 Task: Search one way flight ticket for 1 adult, 6 children, 1 infant in seat and 1 infant on lap in business from Corpus Christi: Corpus Christi International Airport to Greenville: Pitt-greenville Airport on 5-2-2023. Choice of flights is Westjet. Number of bags: 1 carry on bag. Price is upto 30000. Outbound departure time preference is 12:30.
Action: Mouse moved to (418, 168)
Screenshot: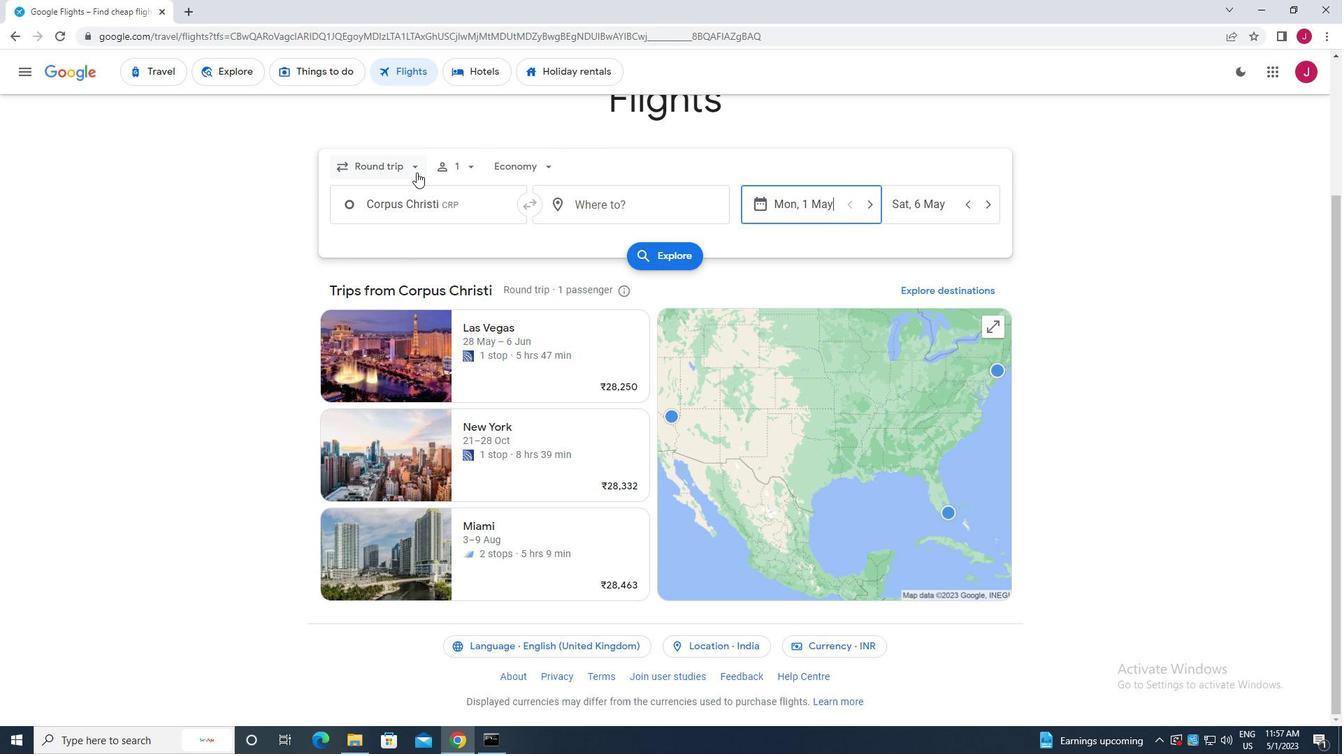 
Action: Mouse pressed left at (418, 168)
Screenshot: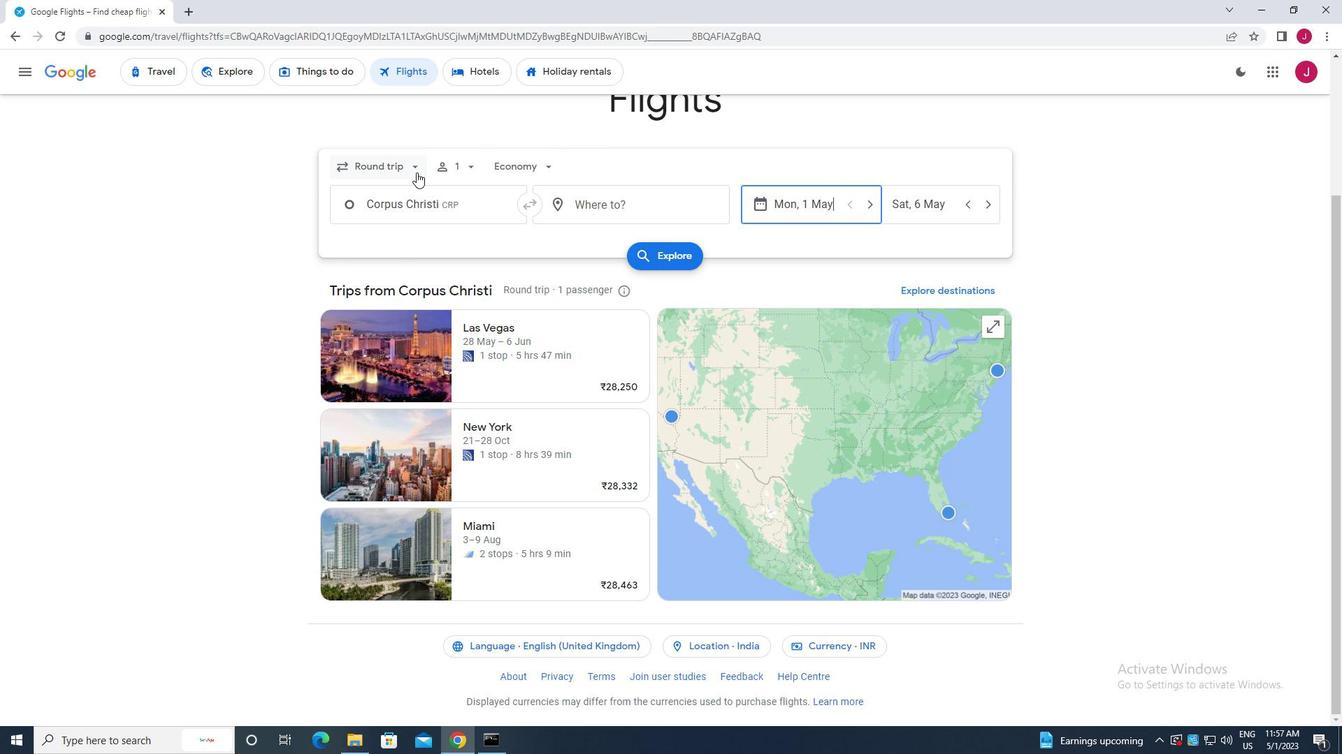 
Action: Mouse moved to (406, 230)
Screenshot: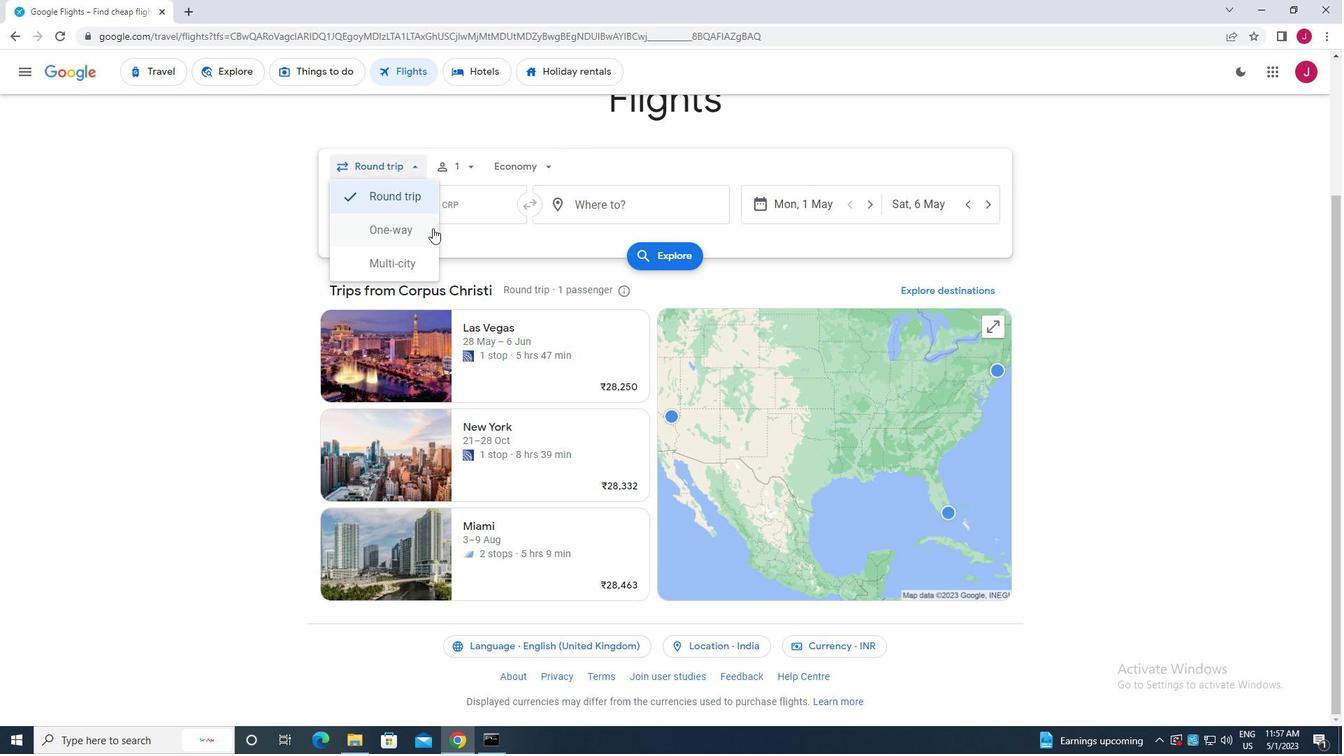 
Action: Mouse pressed left at (406, 230)
Screenshot: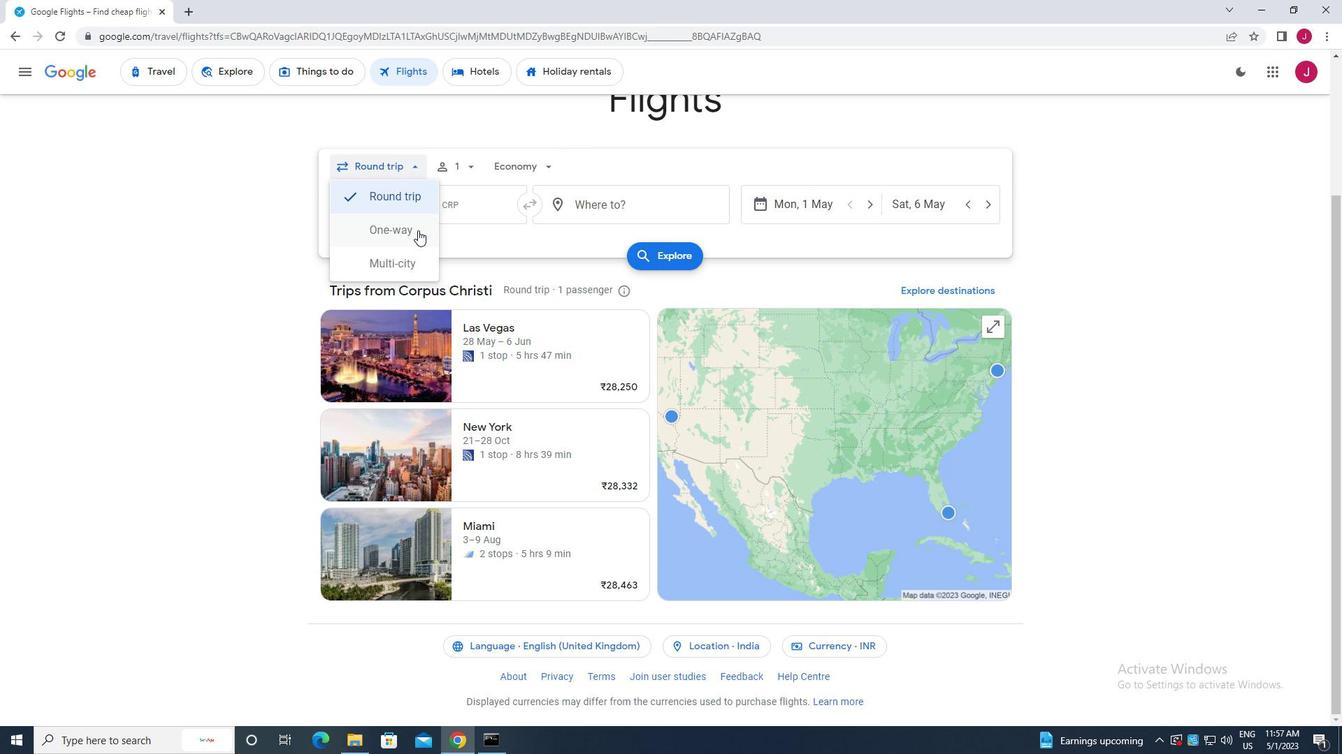 
Action: Mouse moved to (455, 168)
Screenshot: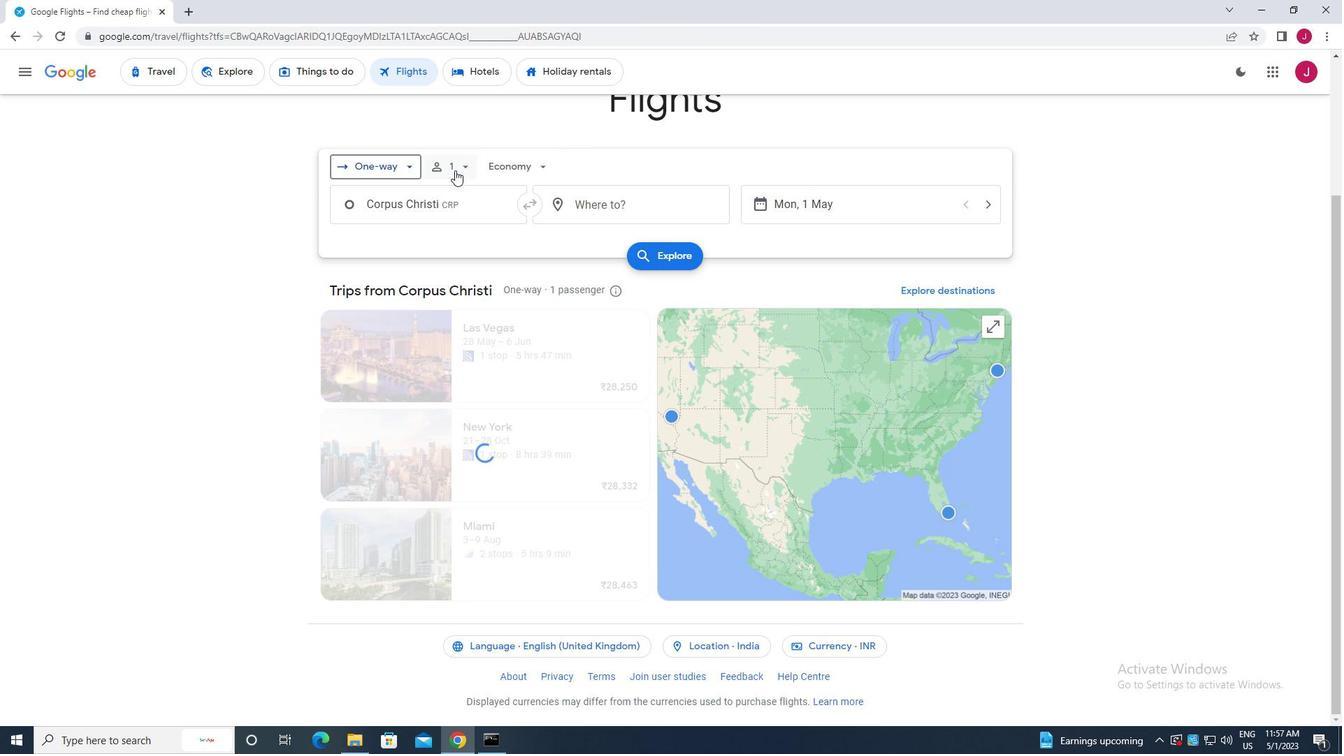 
Action: Mouse pressed left at (455, 168)
Screenshot: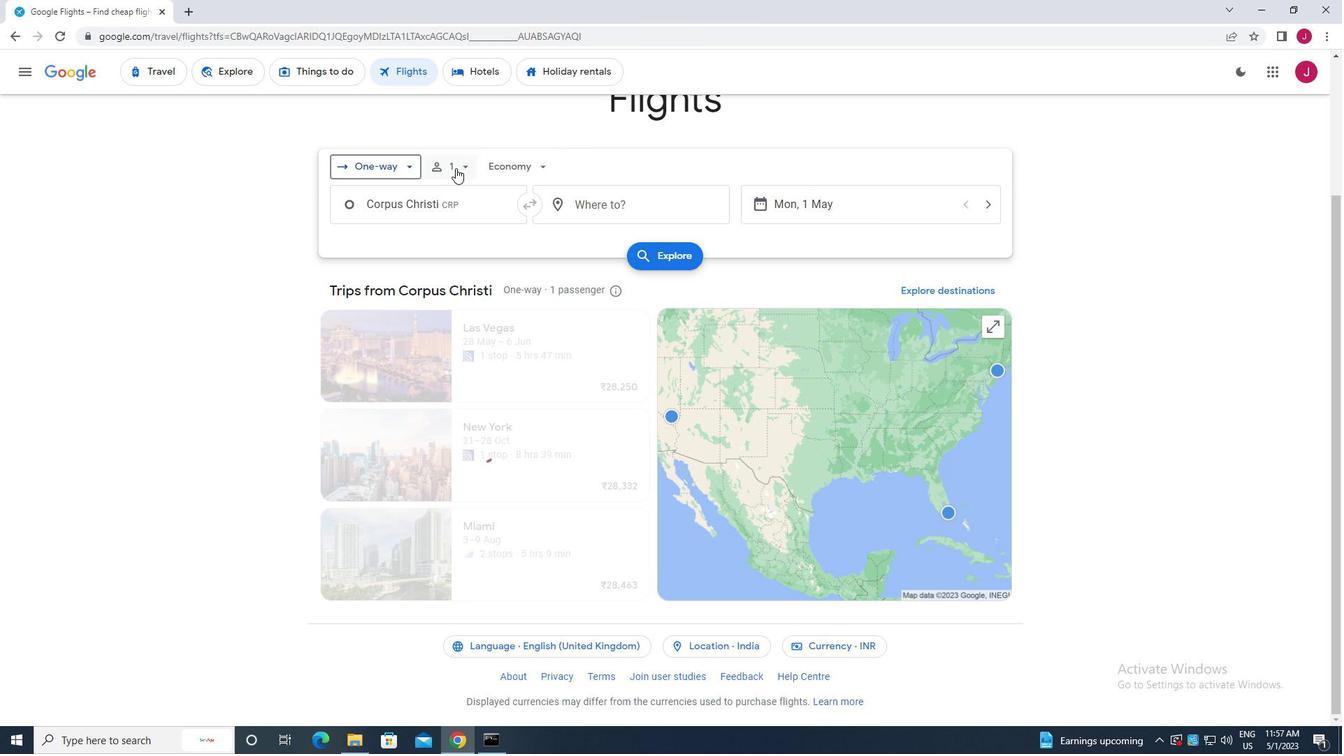 
Action: Mouse moved to (577, 236)
Screenshot: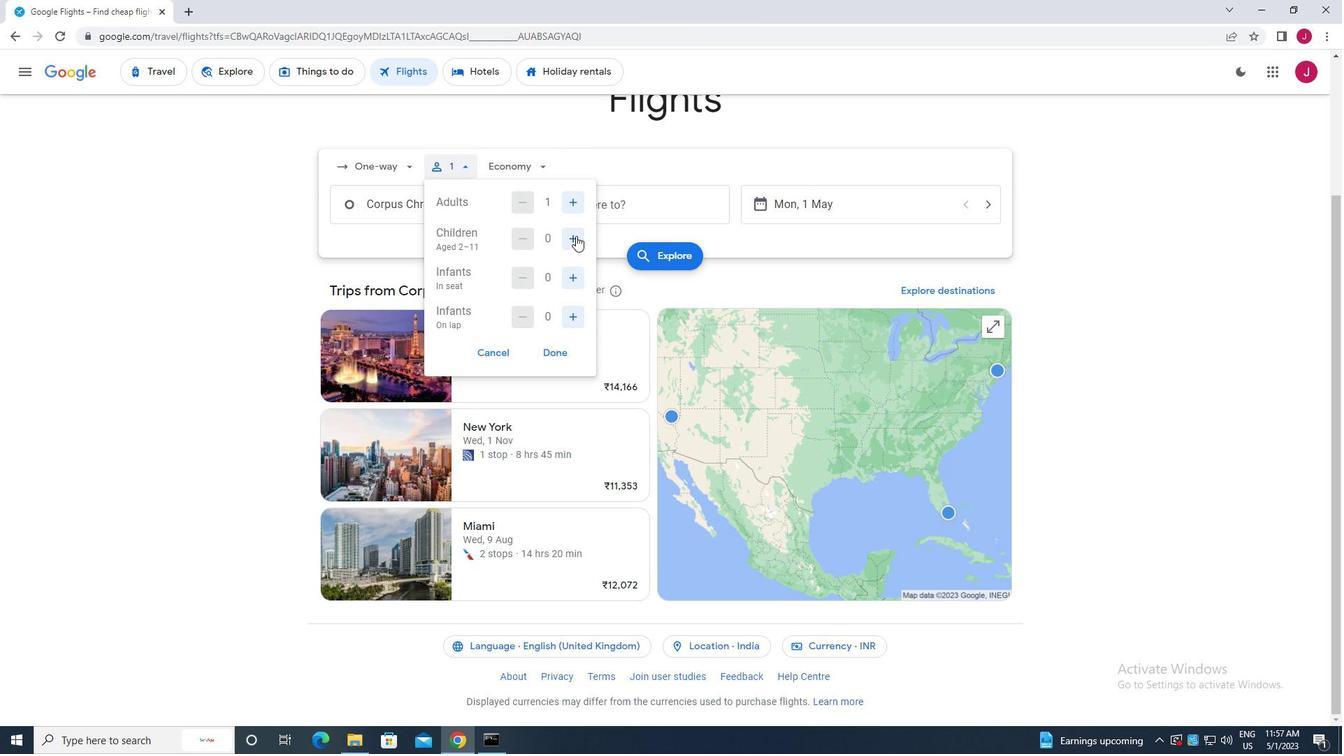 
Action: Mouse pressed left at (577, 236)
Screenshot: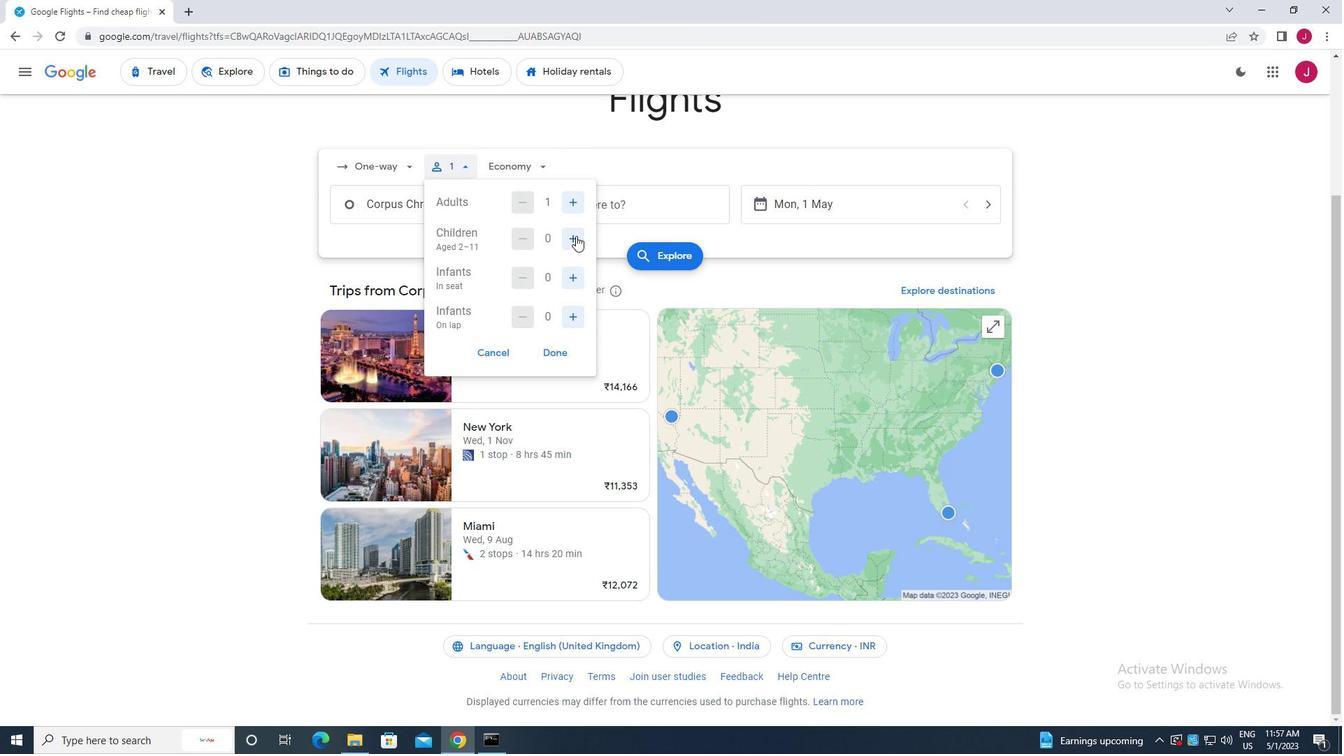
Action: Mouse pressed left at (577, 236)
Screenshot: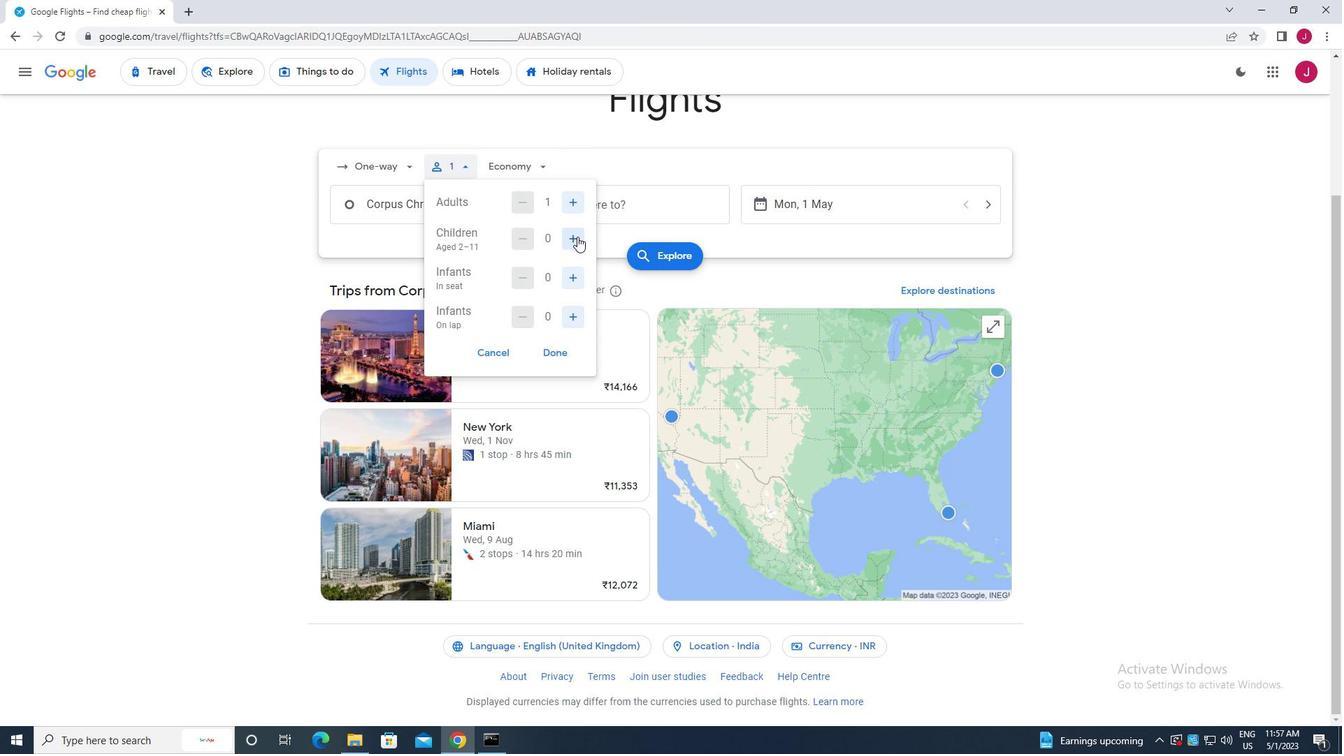 
Action: Mouse pressed left at (577, 236)
Screenshot: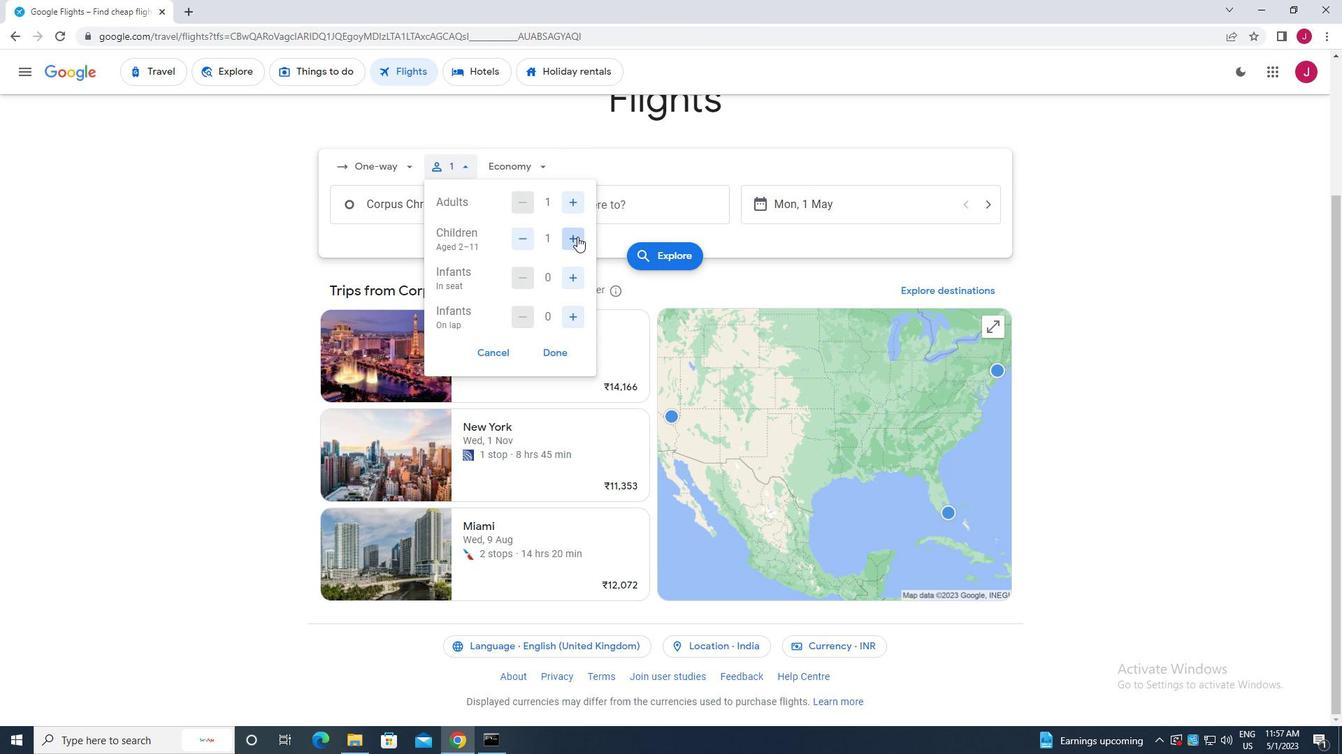 
Action: Mouse pressed left at (577, 236)
Screenshot: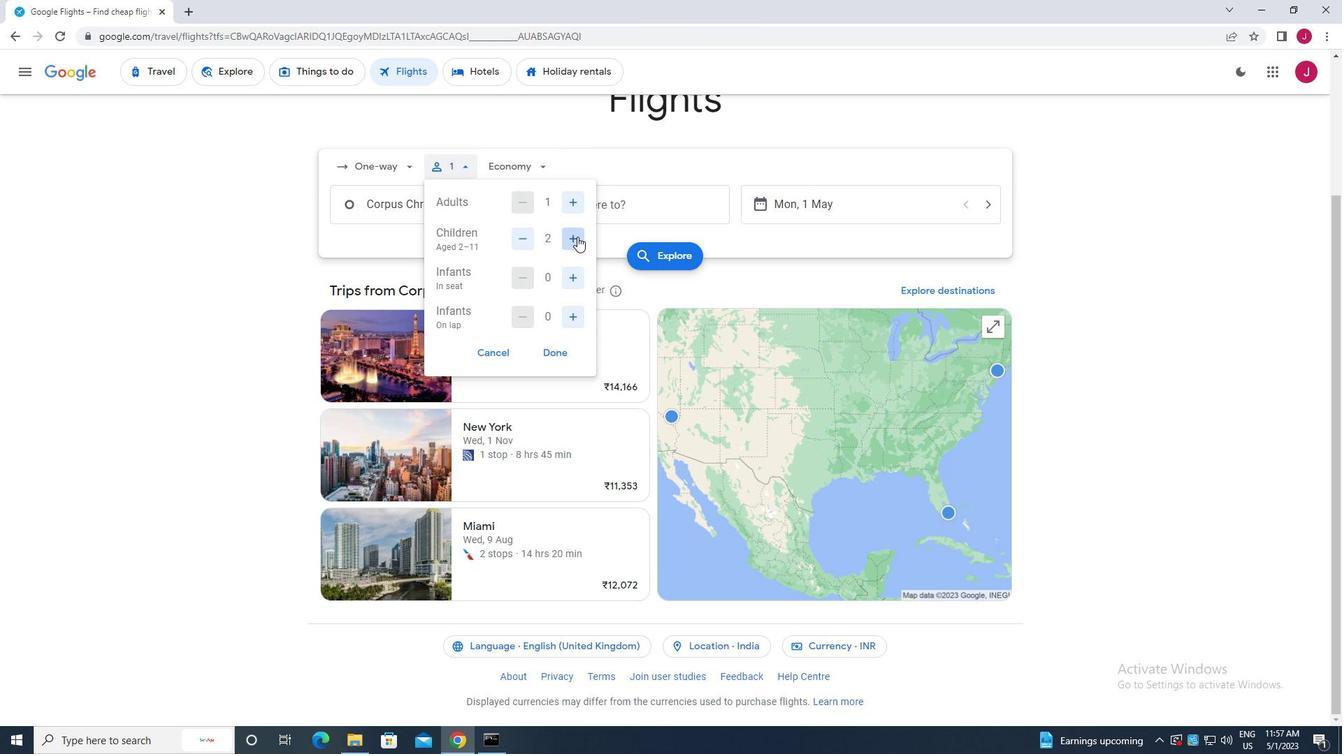 
Action: Mouse pressed left at (577, 236)
Screenshot: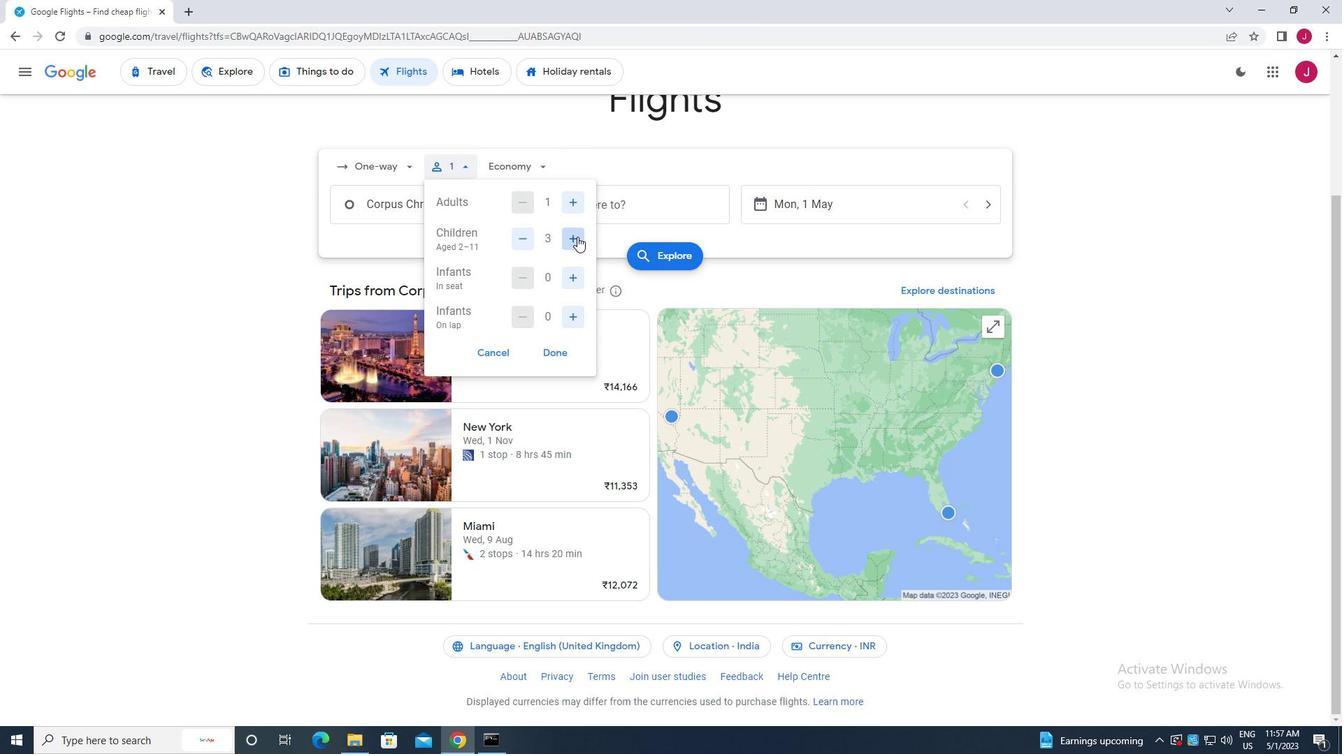 
Action: Mouse moved to (572, 241)
Screenshot: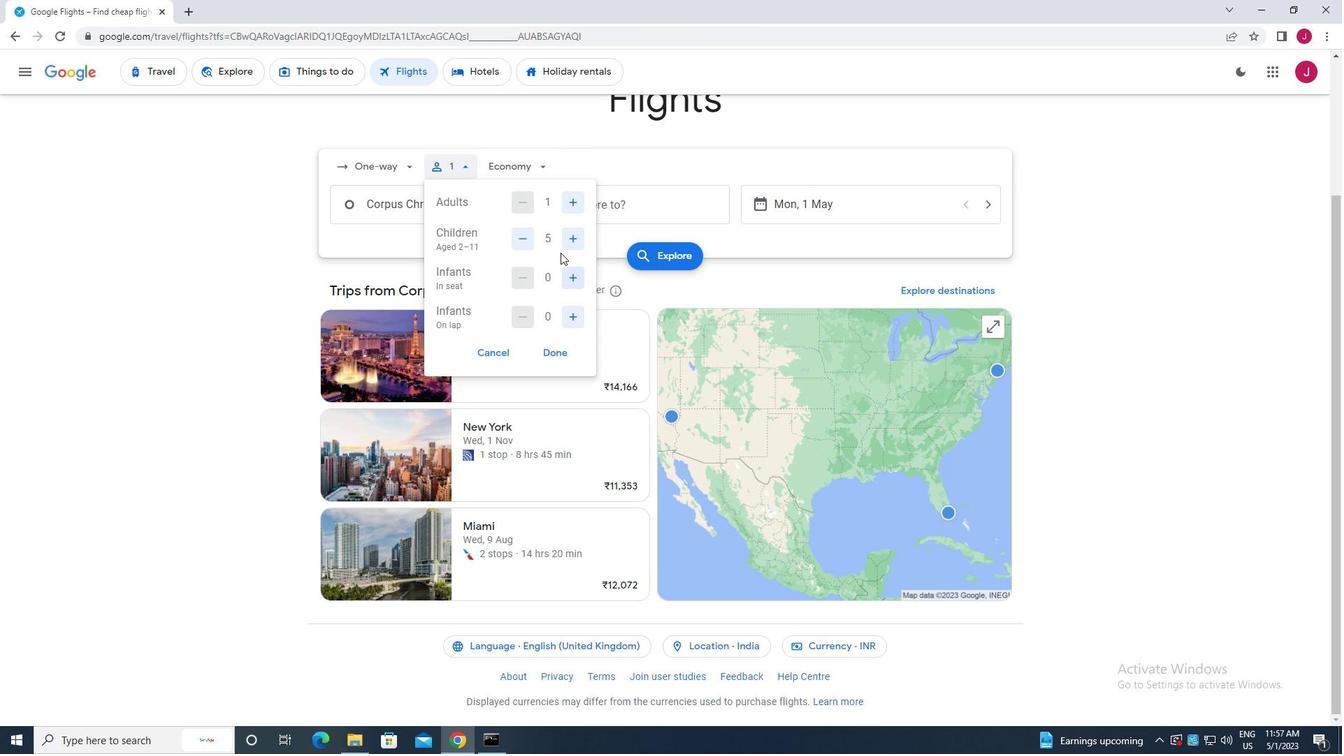 
Action: Mouse pressed left at (572, 241)
Screenshot: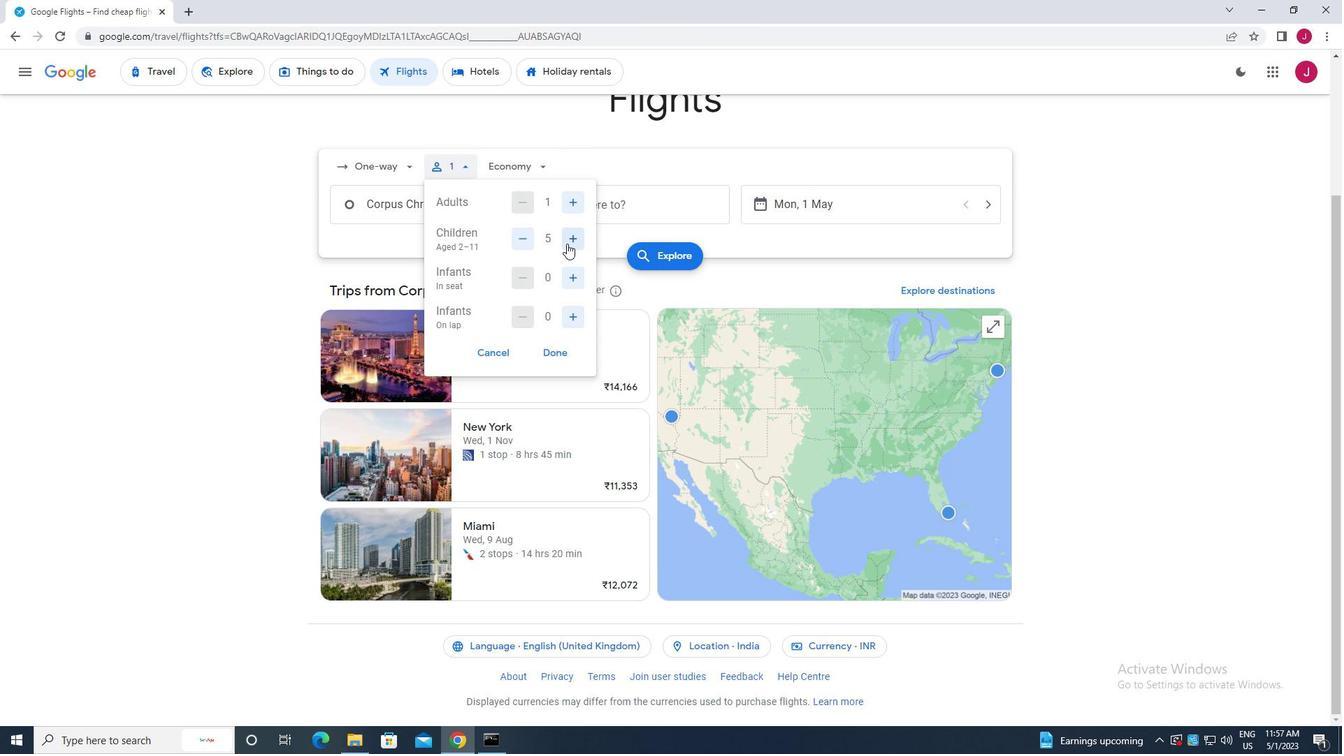 
Action: Mouse moved to (576, 277)
Screenshot: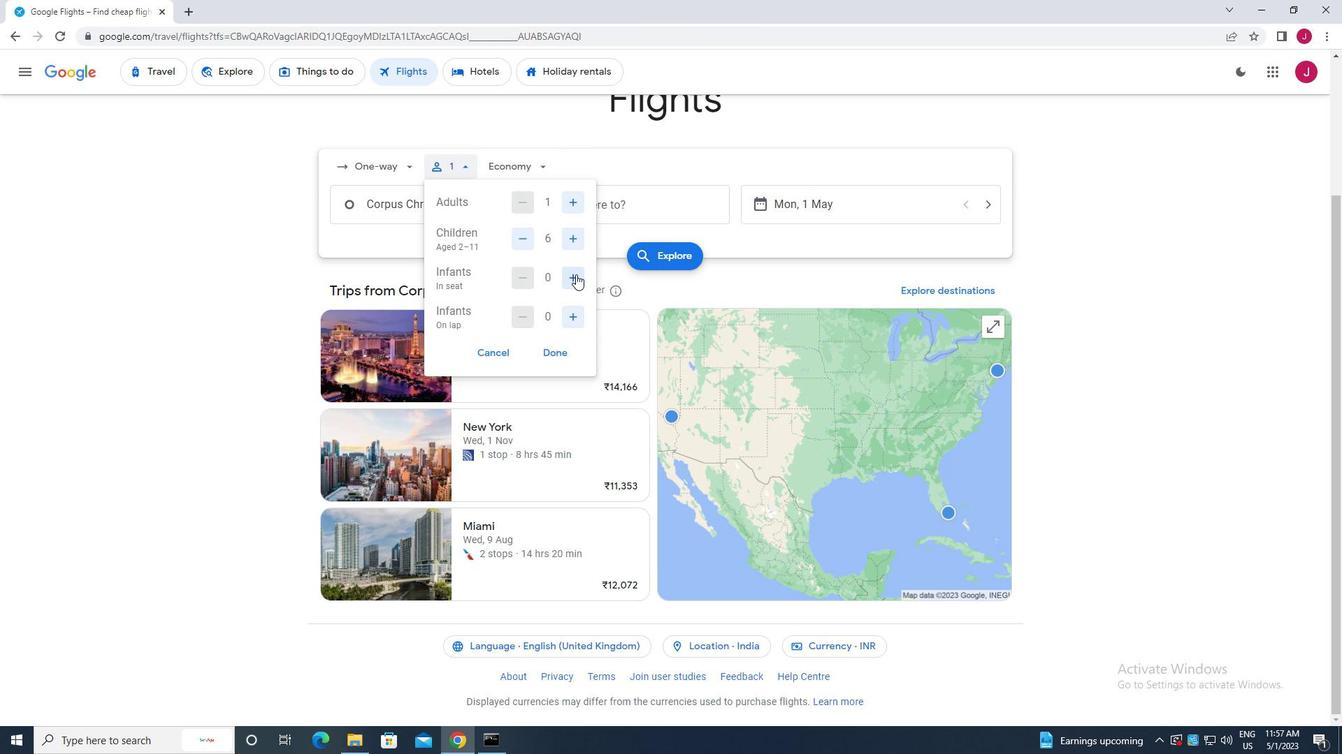 
Action: Mouse pressed left at (576, 277)
Screenshot: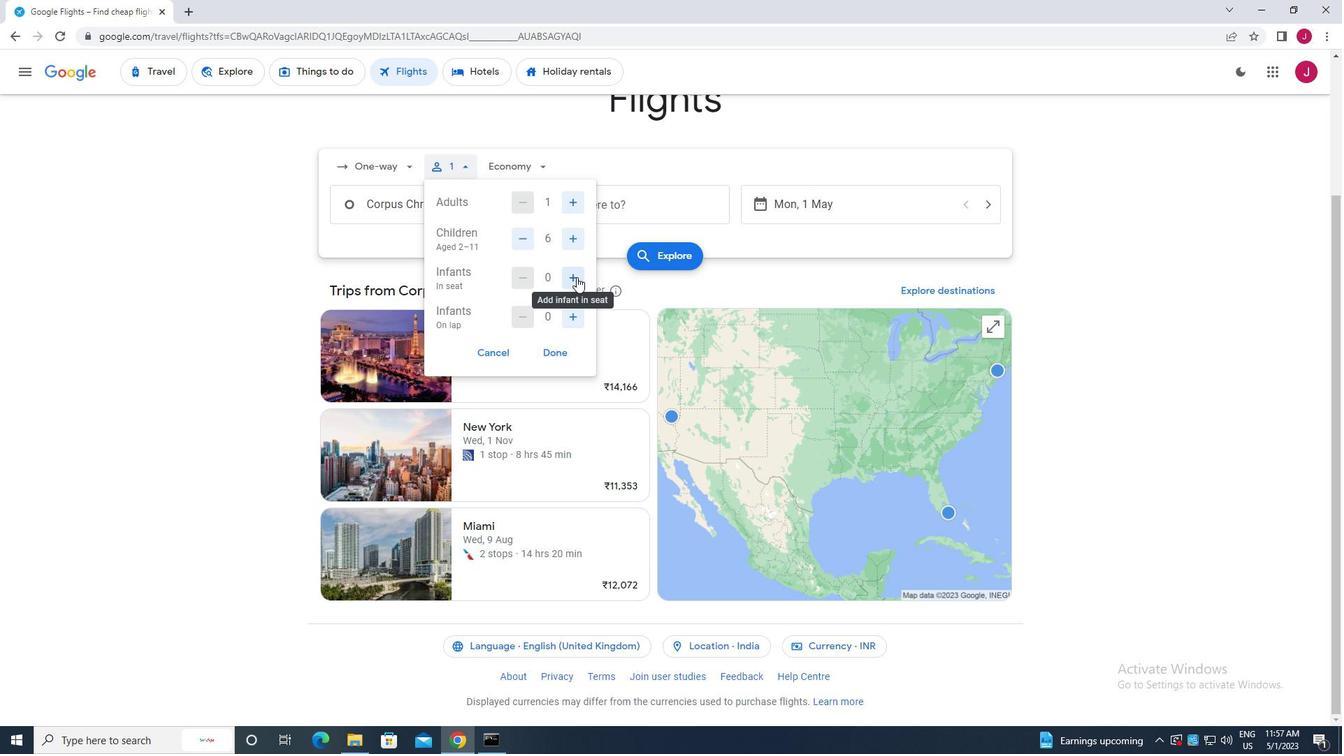 
Action: Mouse moved to (574, 318)
Screenshot: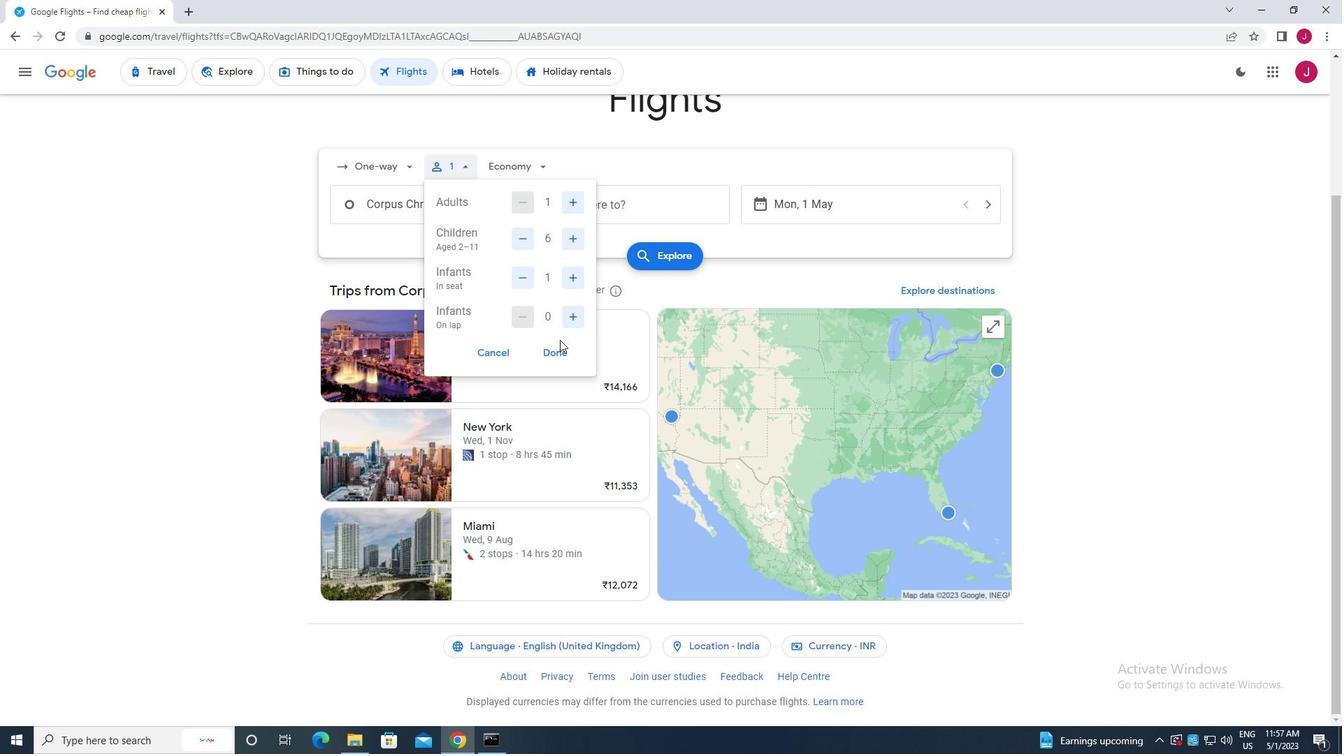 
Action: Mouse pressed left at (574, 318)
Screenshot: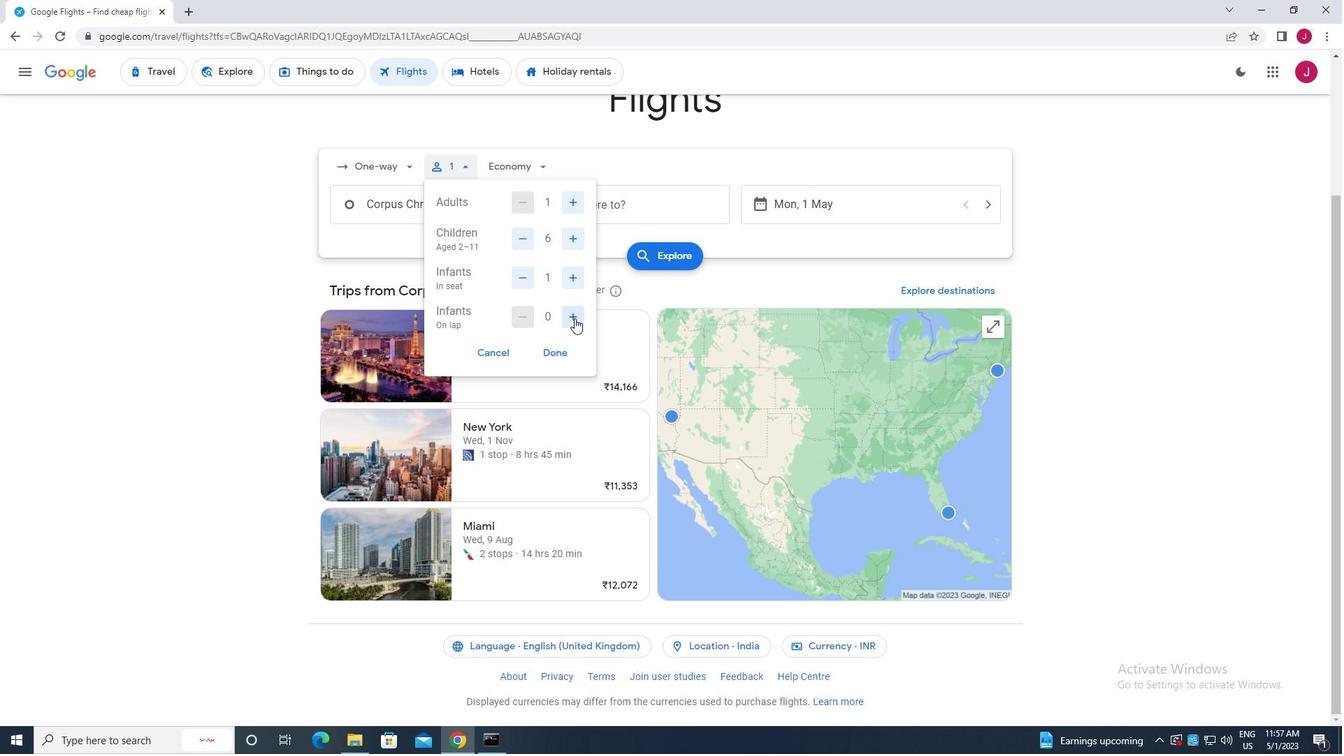 
Action: Mouse moved to (552, 355)
Screenshot: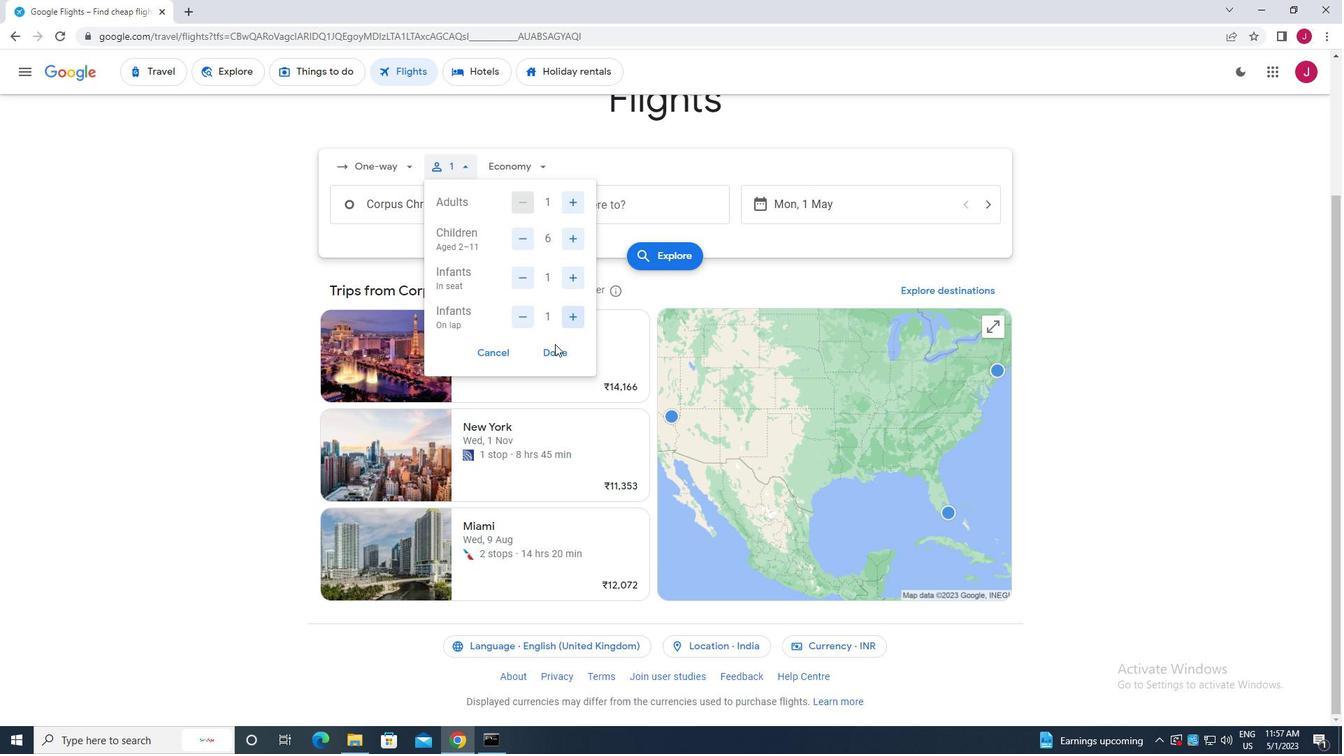 
Action: Mouse pressed left at (552, 355)
Screenshot: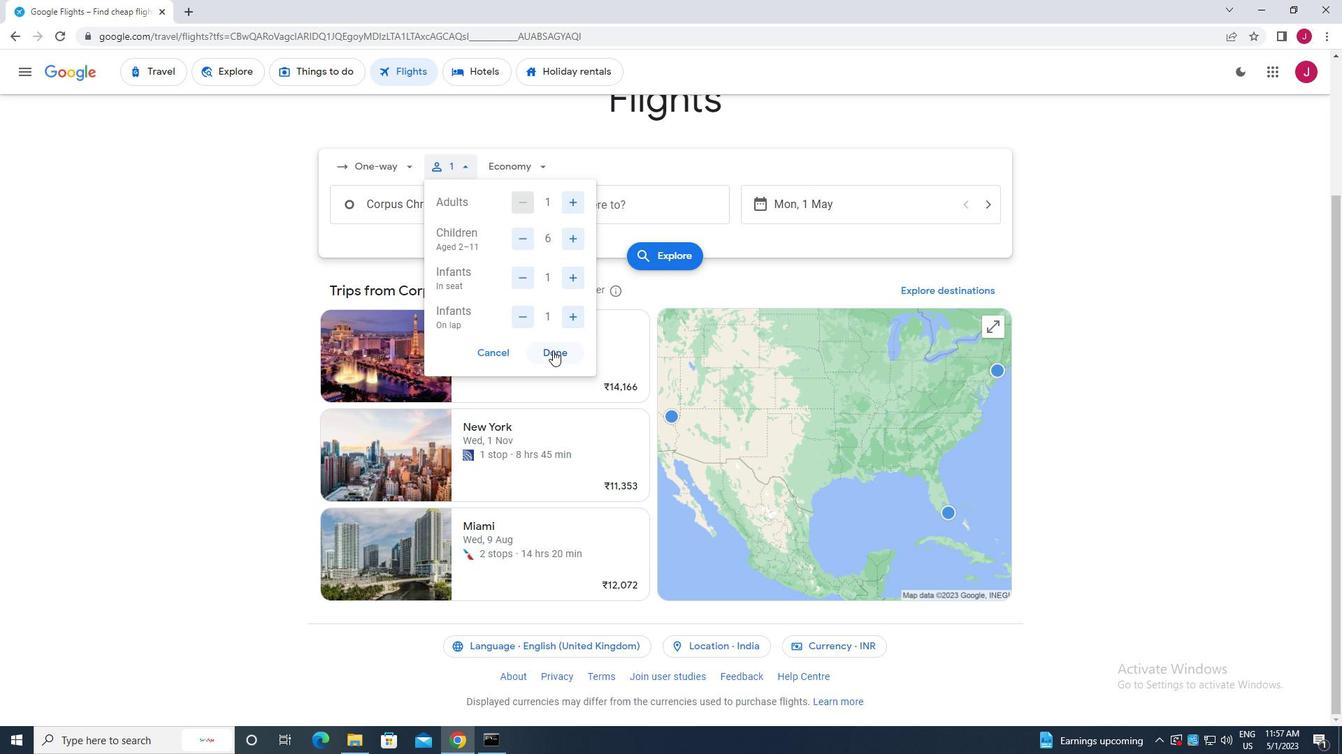 
Action: Mouse moved to (522, 169)
Screenshot: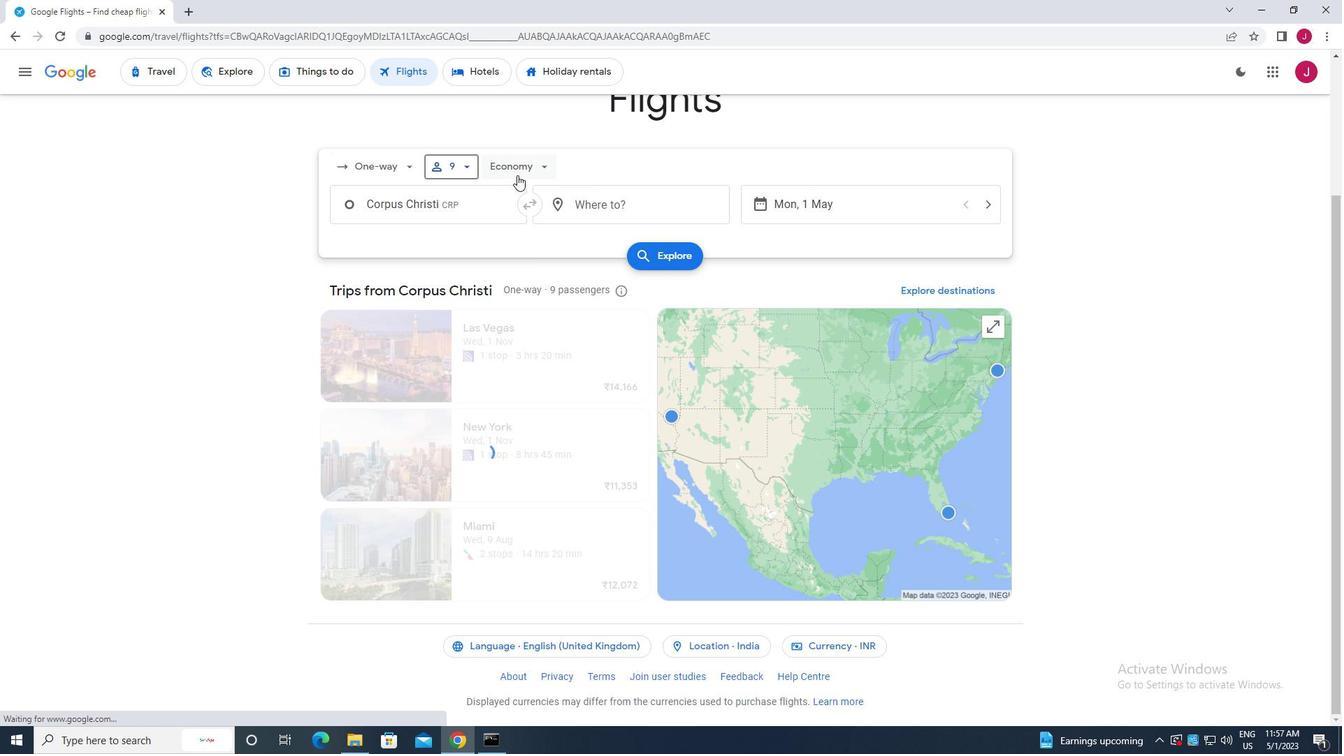 
Action: Mouse pressed left at (522, 169)
Screenshot: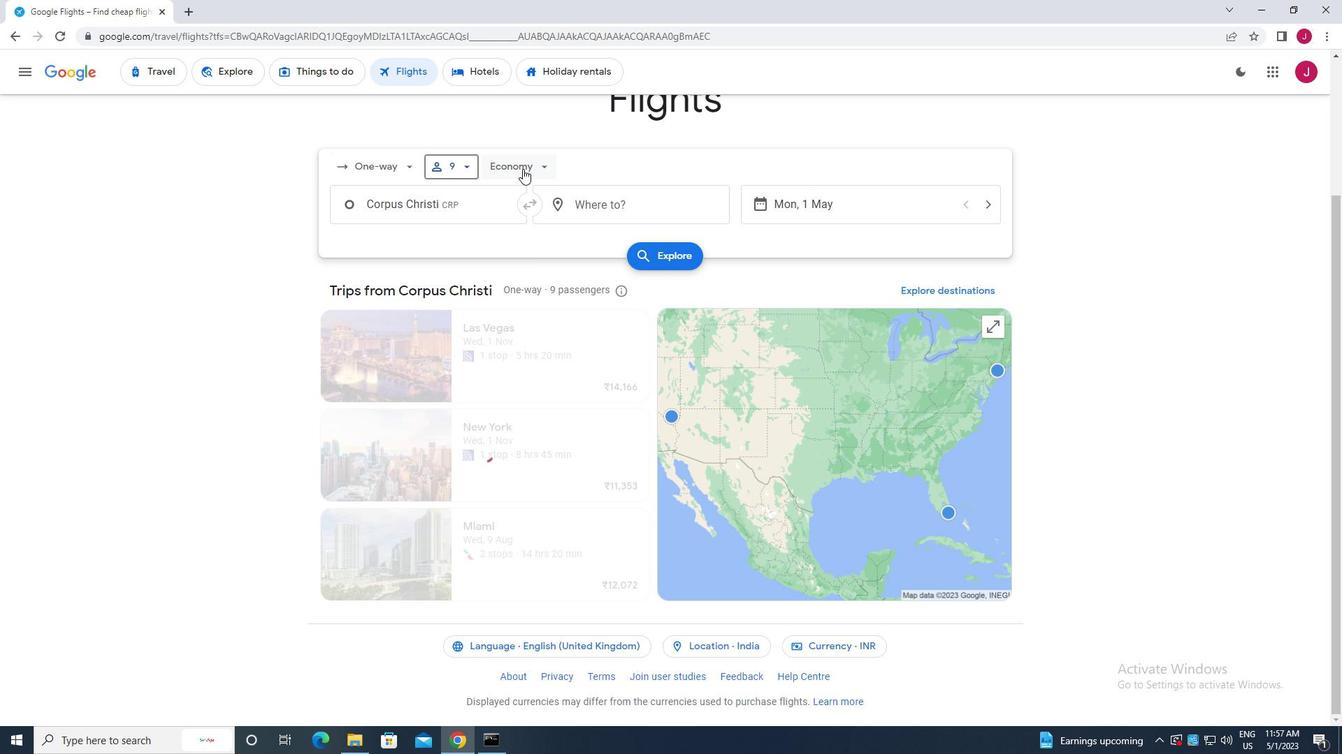 
Action: Mouse moved to (524, 166)
Screenshot: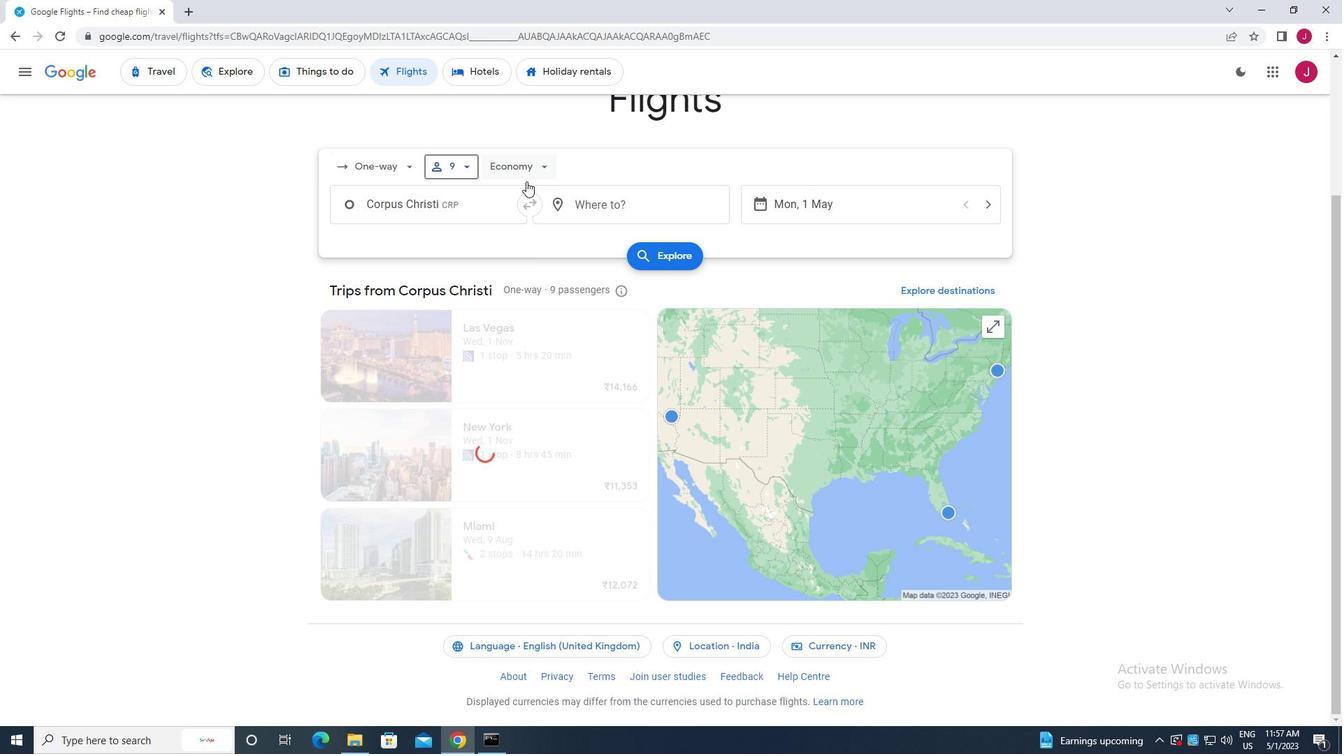 
Action: Mouse pressed left at (524, 166)
Screenshot: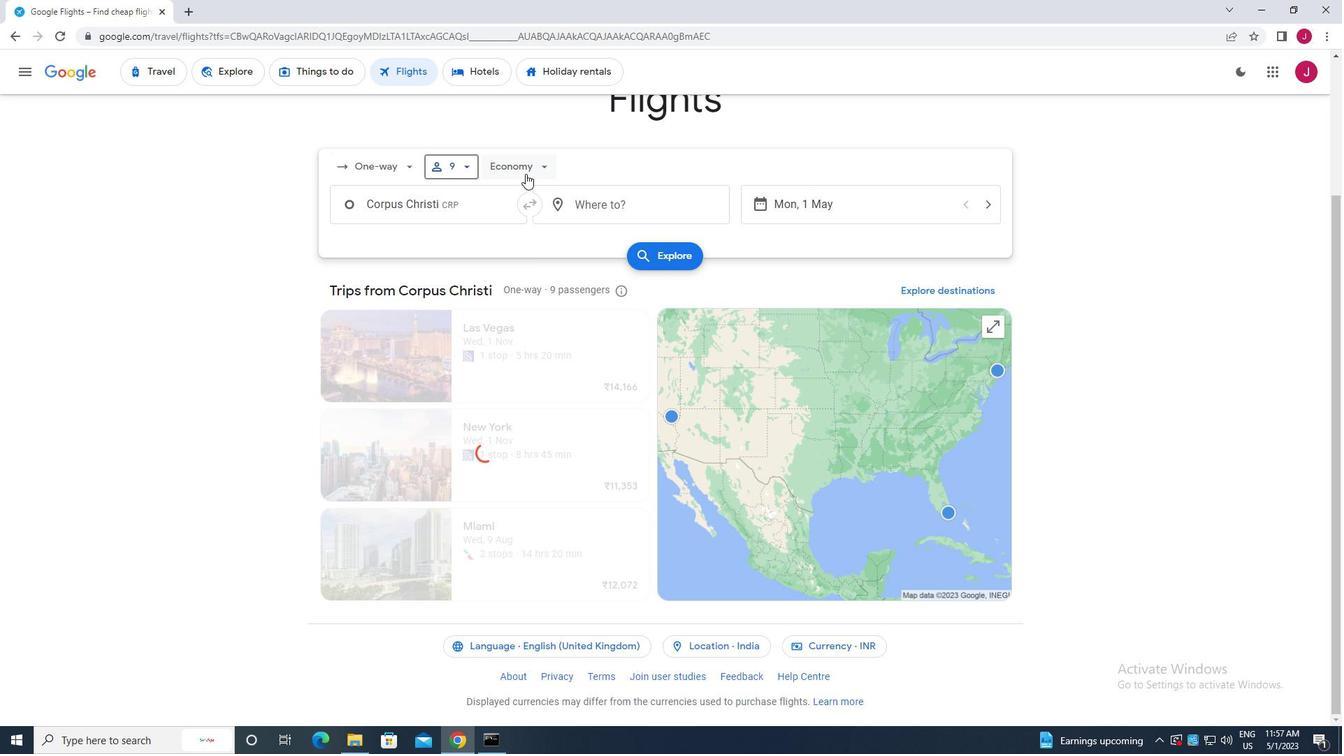 
Action: Mouse moved to (548, 167)
Screenshot: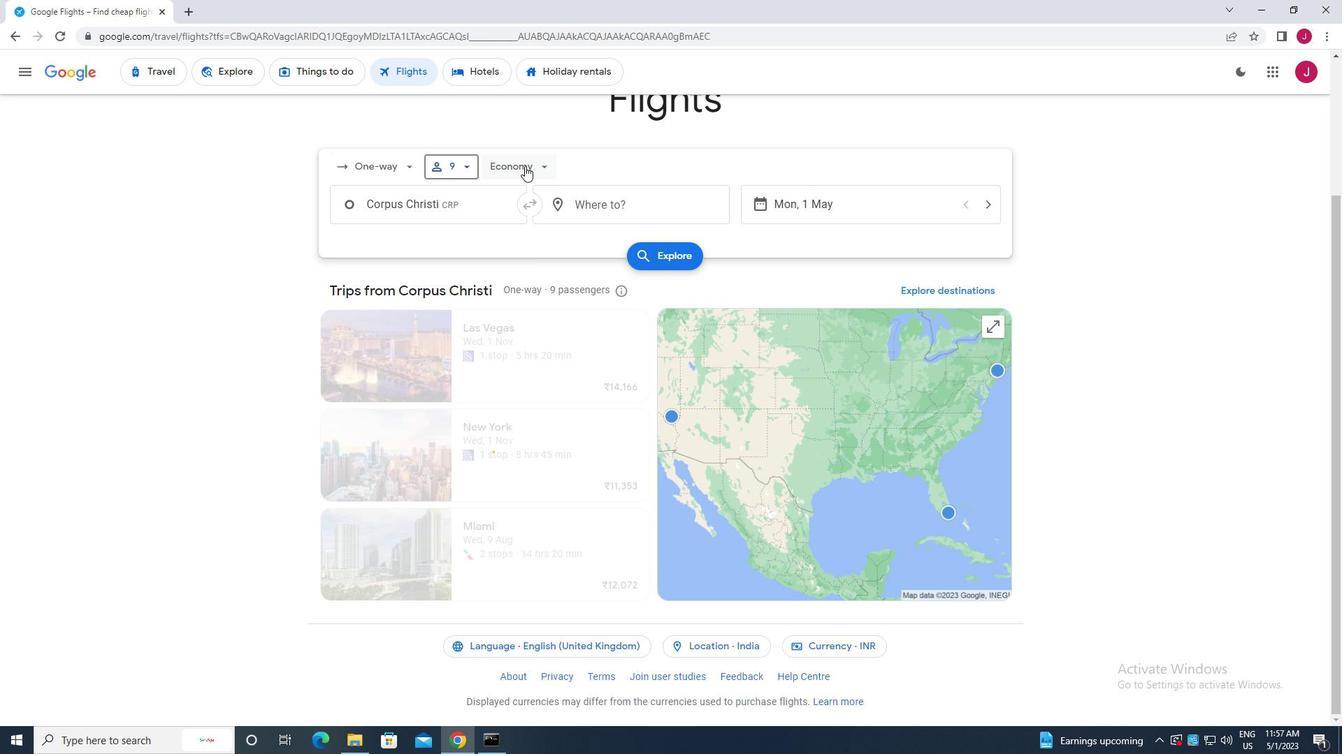 
Action: Mouse pressed left at (548, 167)
Screenshot: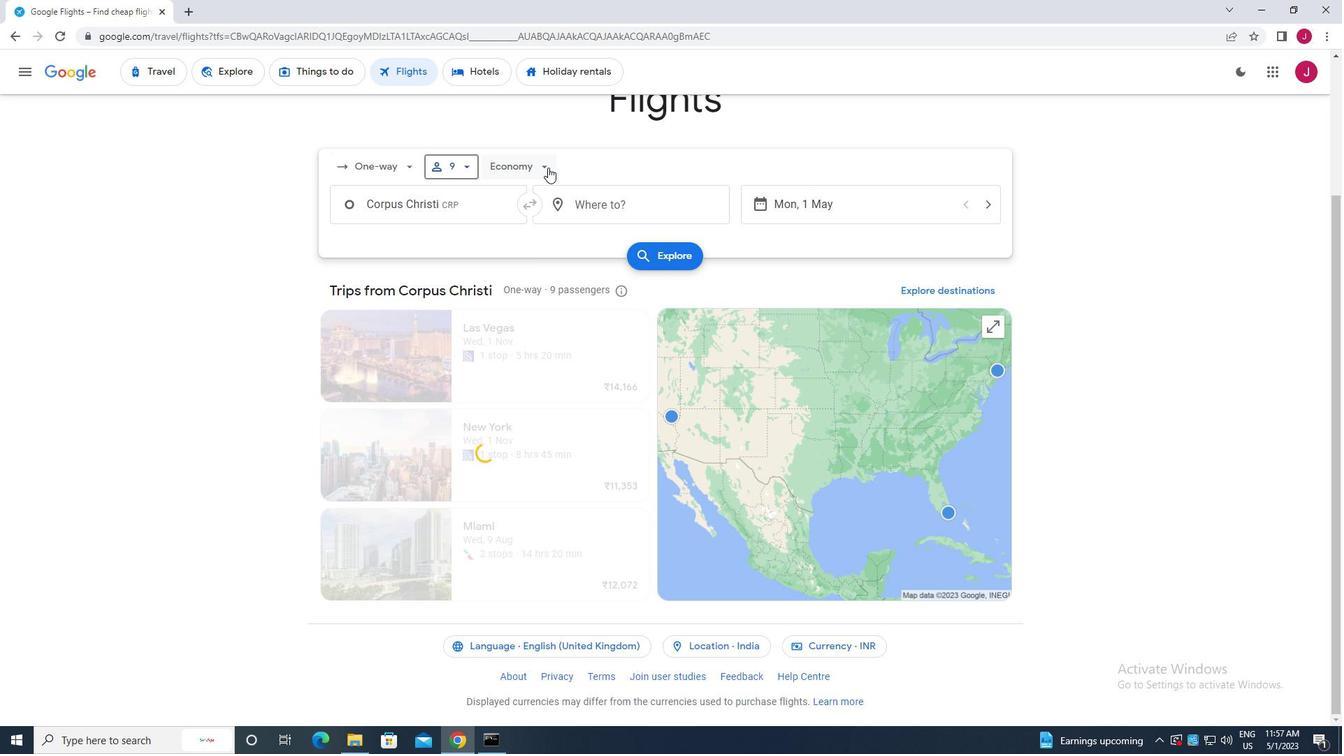 
Action: Mouse moved to (546, 269)
Screenshot: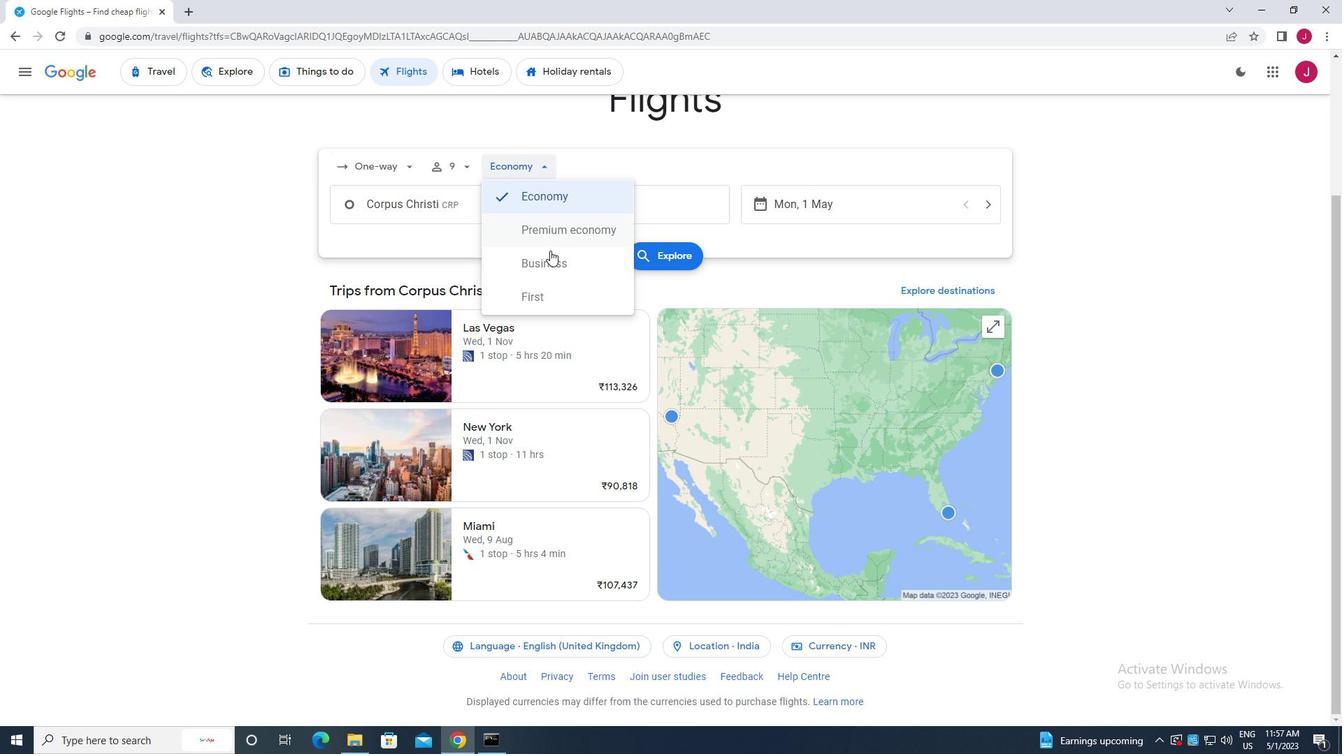 
Action: Mouse pressed left at (546, 269)
Screenshot: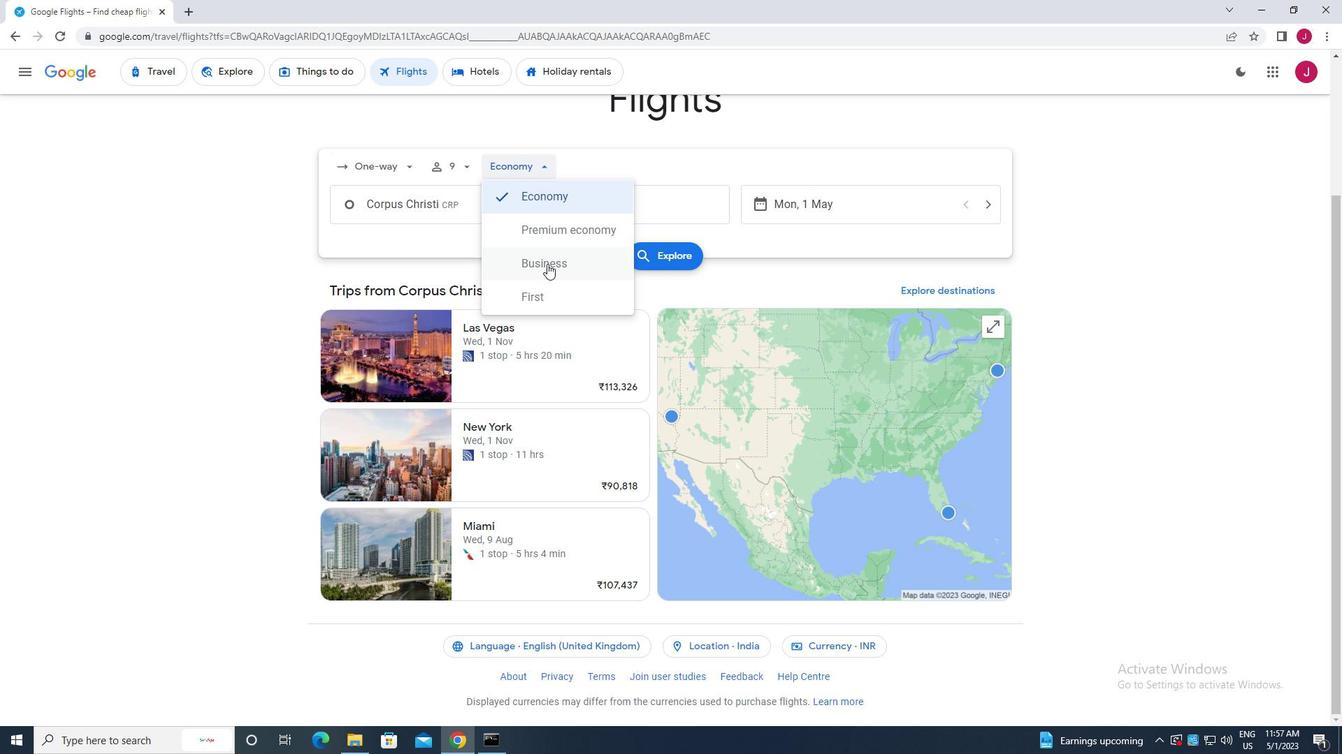 
Action: Mouse moved to (464, 206)
Screenshot: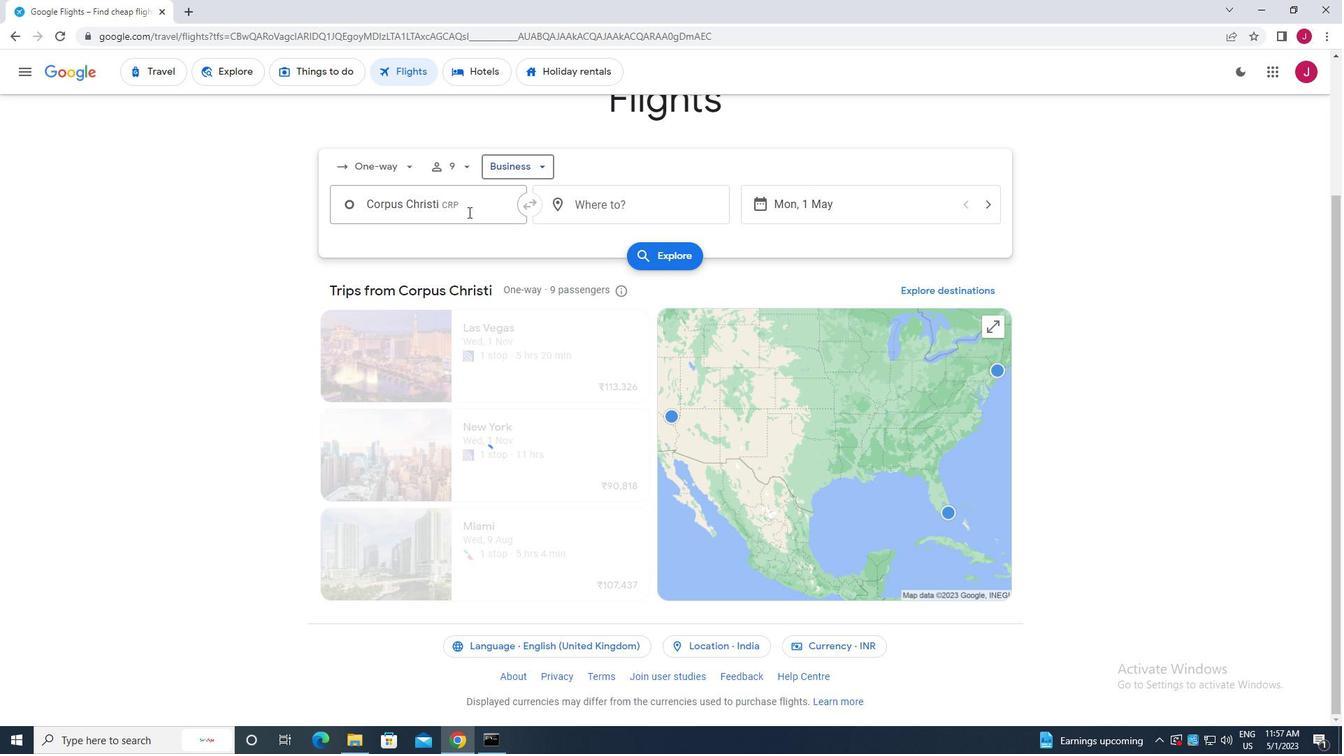 
Action: Mouse pressed left at (464, 206)
Screenshot: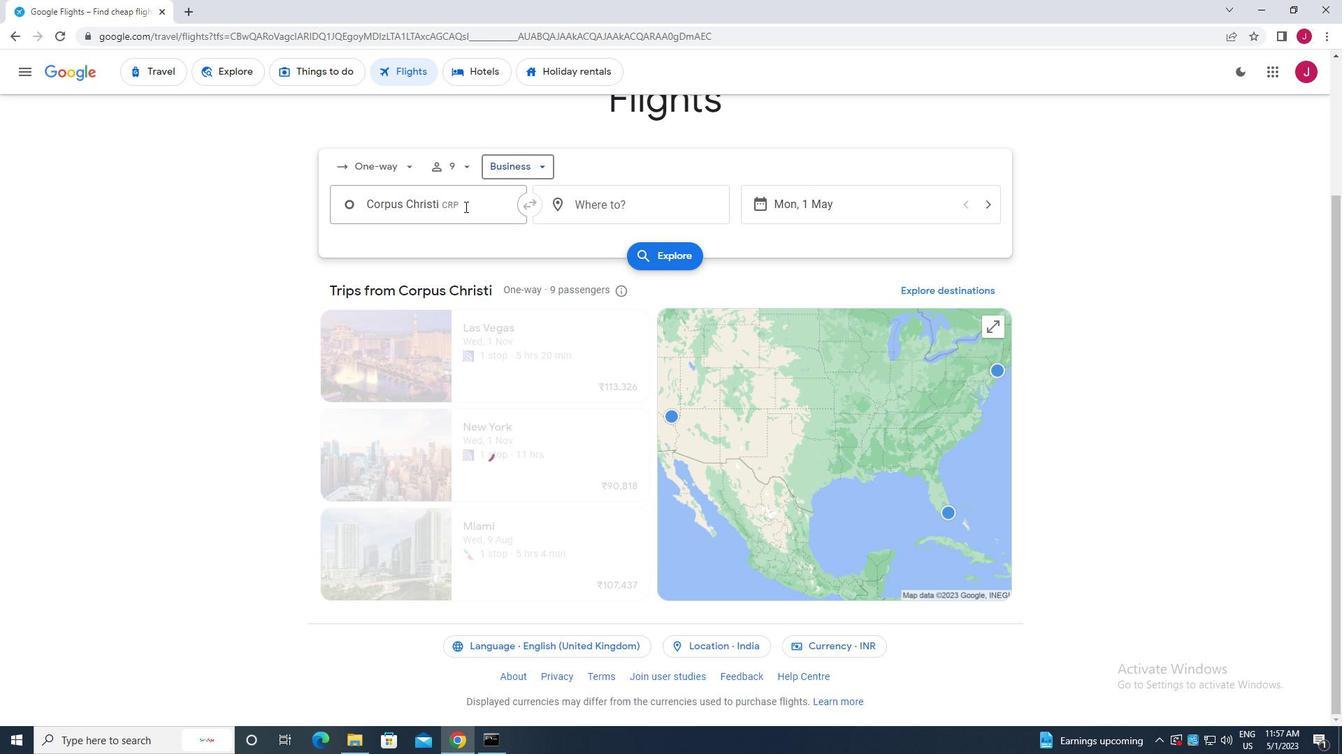 
Action: Key pressed corpus
Screenshot: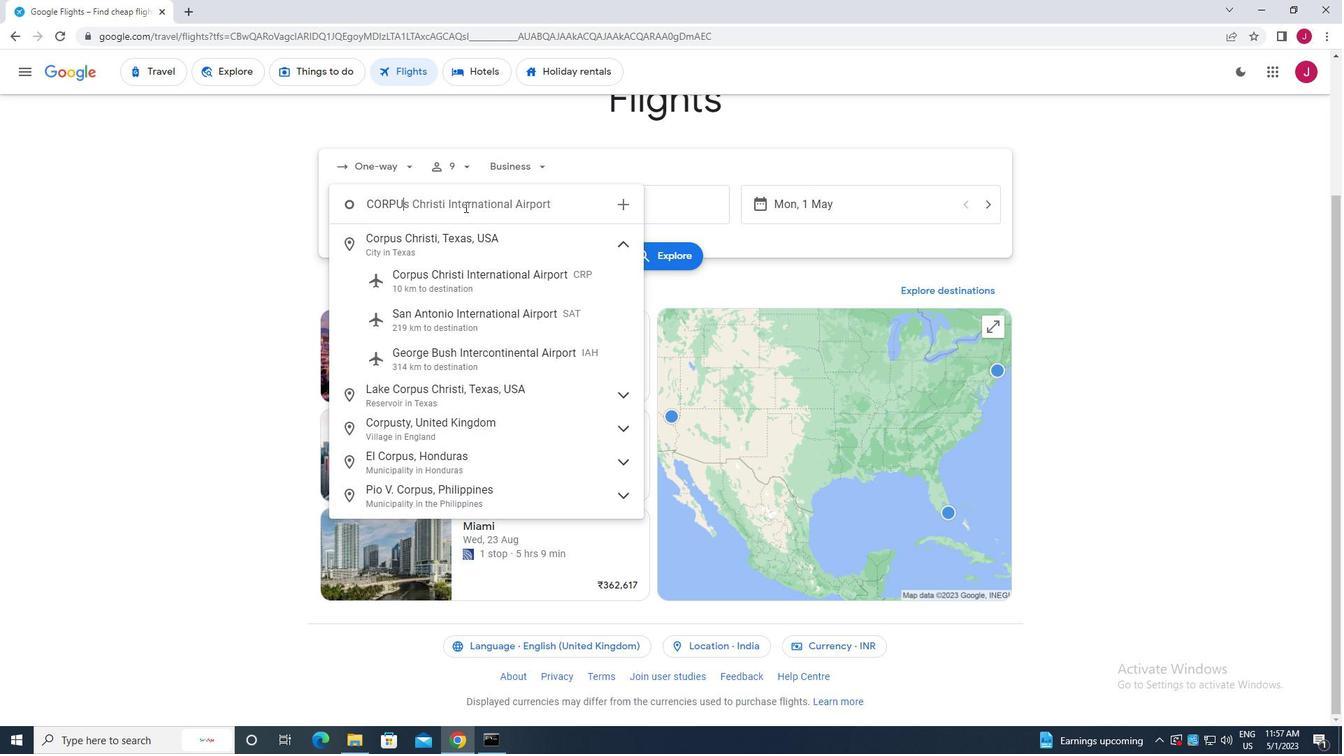 
Action: Mouse moved to (522, 284)
Screenshot: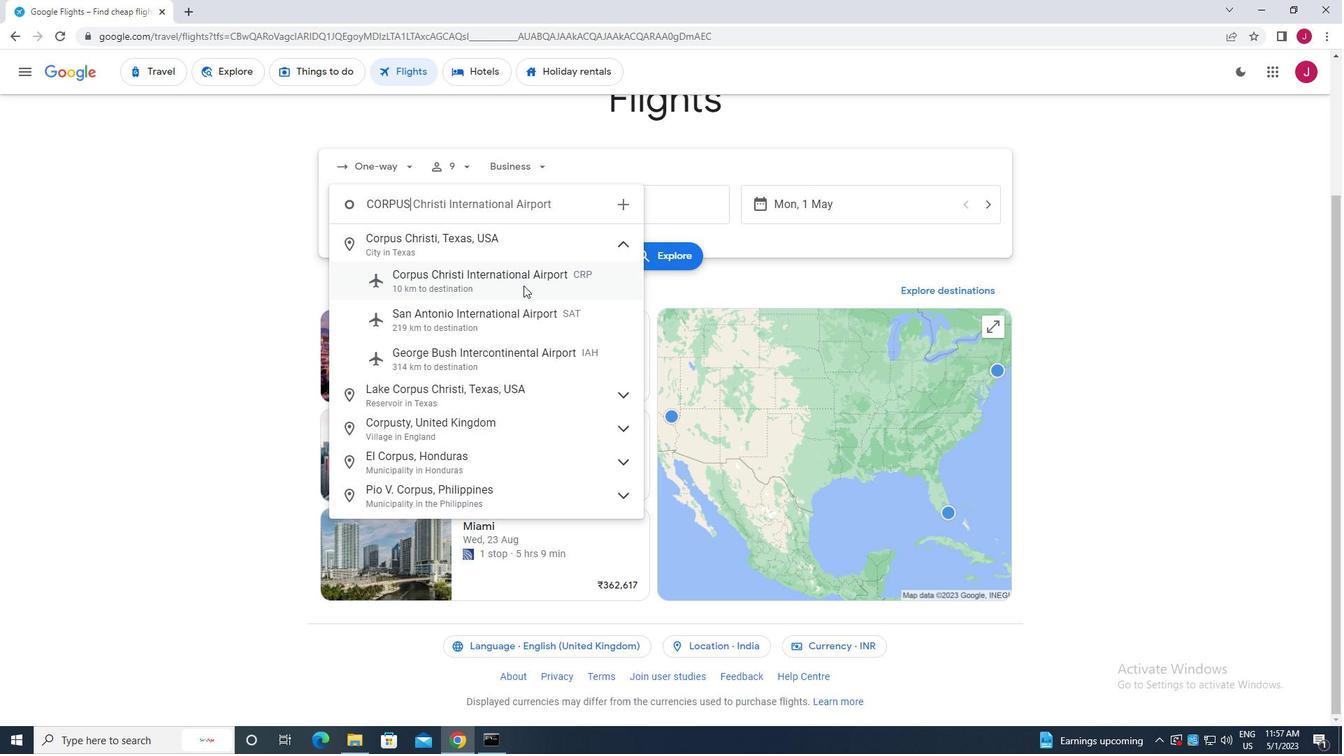 
Action: Mouse pressed left at (522, 284)
Screenshot: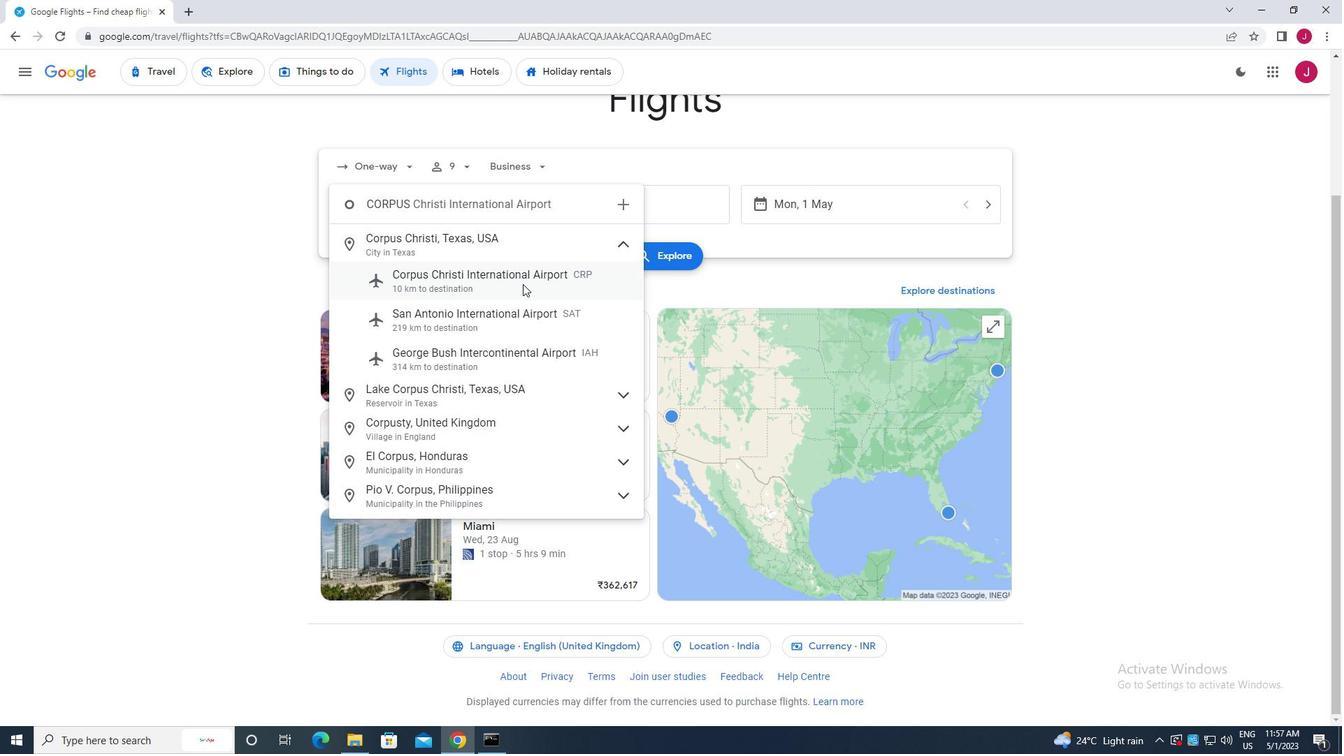 
Action: Mouse moved to (657, 199)
Screenshot: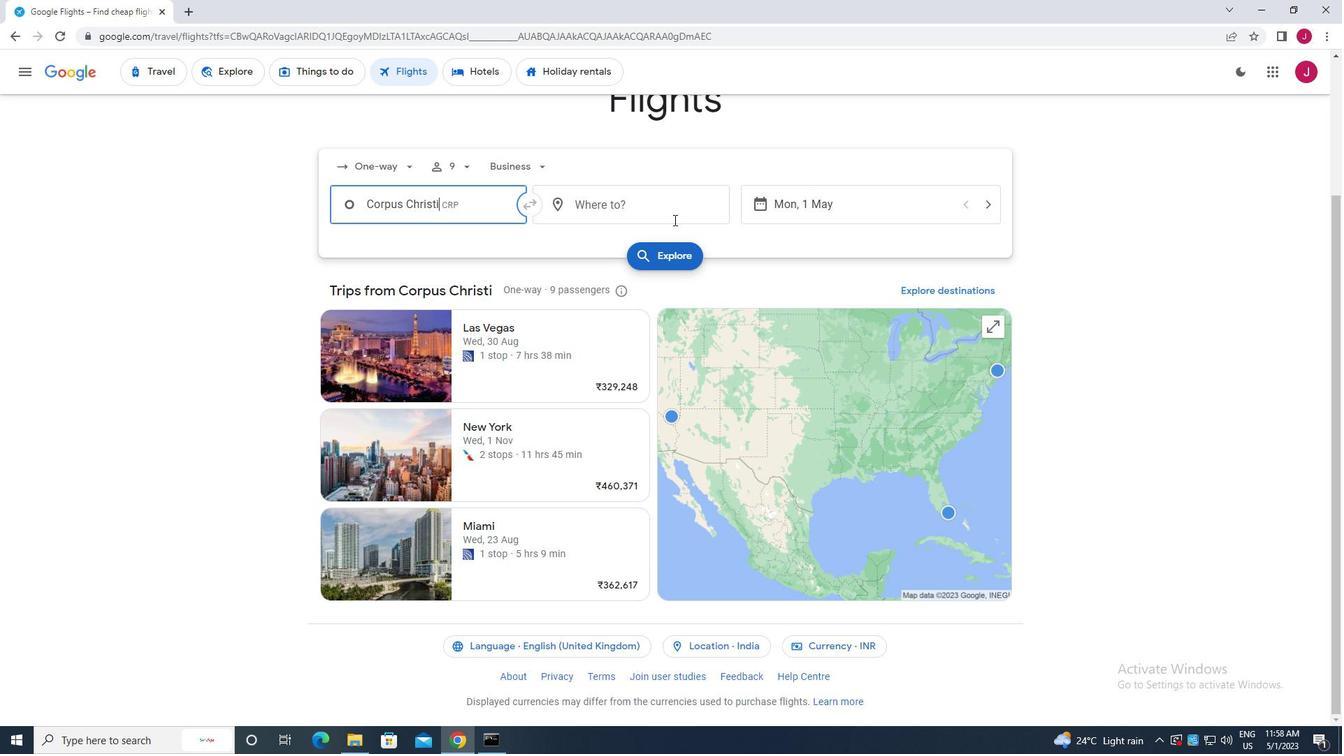 
Action: Mouse pressed left at (657, 199)
Screenshot: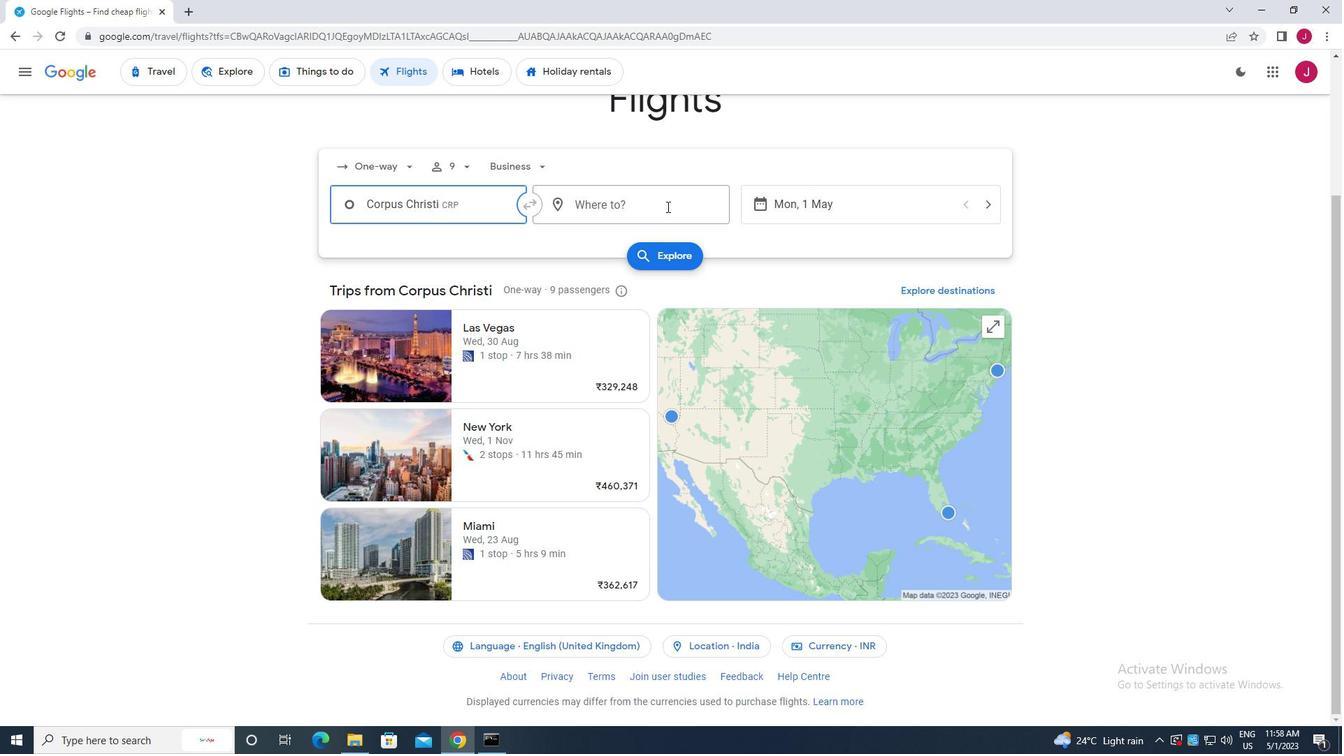 
Action: Mouse moved to (651, 199)
Screenshot: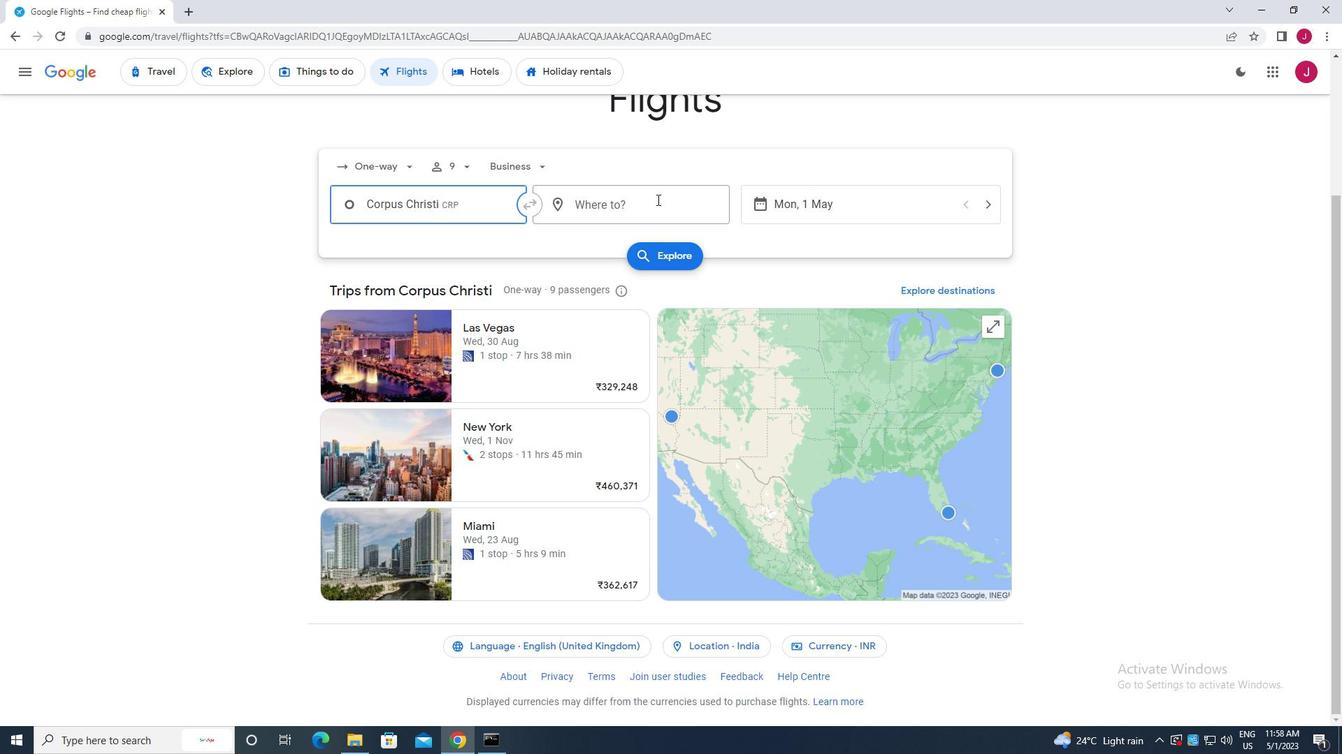 
Action: Key pressed greenville<Key.space>p
Screenshot: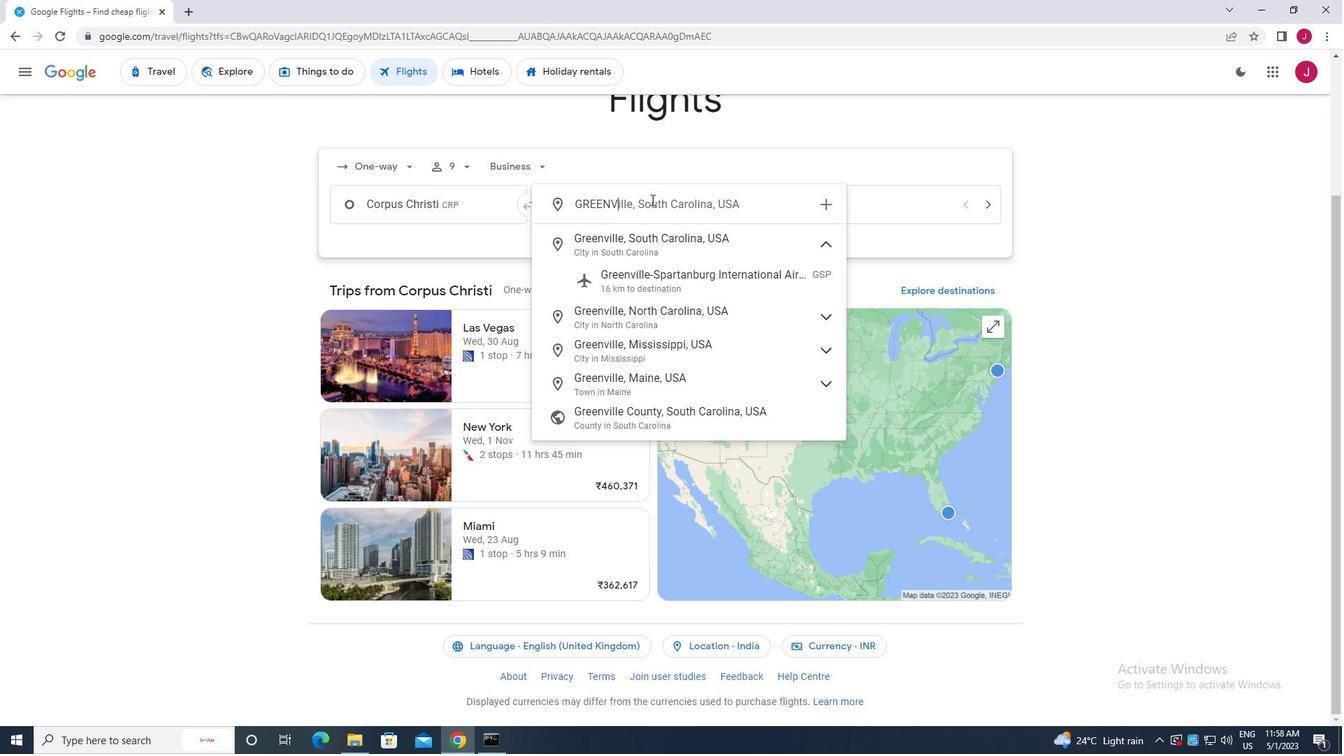 
Action: Mouse moved to (659, 240)
Screenshot: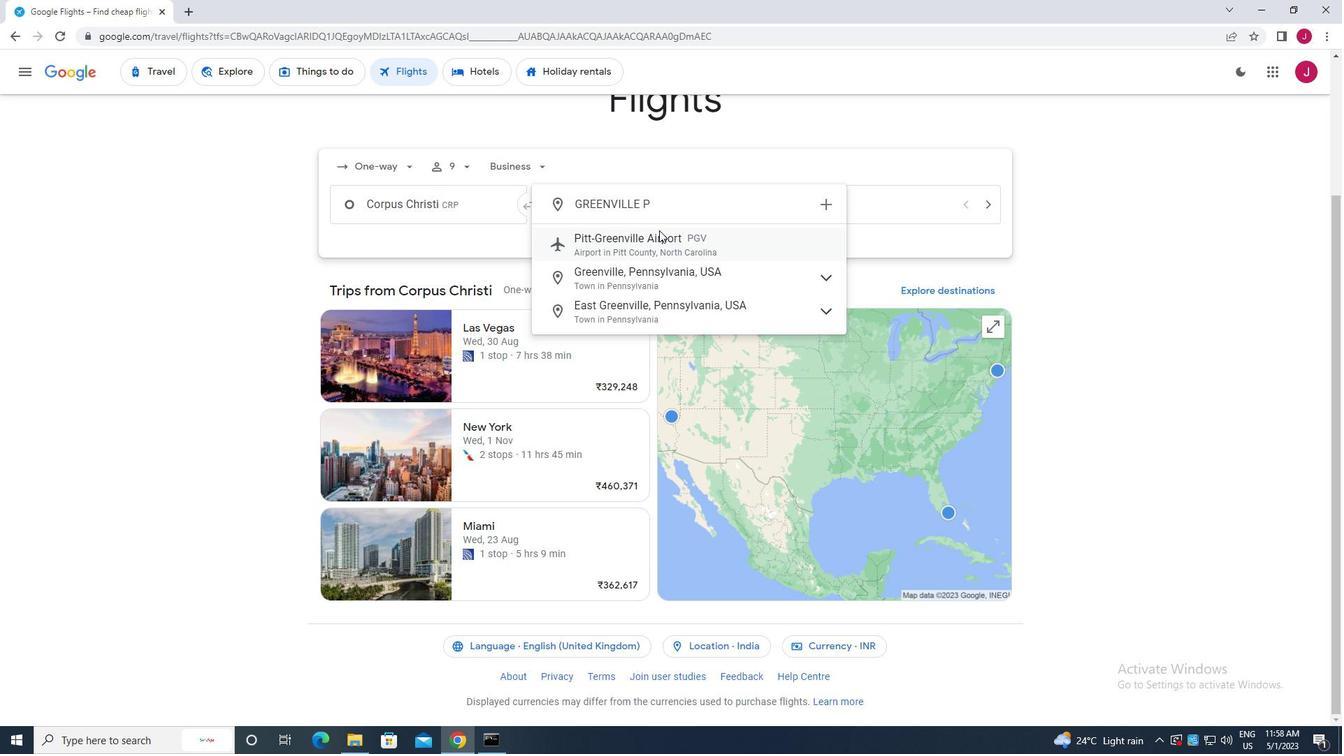 
Action: Mouse pressed left at (659, 240)
Screenshot: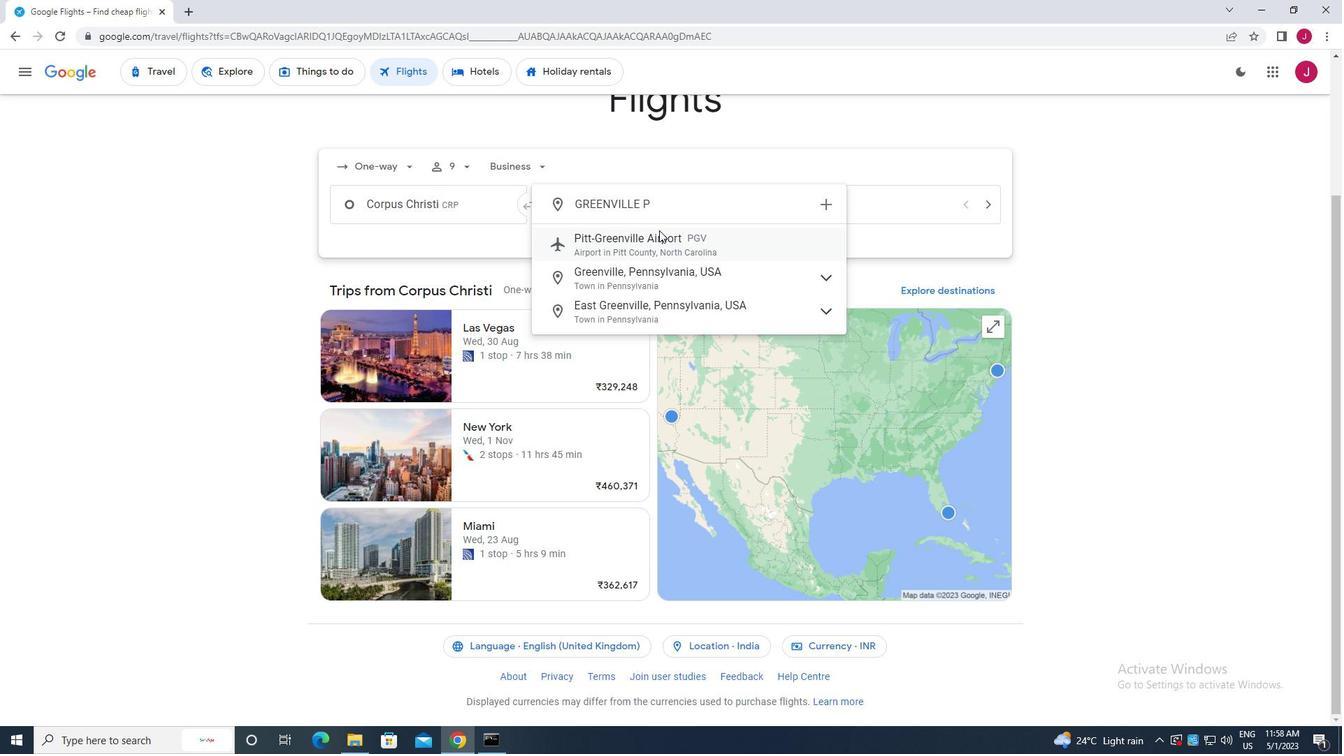
Action: Mouse moved to (643, 254)
Screenshot: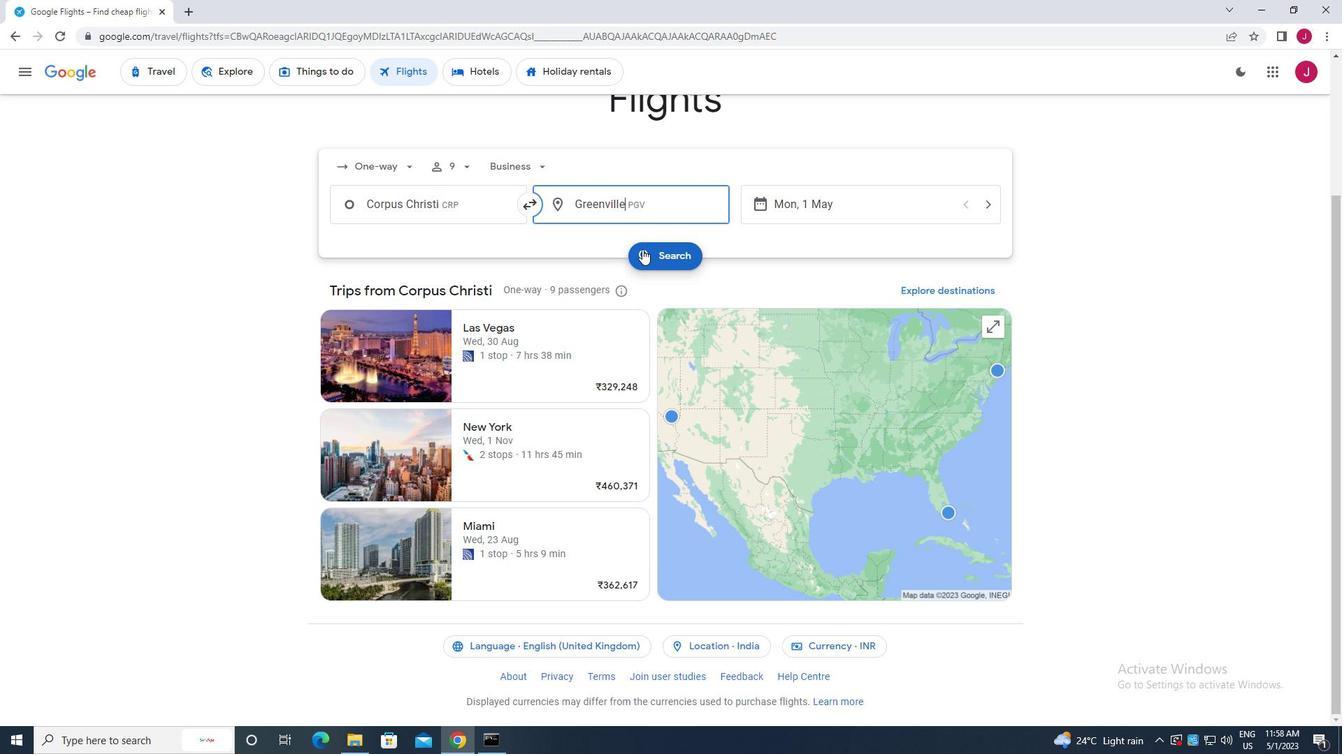 
Action: Mouse scrolled (643, 253) with delta (0, 0)
Screenshot: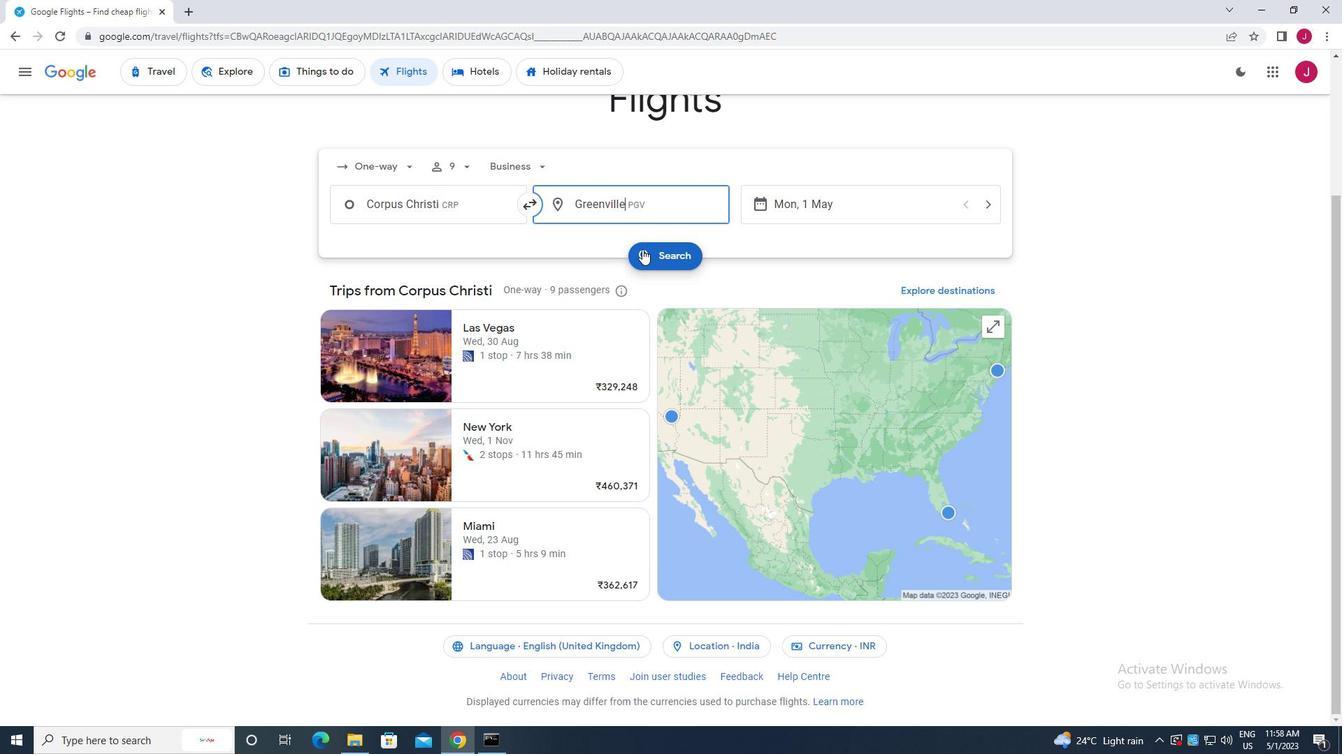 
Action: Mouse moved to (805, 209)
Screenshot: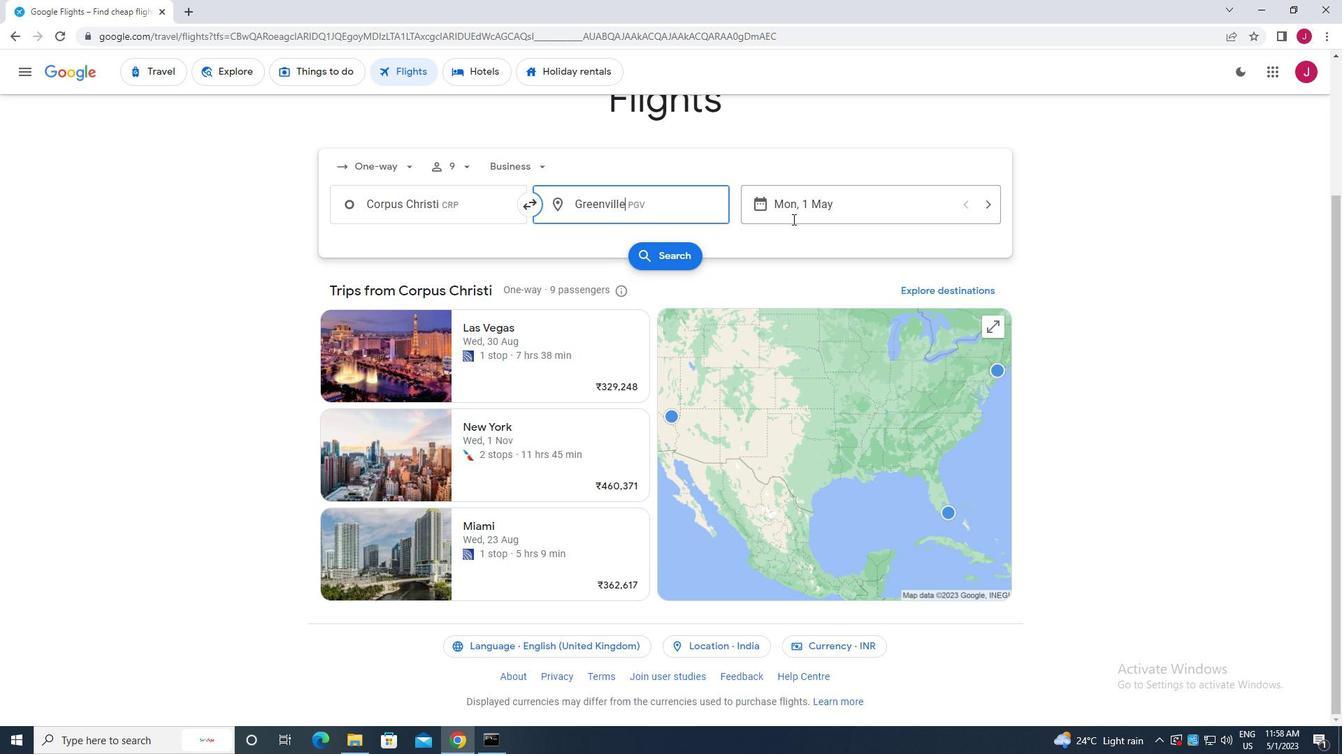 
Action: Mouse pressed left at (805, 209)
Screenshot: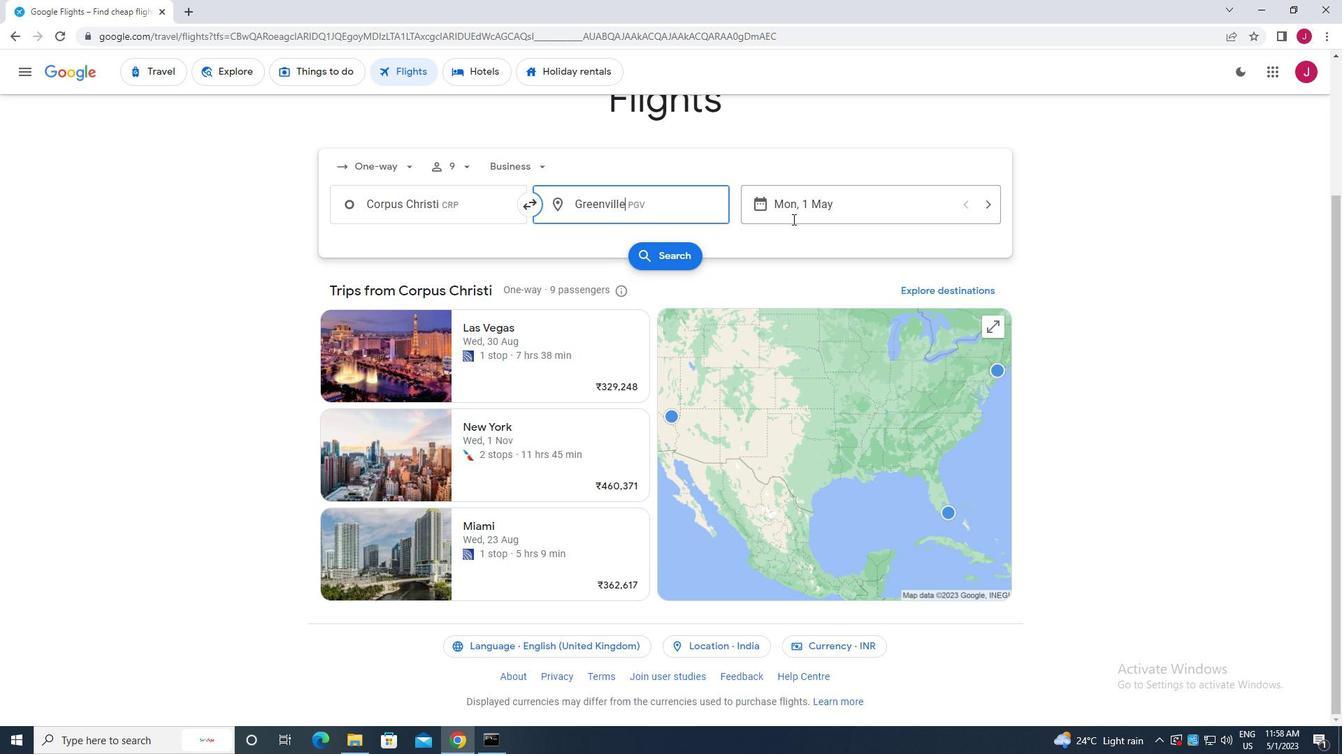 
Action: Mouse moved to (564, 318)
Screenshot: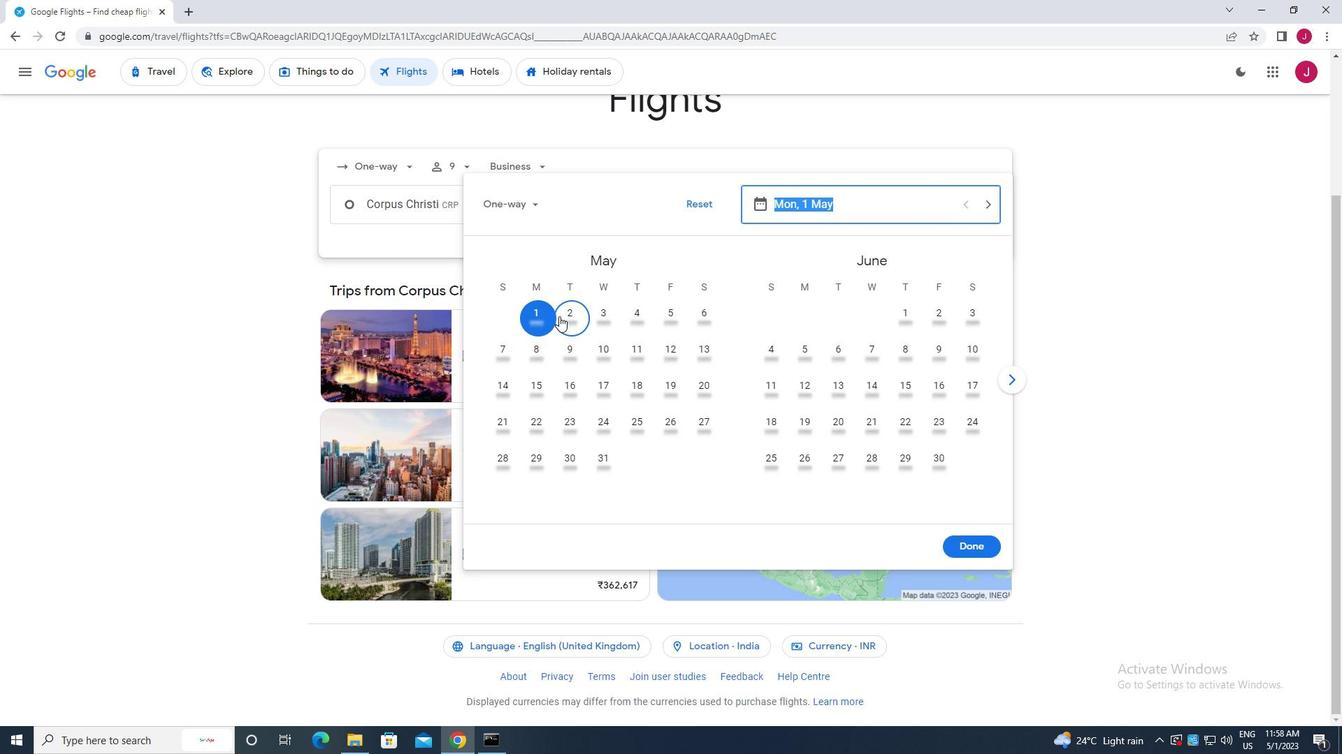 
Action: Mouse pressed left at (564, 318)
Screenshot: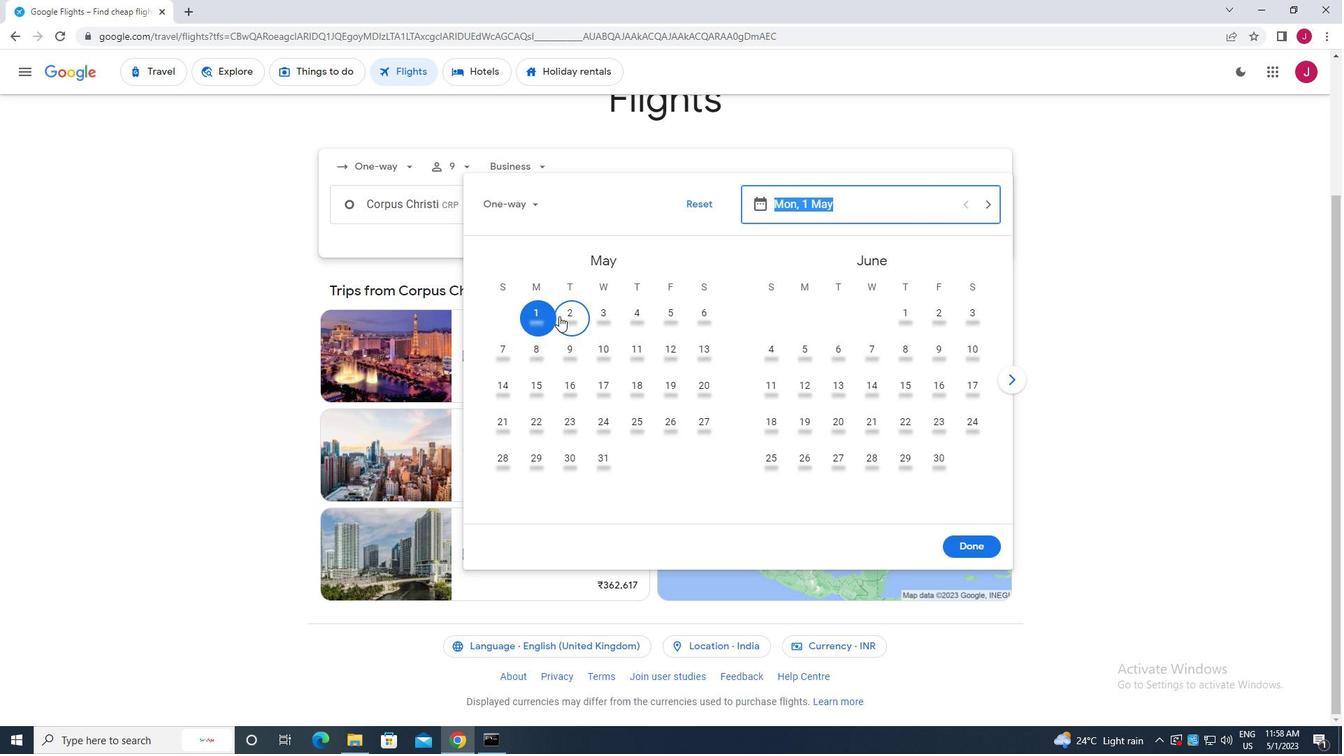 
Action: Mouse moved to (950, 545)
Screenshot: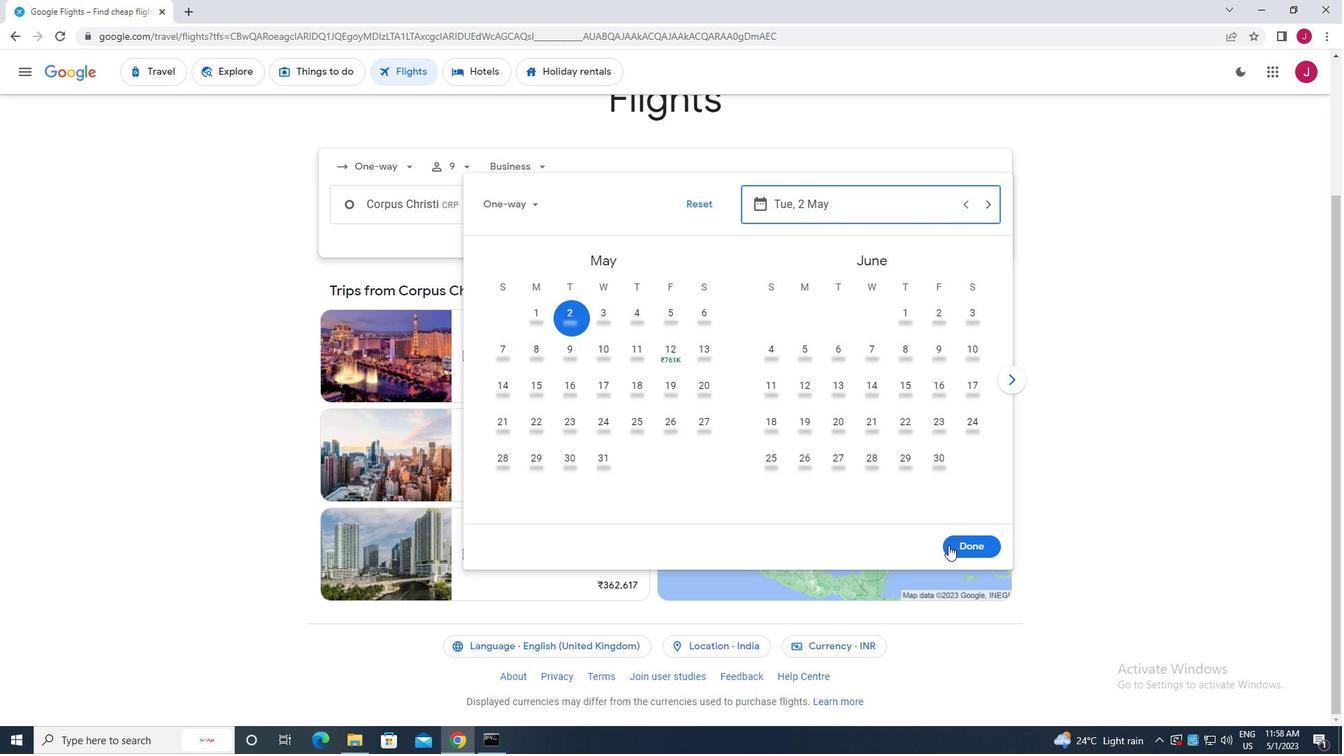 
Action: Mouse pressed left at (950, 545)
Screenshot: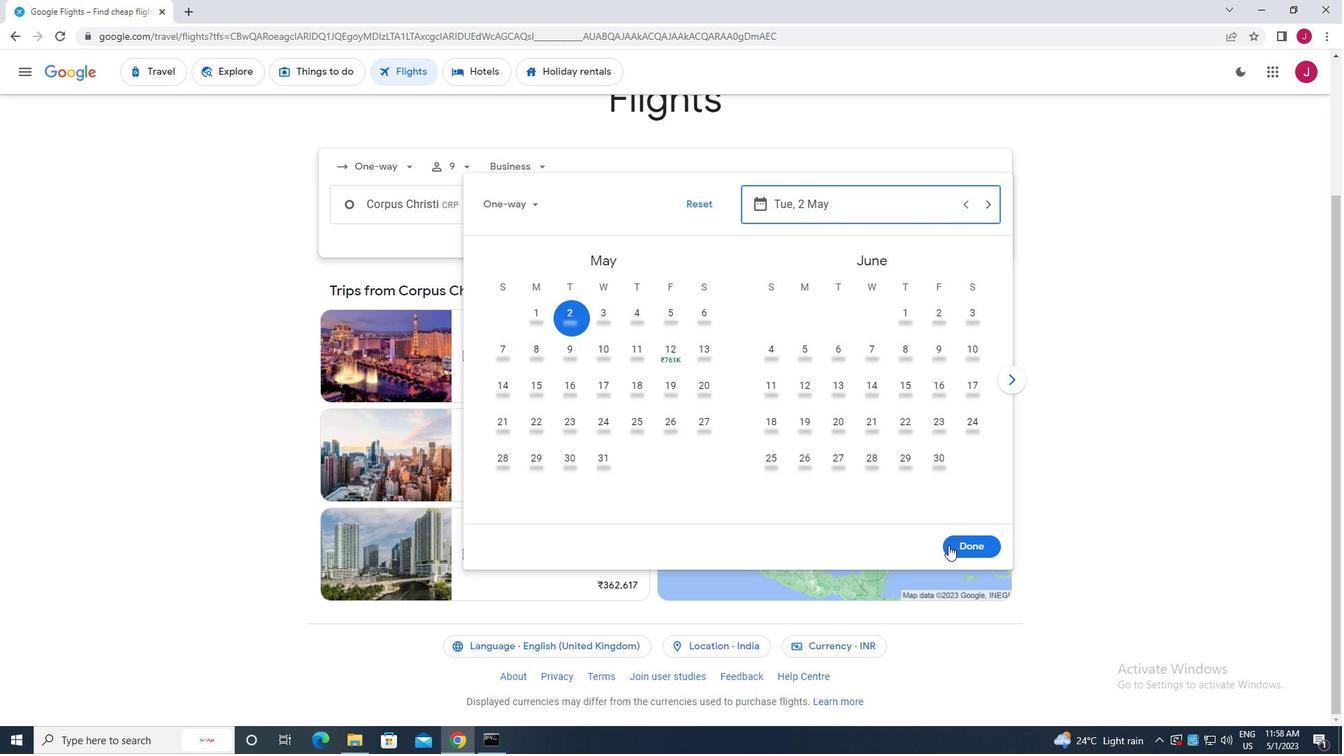 
Action: Mouse moved to (666, 250)
Screenshot: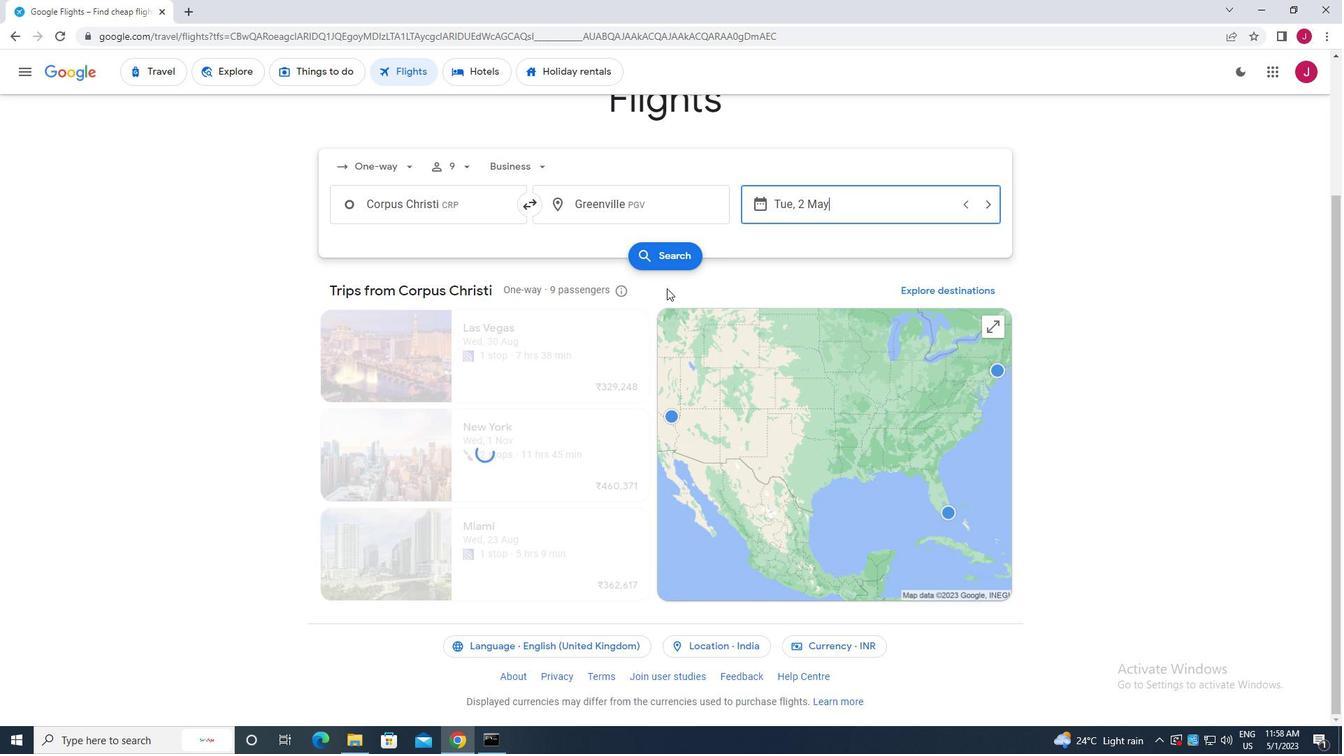 
Action: Mouse pressed left at (666, 250)
Screenshot: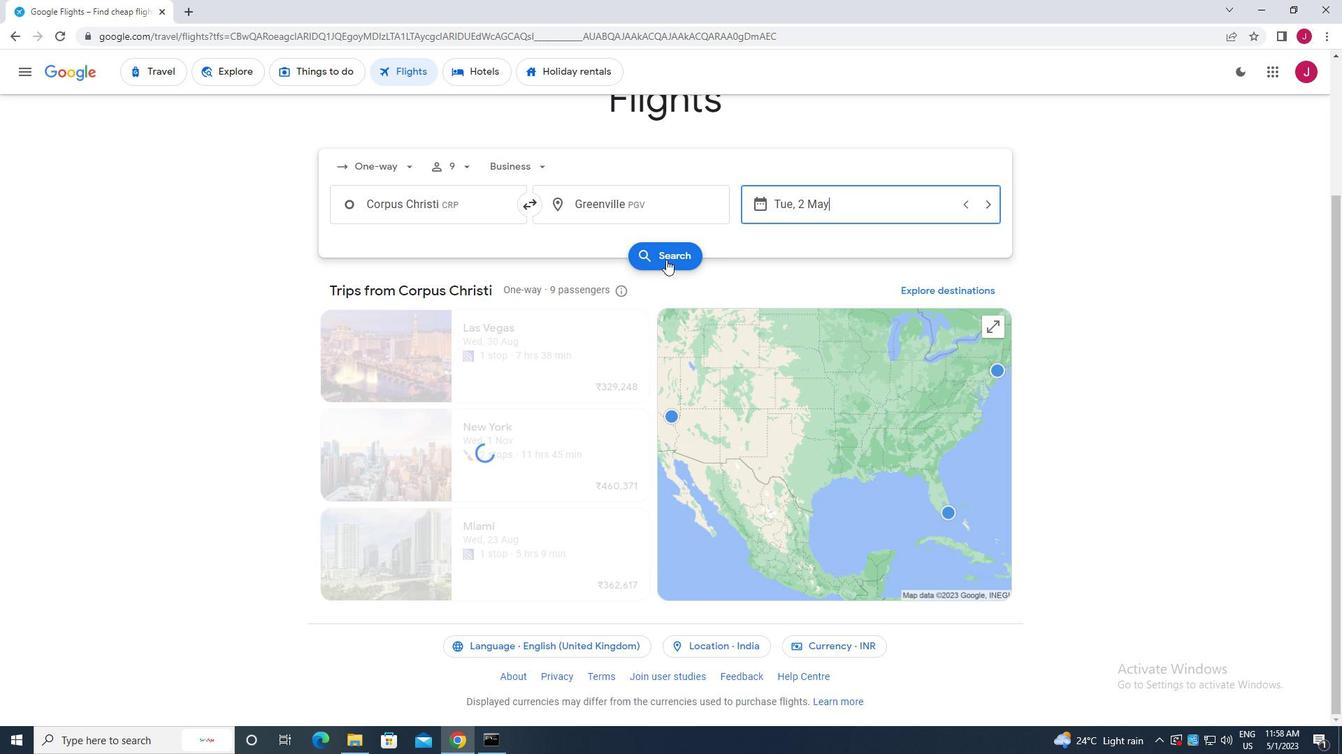 
Action: Mouse moved to (359, 192)
Screenshot: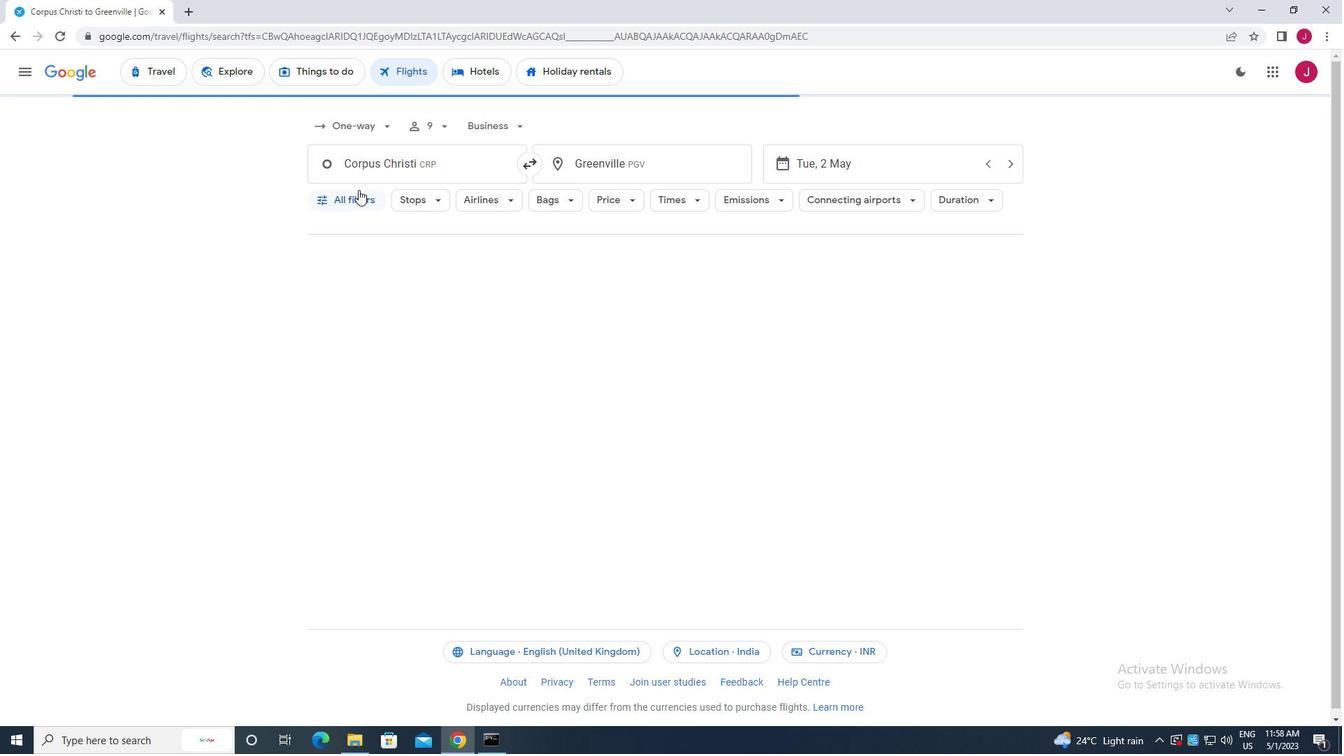 
Action: Mouse pressed left at (359, 192)
Screenshot: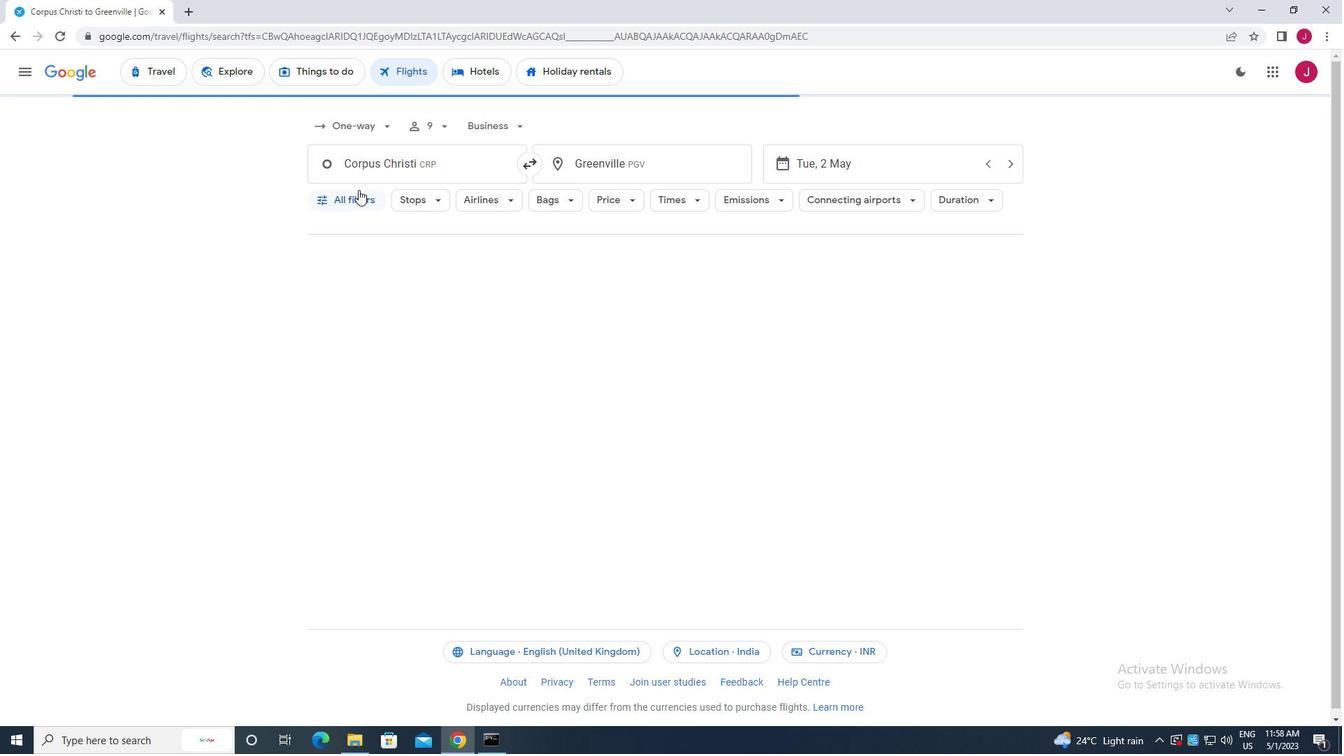 
Action: Mouse moved to (457, 323)
Screenshot: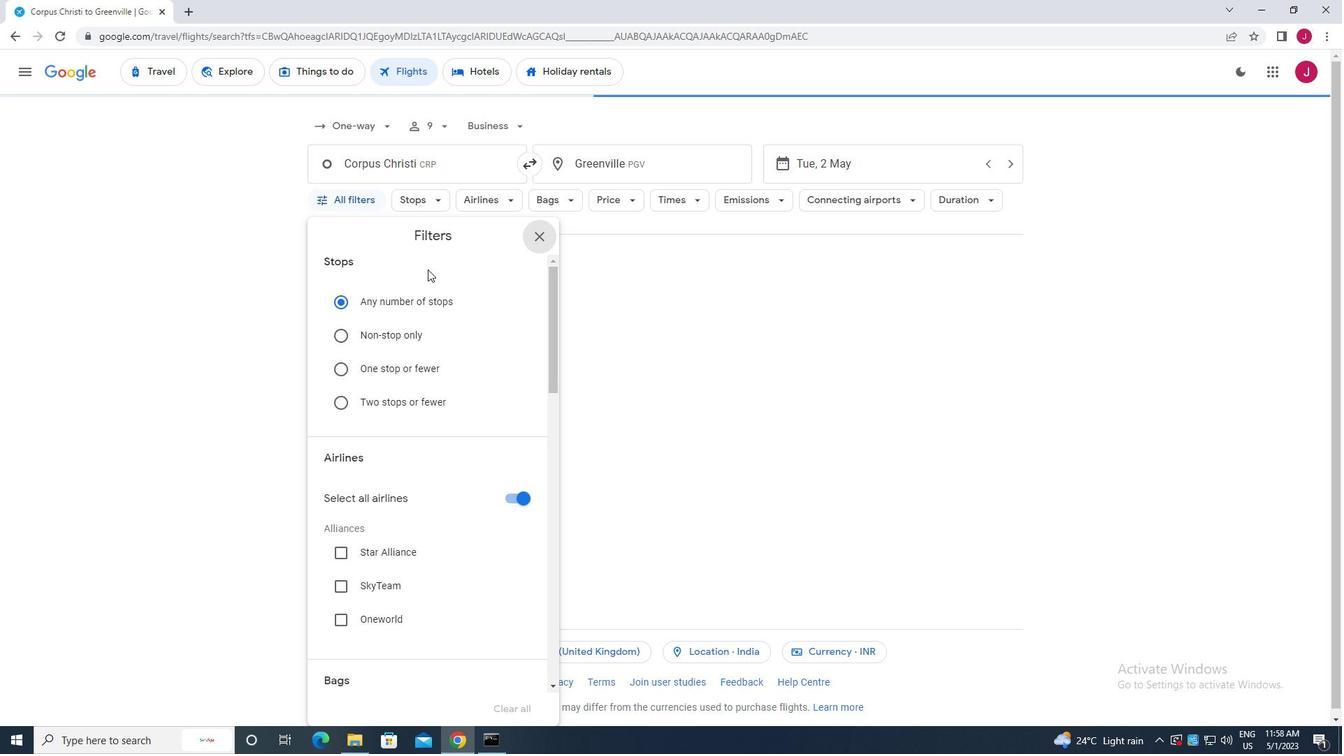 
Action: Mouse scrolled (457, 322) with delta (0, 0)
Screenshot: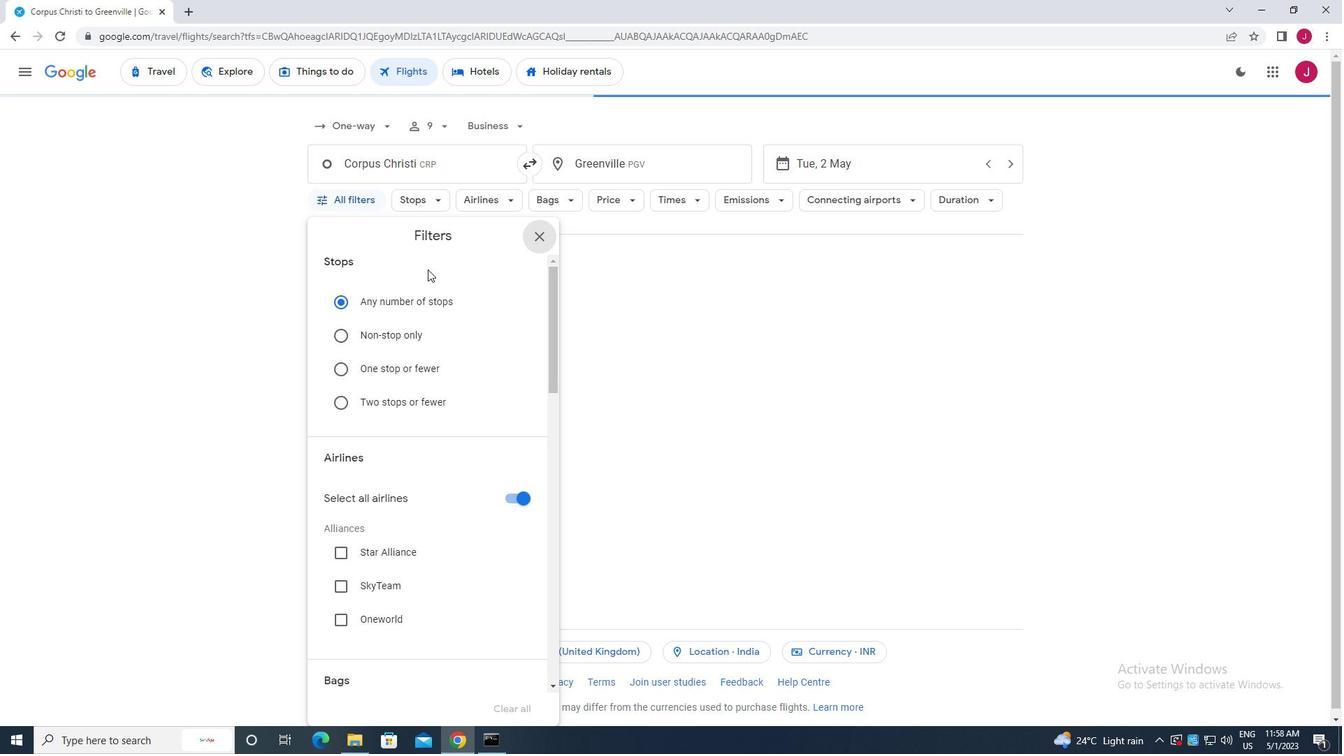 
Action: Mouse moved to (457, 325)
Screenshot: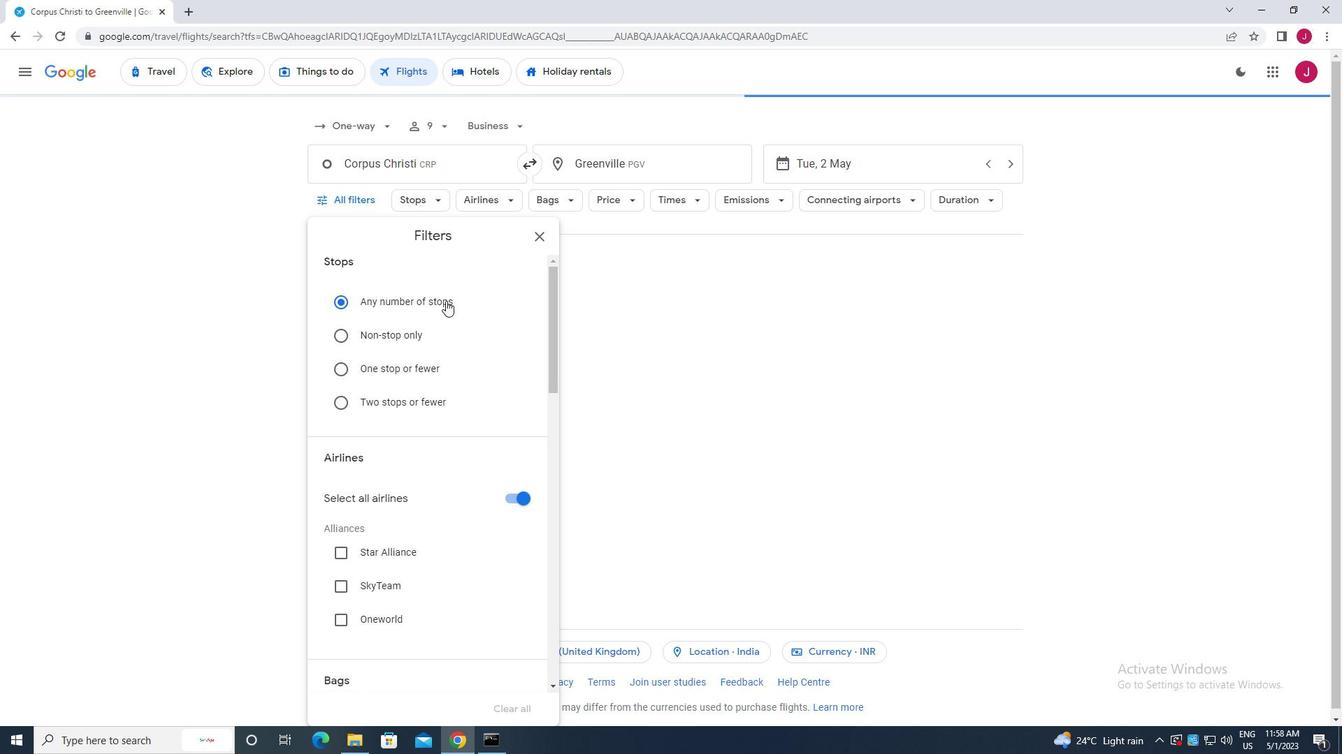 
Action: Mouse scrolled (457, 324) with delta (0, 0)
Screenshot: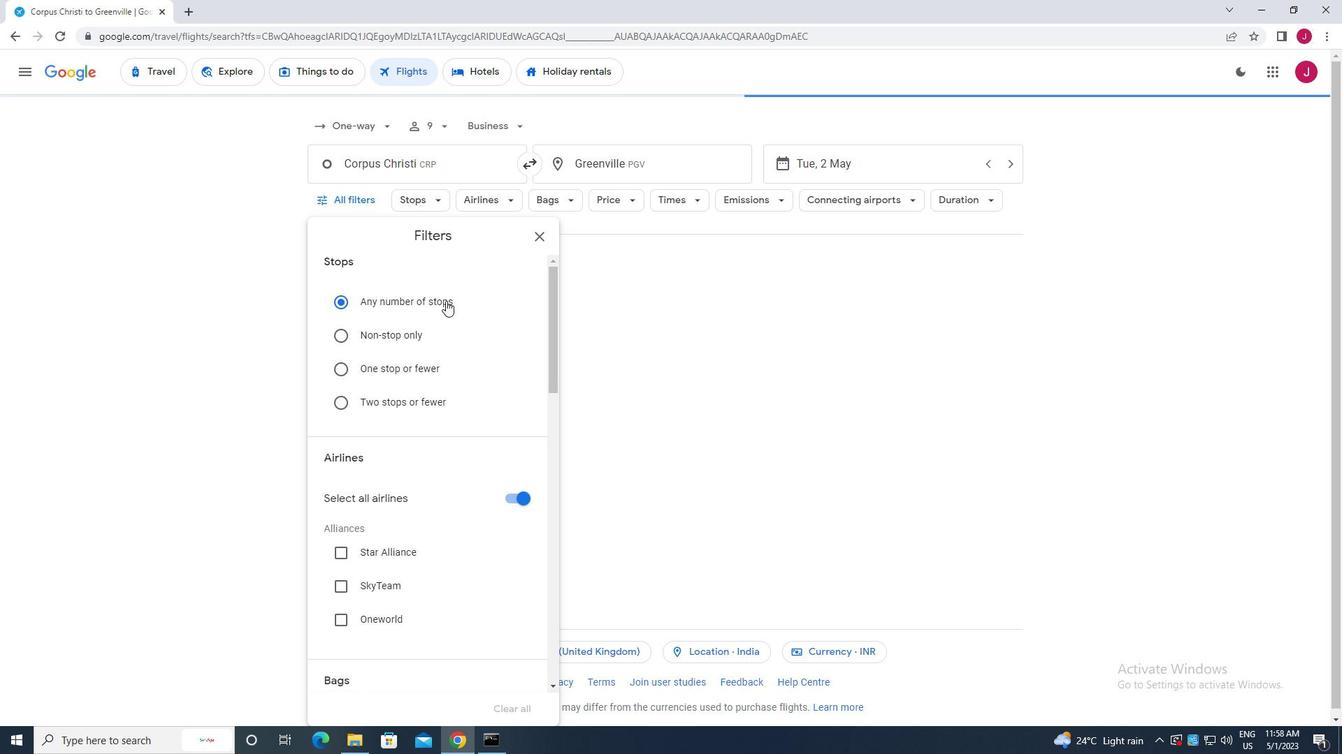 
Action: Mouse scrolled (457, 324) with delta (0, 0)
Screenshot: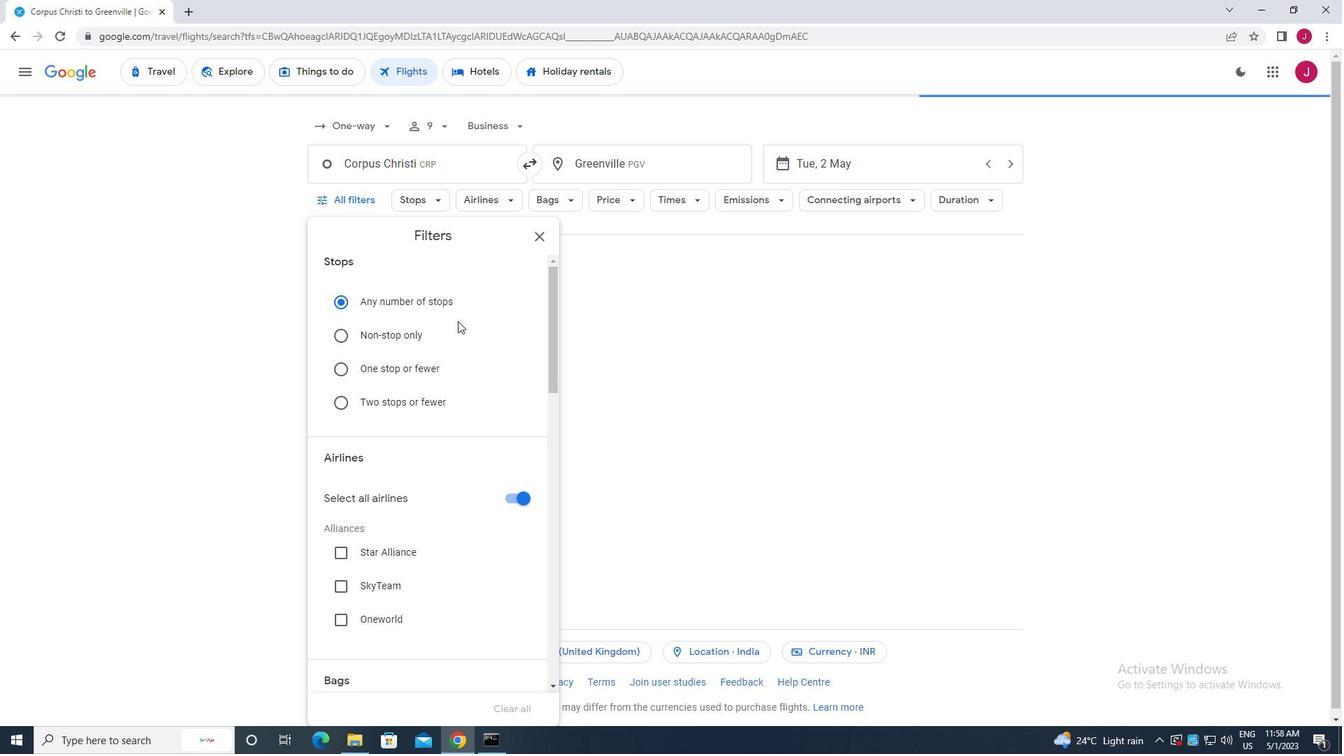 
Action: Mouse moved to (508, 287)
Screenshot: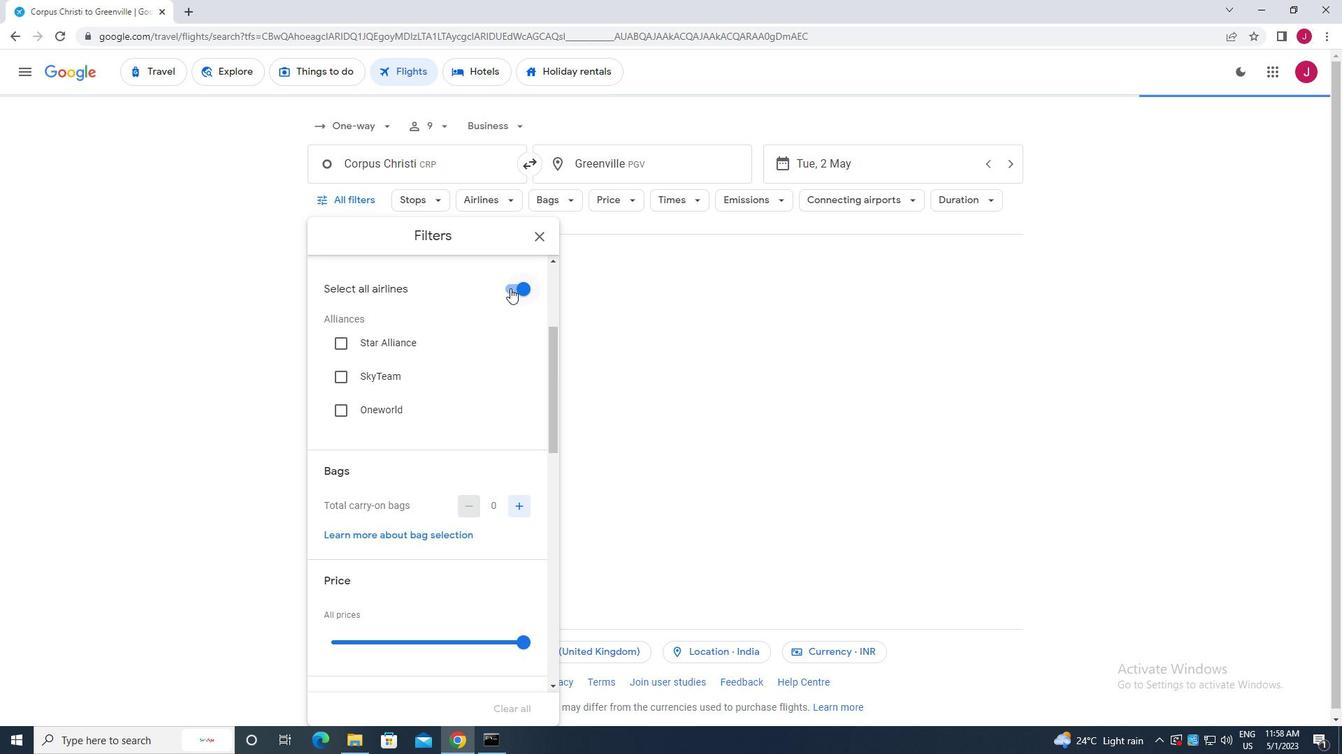 
Action: Mouse pressed left at (508, 287)
Screenshot: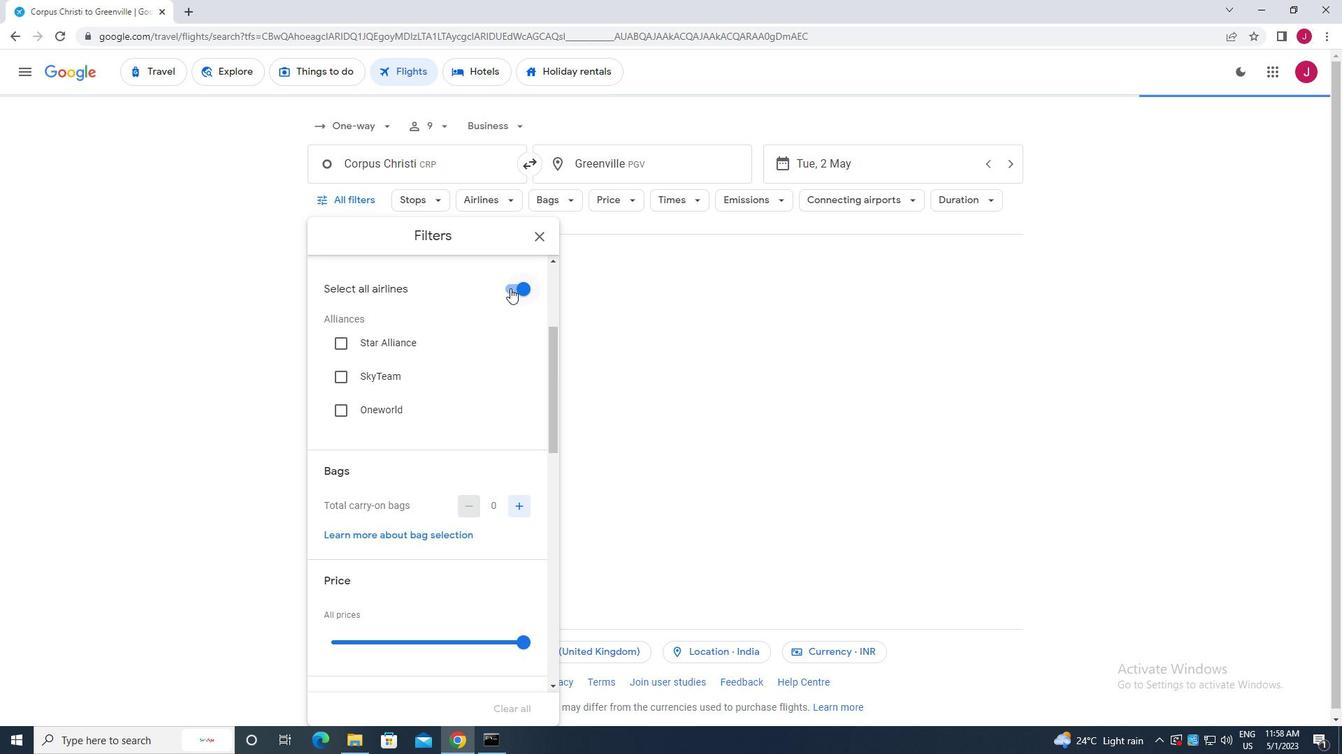 
Action: Mouse moved to (471, 321)
Screenshot: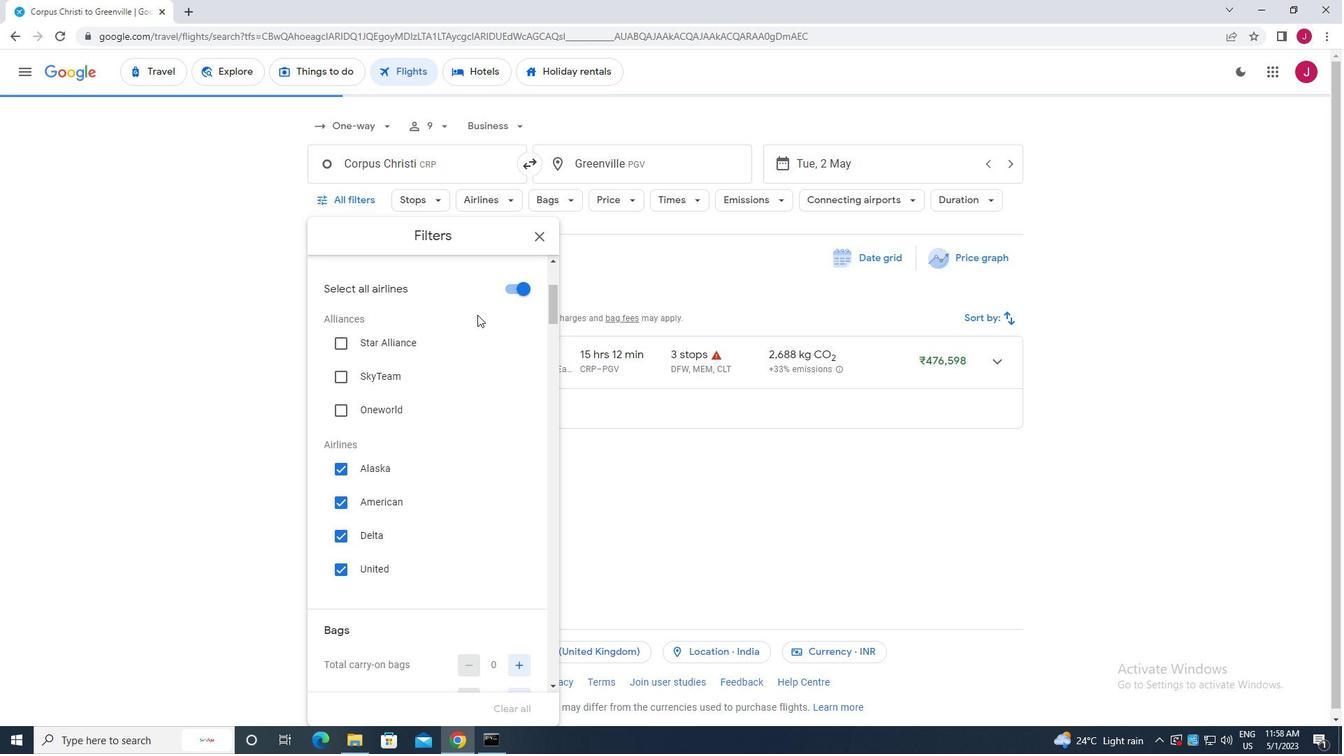 
Action: Mouse scrolled (471, 320) with delta (0, 0)
Screenshot: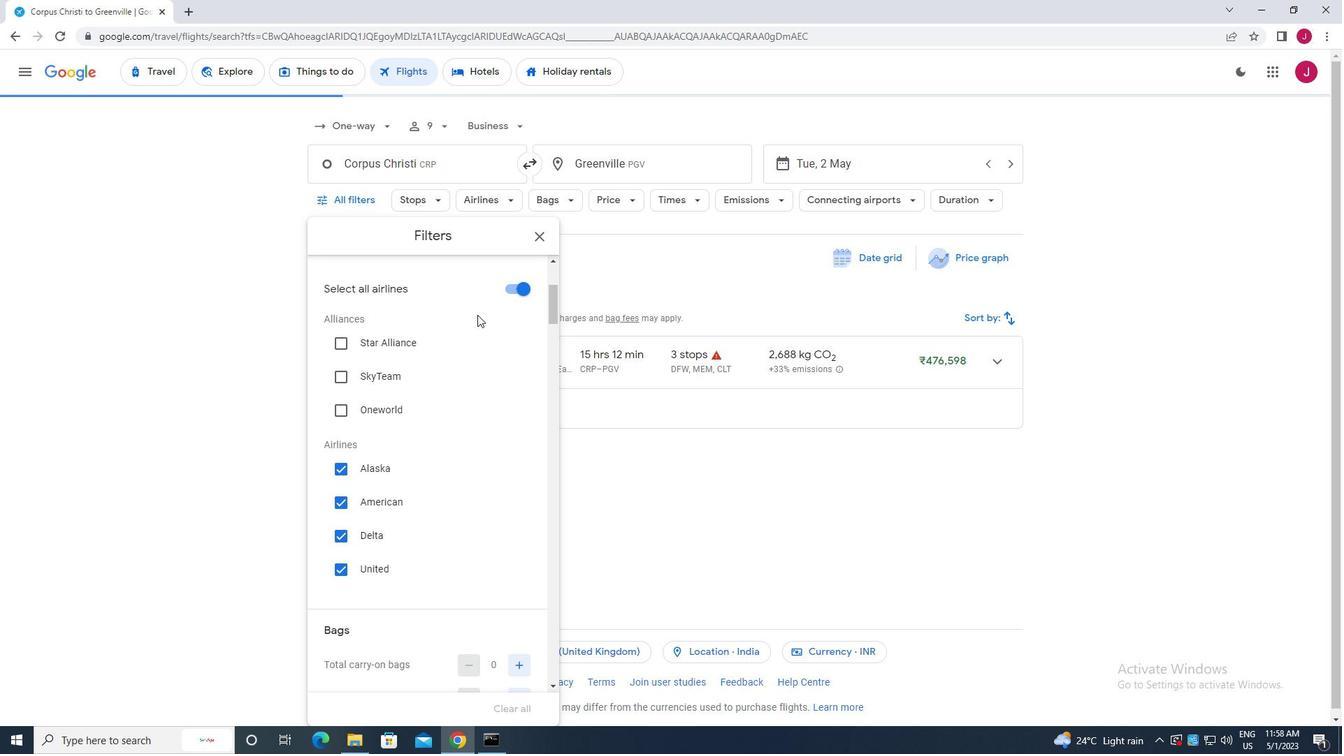 
Action: Mouse scrolled (471, 320) with delta (0, 0)
Screenshot: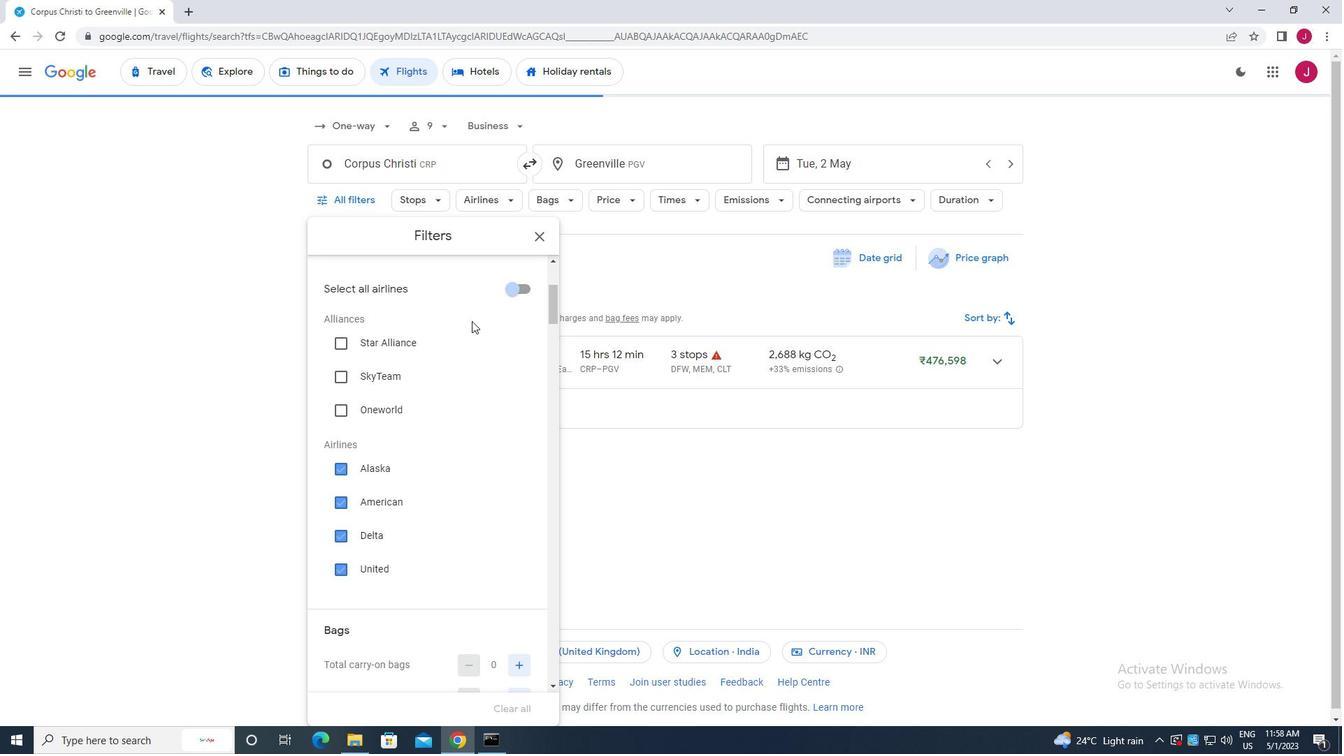 
Action: Mouse moved to (377, 338)
Screenshot: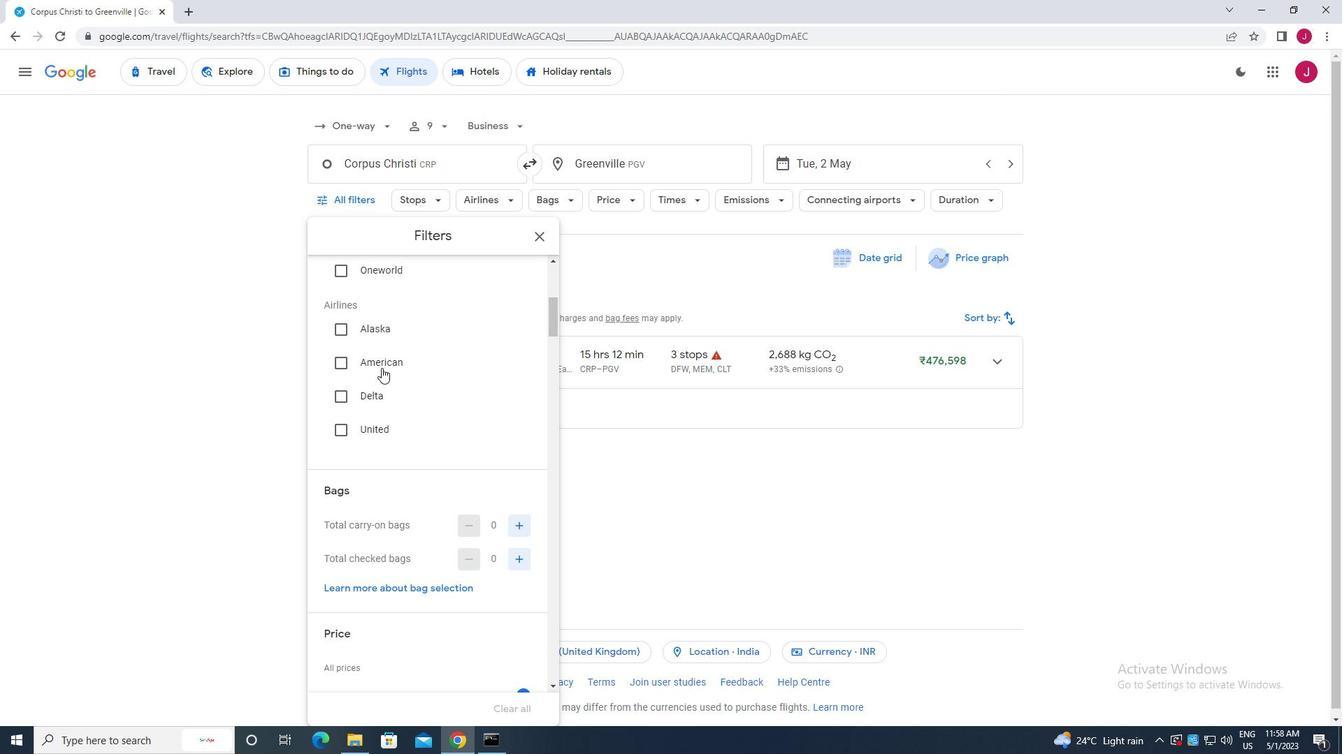 
Action: Mouse scrolled (377, 339) with delta (0, 0)
Screenshot: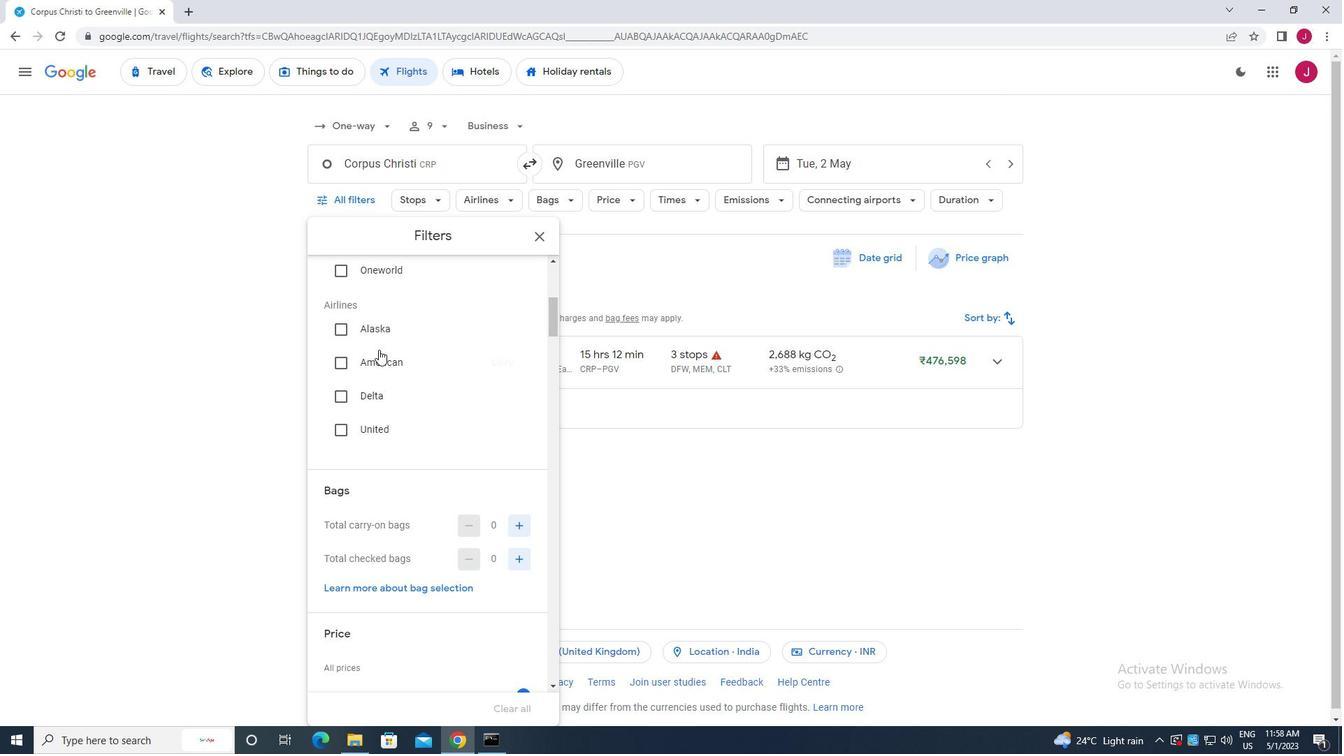
Action: Mouse scrolled (377, 339) with delta (0, 0)
Screenshot: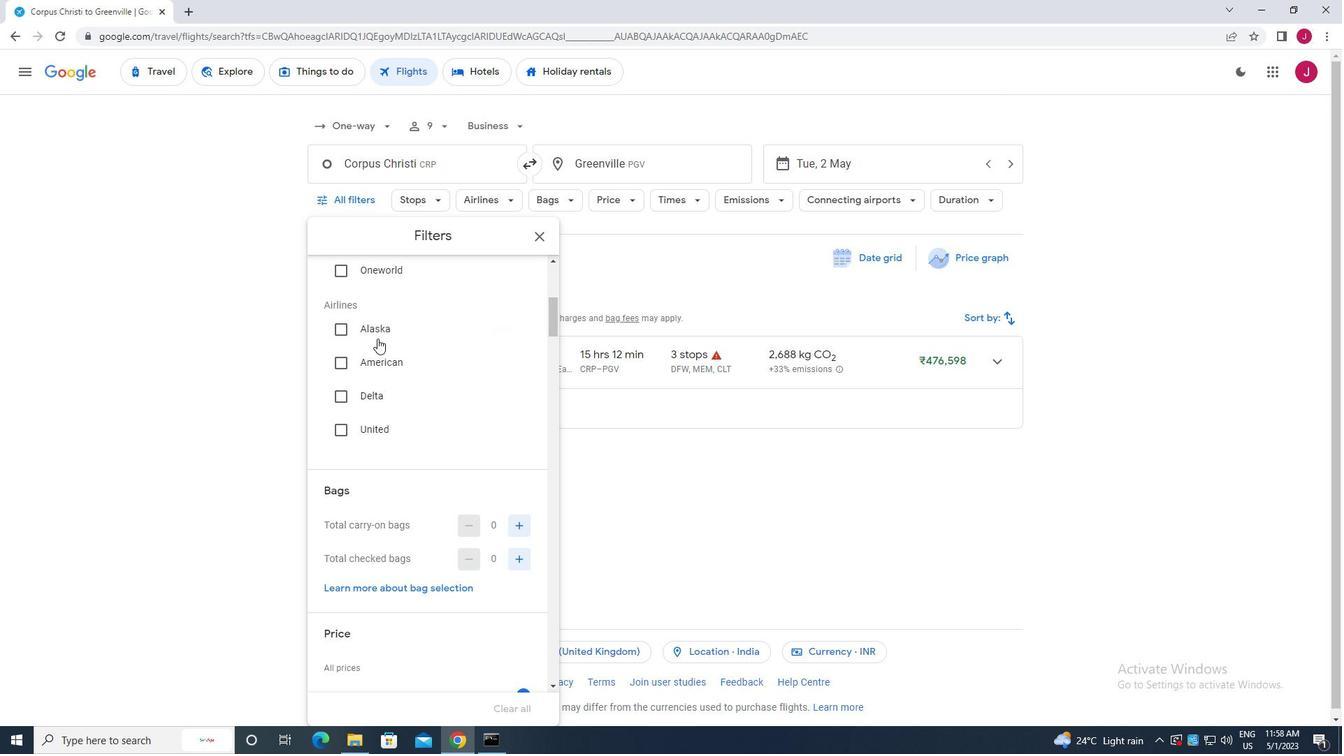 
Action: Mouse scrolled (377, 337) with delta (0, 0)
Screenshot: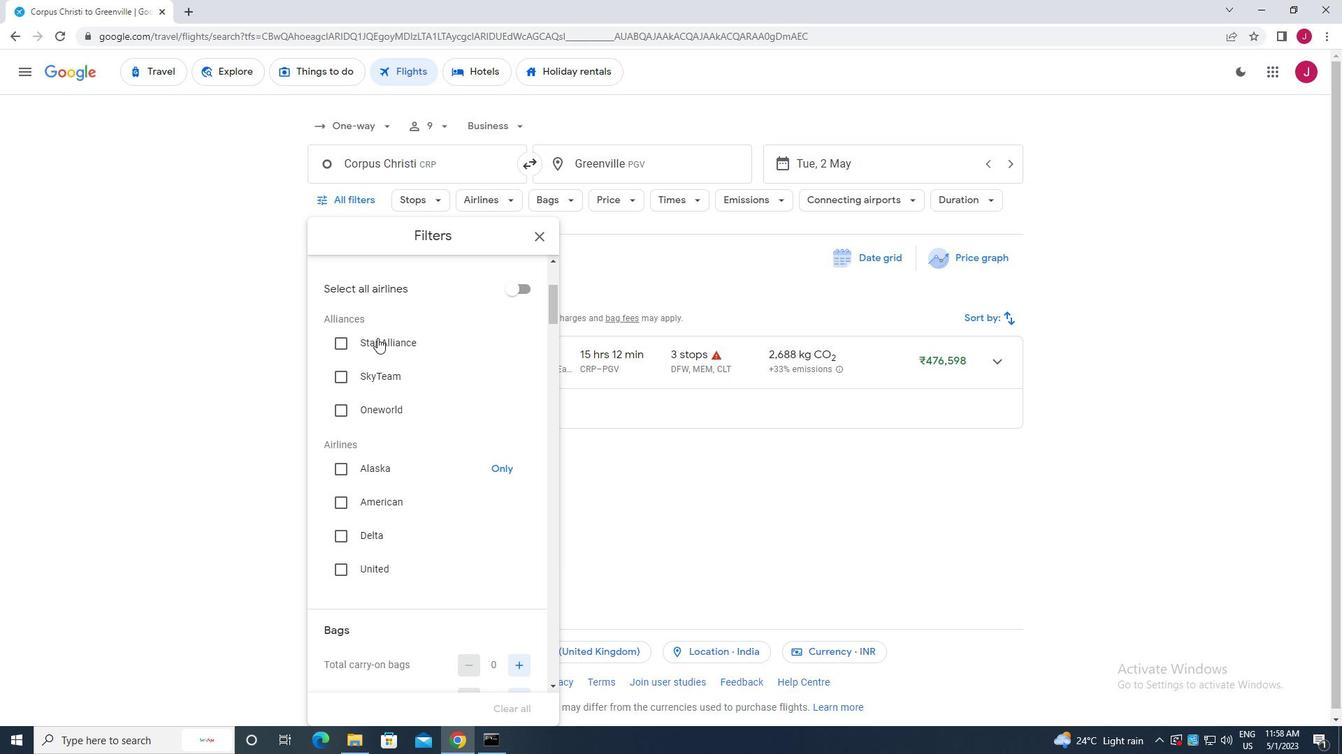 
Action: Mouse moved to (377, 338)
Screenshot: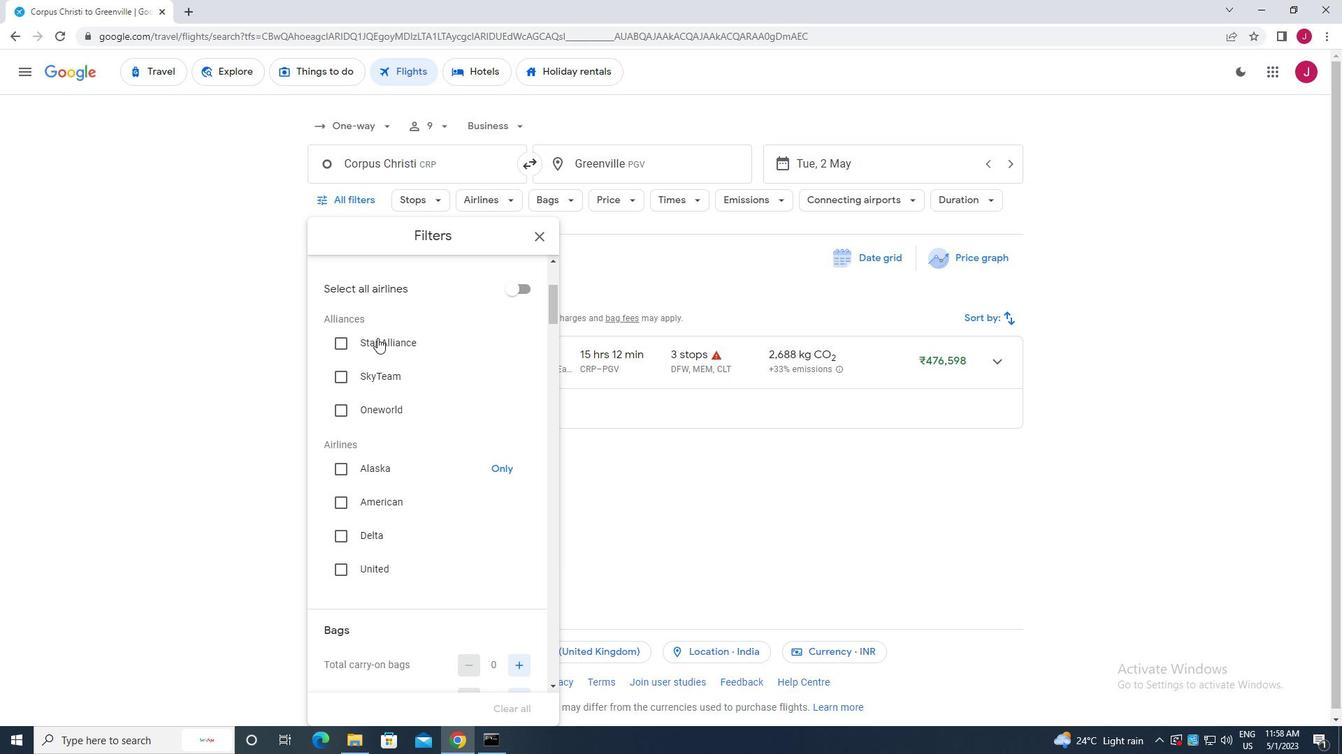 
Action: Mouse scrolled (377, 337) with delta (0, 0)
Screenshot: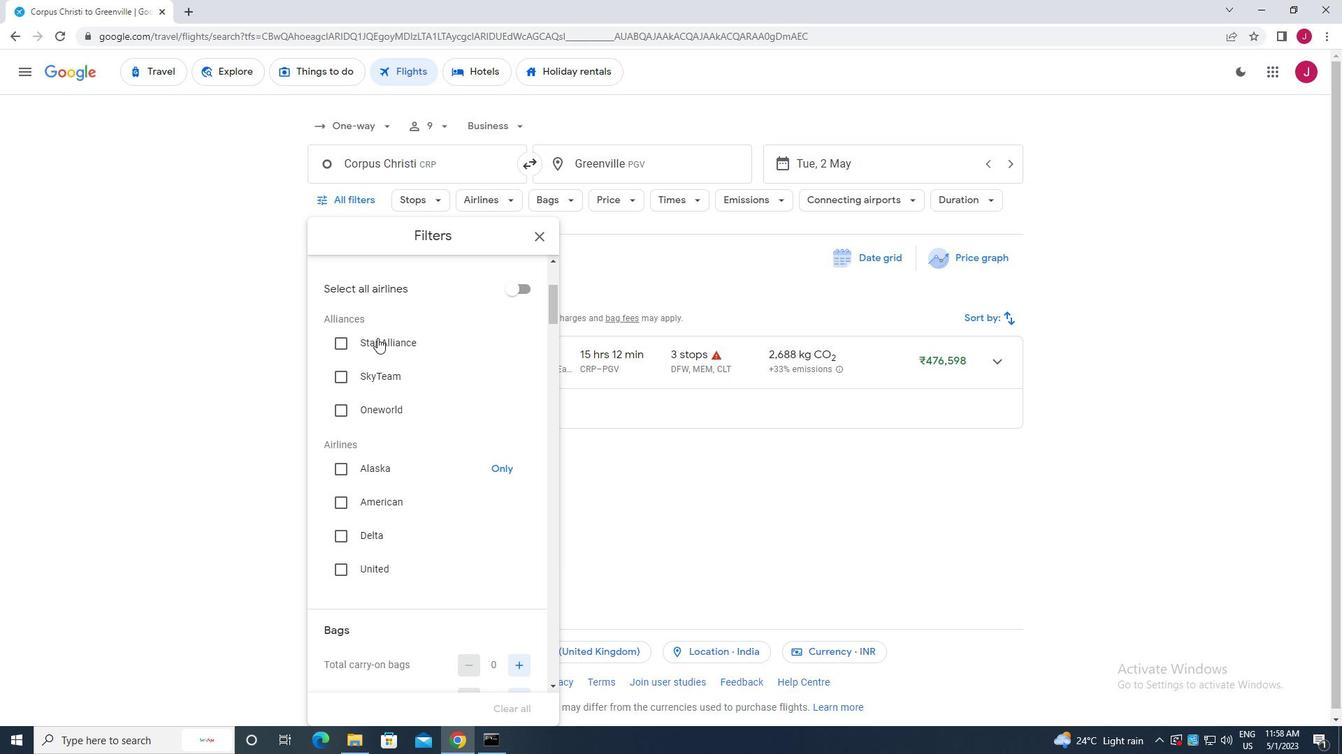 
Action: Mouse moved to (376, 339)
Screenshot: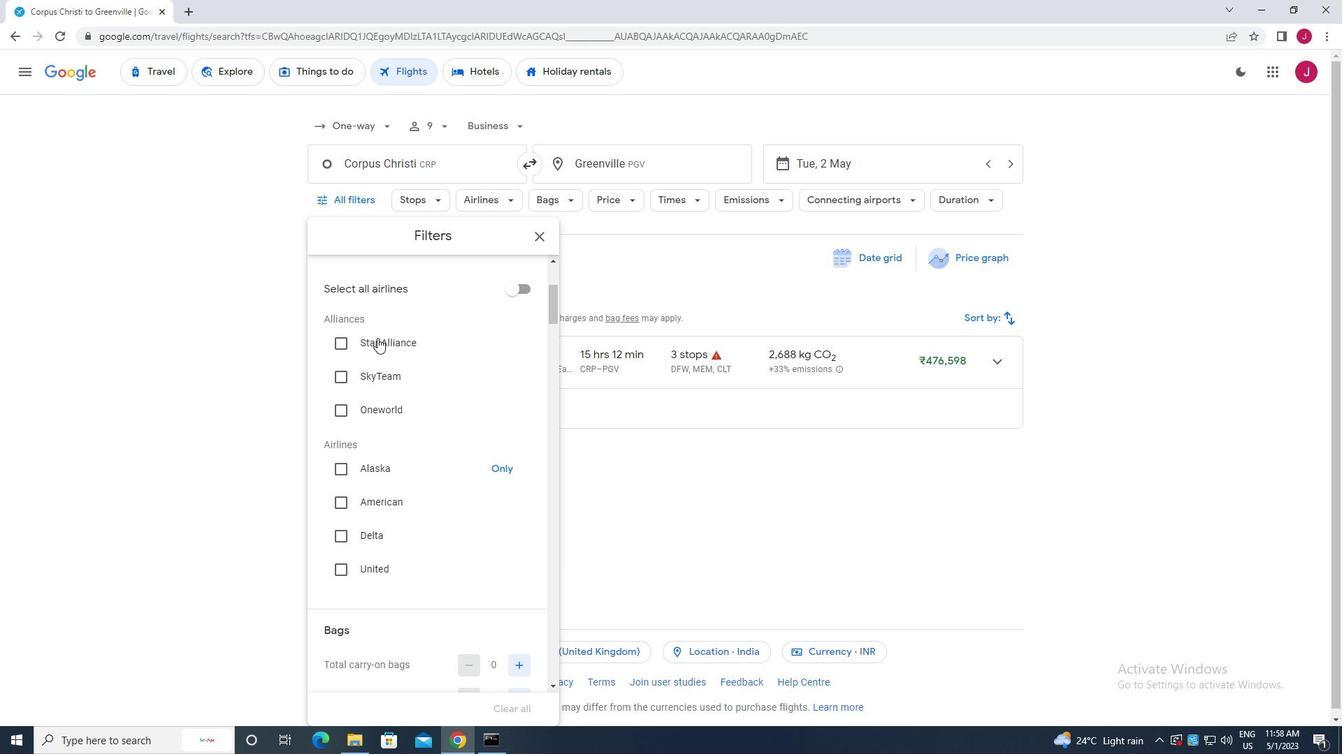 
Action: Mouse scrolled (376, 338) with delta (0, 0)
Screenshot: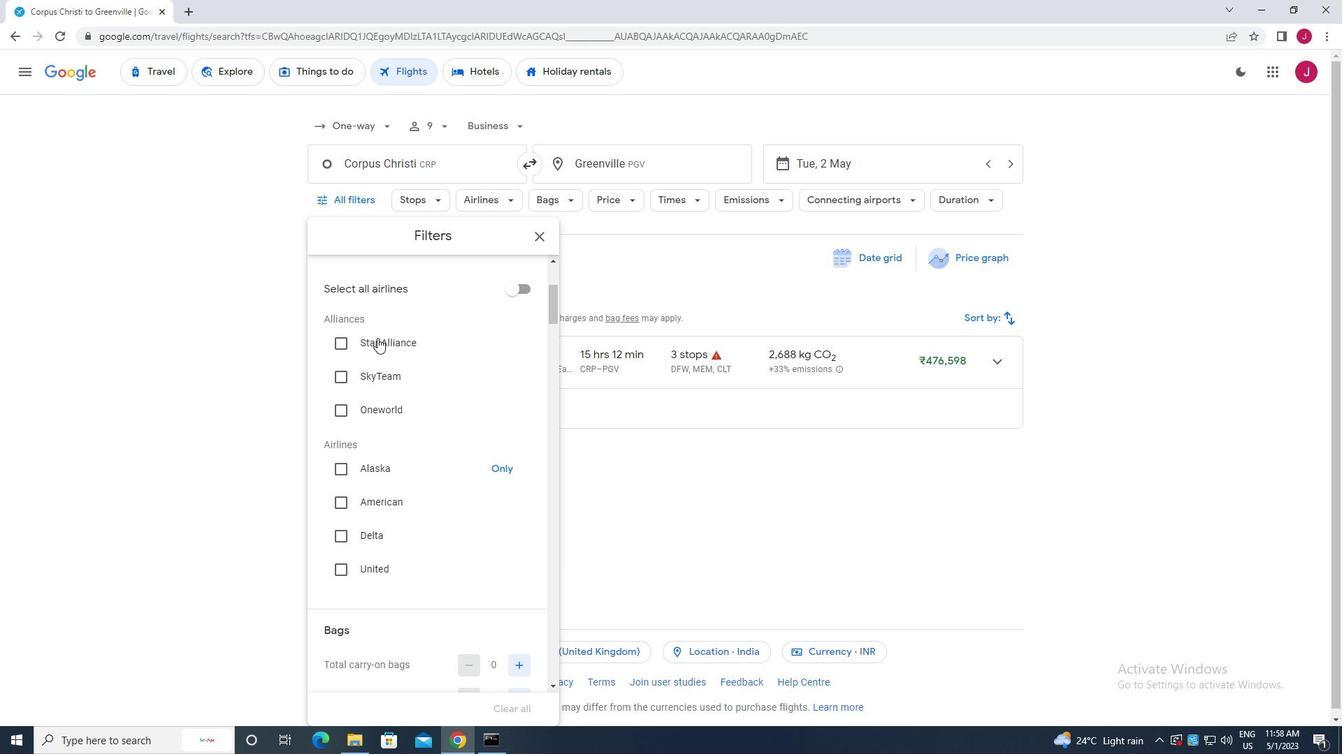 
Action: Mouse moved to (376, 339)
Screenshot: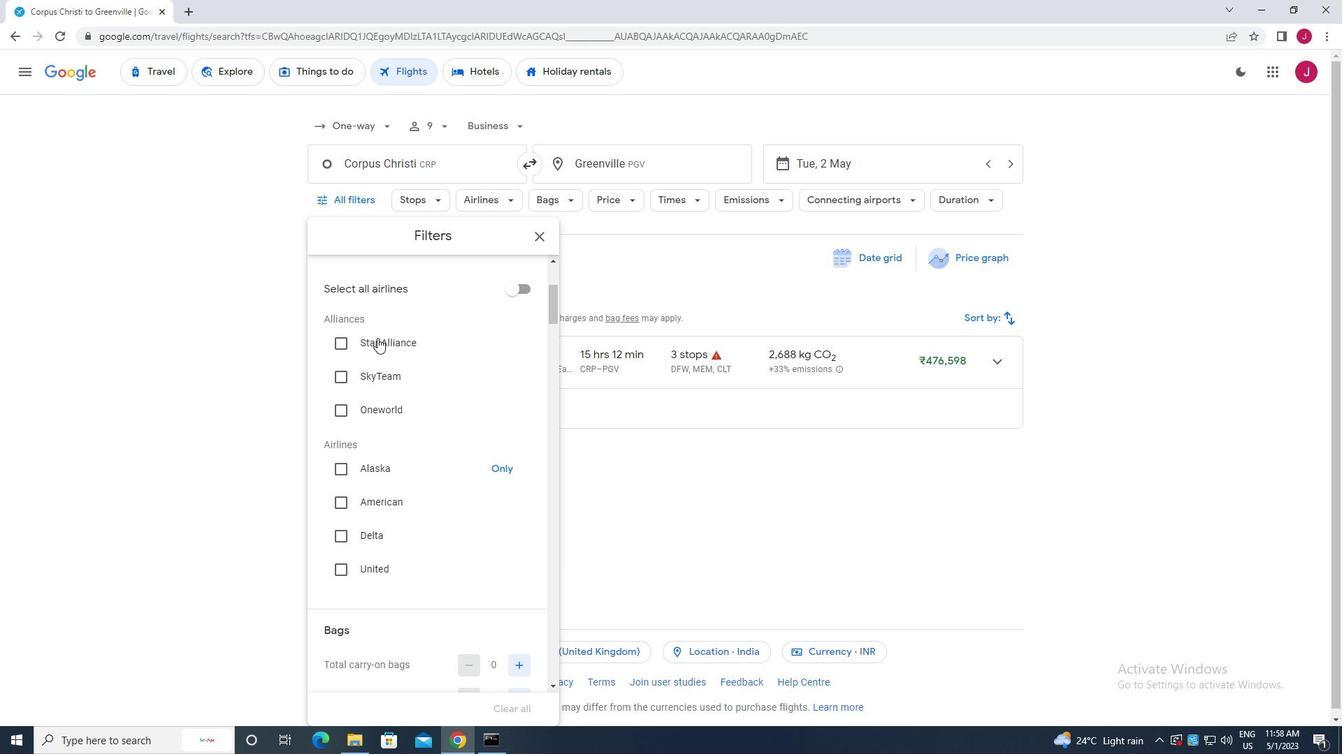 
Action: Mouse scrolled (376, 338) with delta (0, 0)
Screenshot: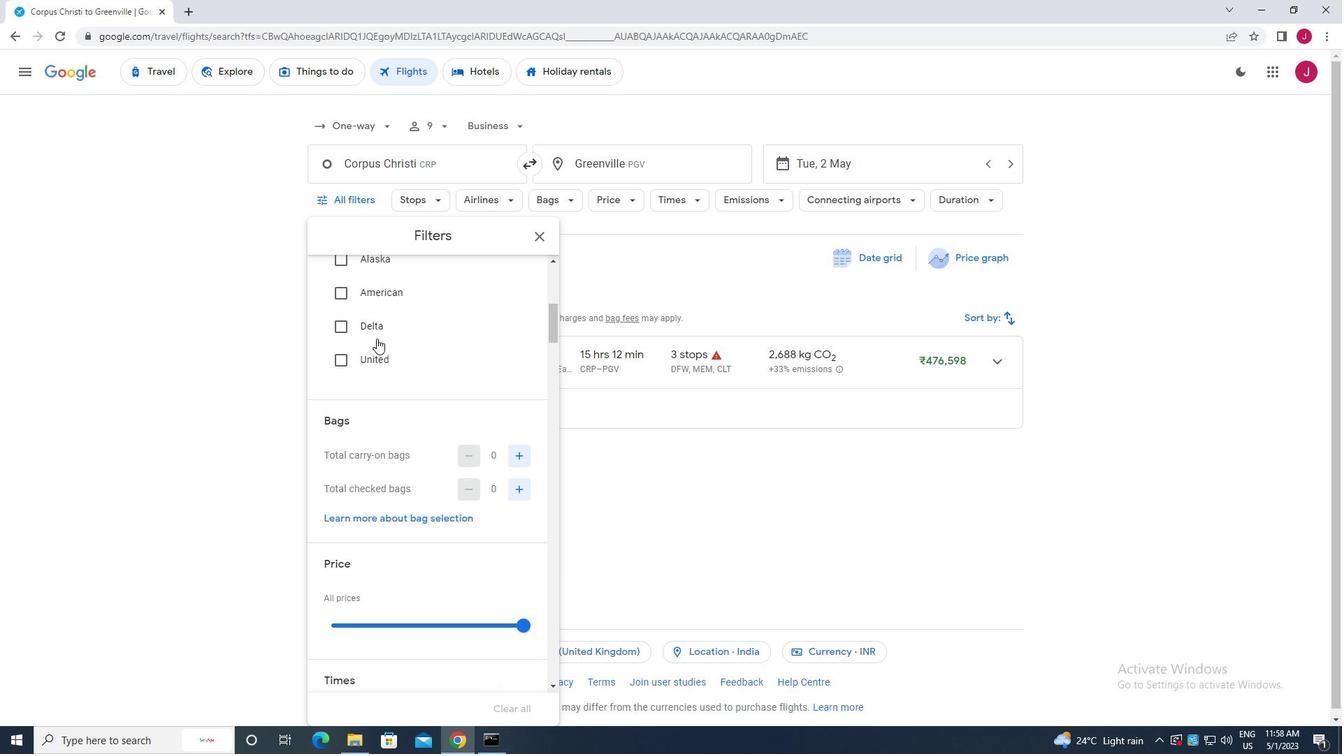 
Action: Mouse scrolled (376, 338) with delta (0, 0)
Screenshot: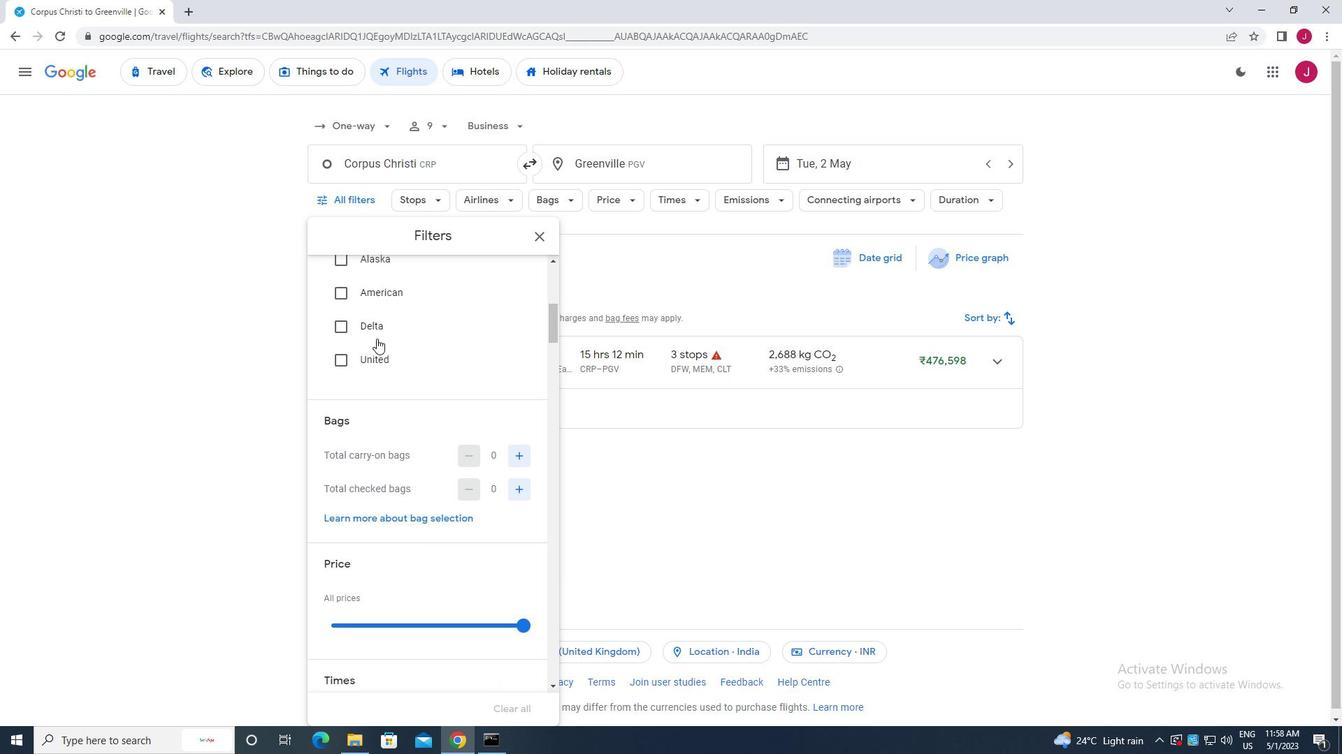 
Action: Mouse moved to (520, 311)
Screenshot: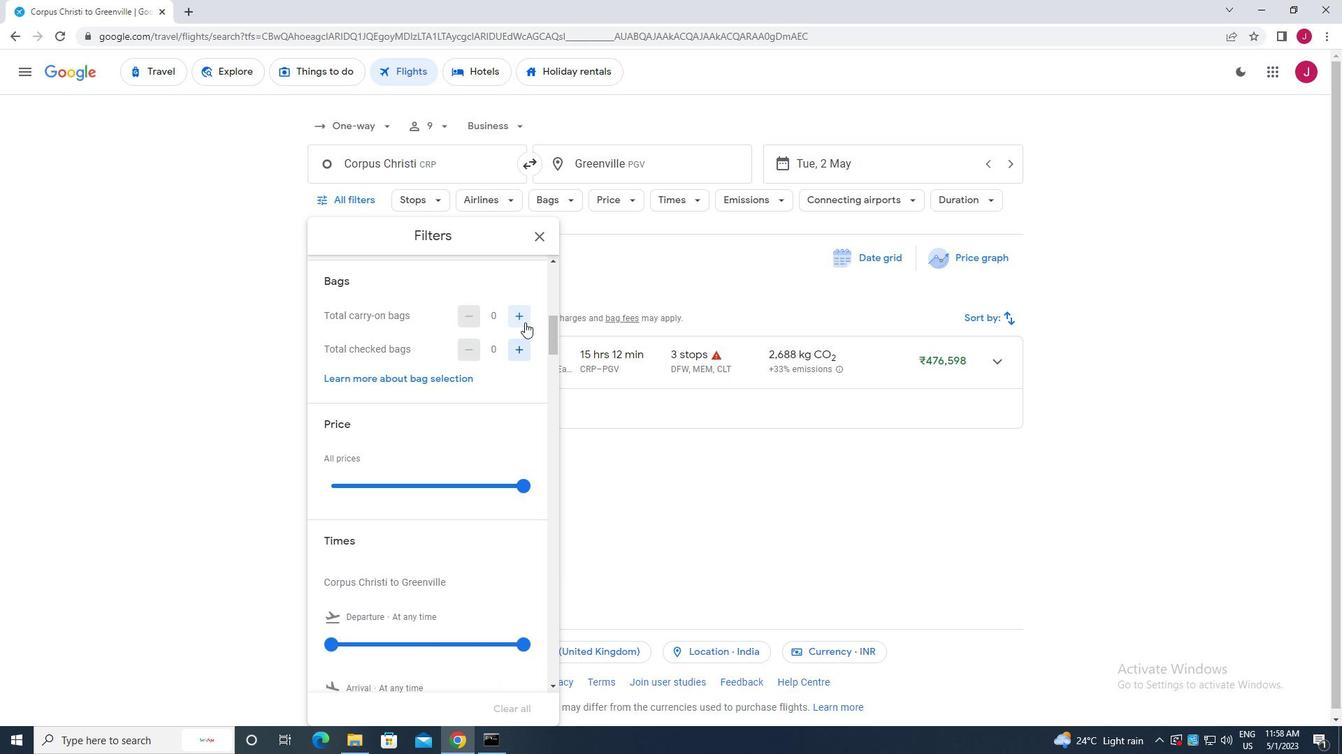 
Action: Mouse pressed left at (520, 311)
Screenshot: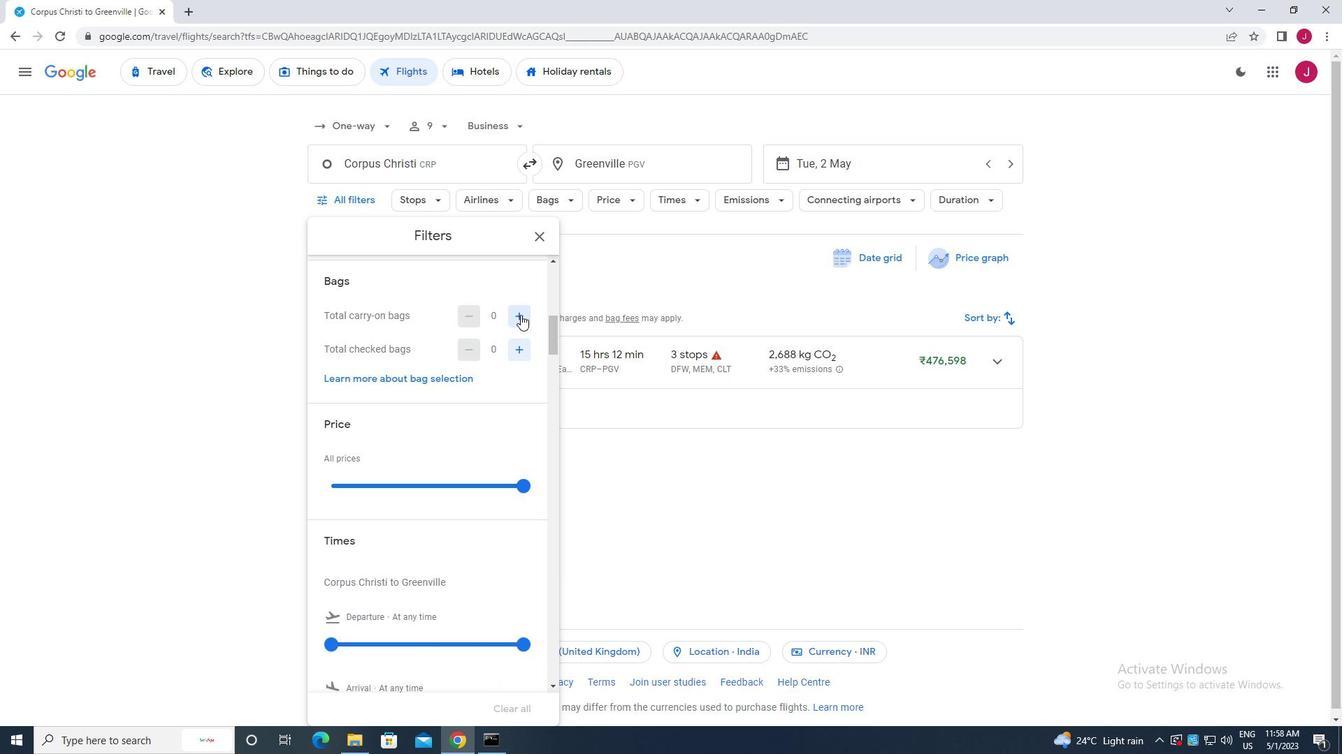 
Action: Mouse moved to (464, 359)
Screenshot: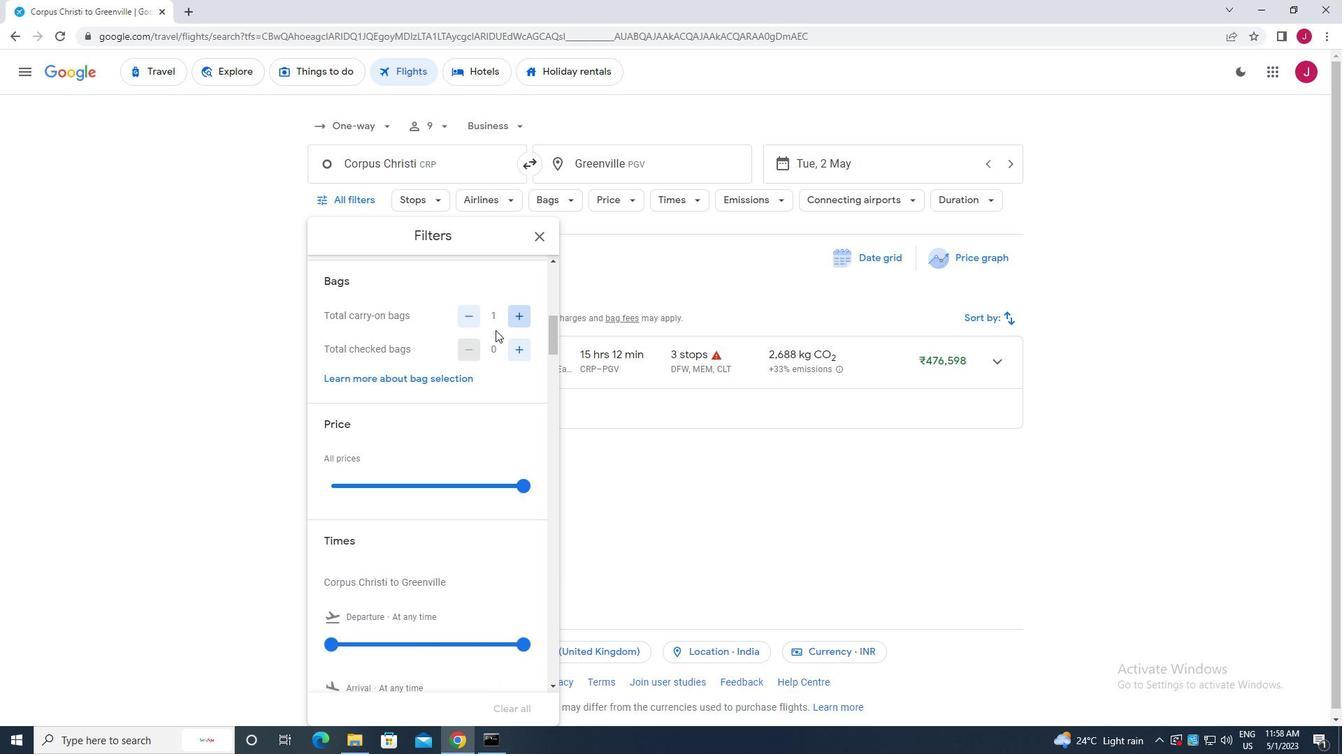 
Action: Mouse scrolled (464, 358) with delta (0, 0)
Screenshot: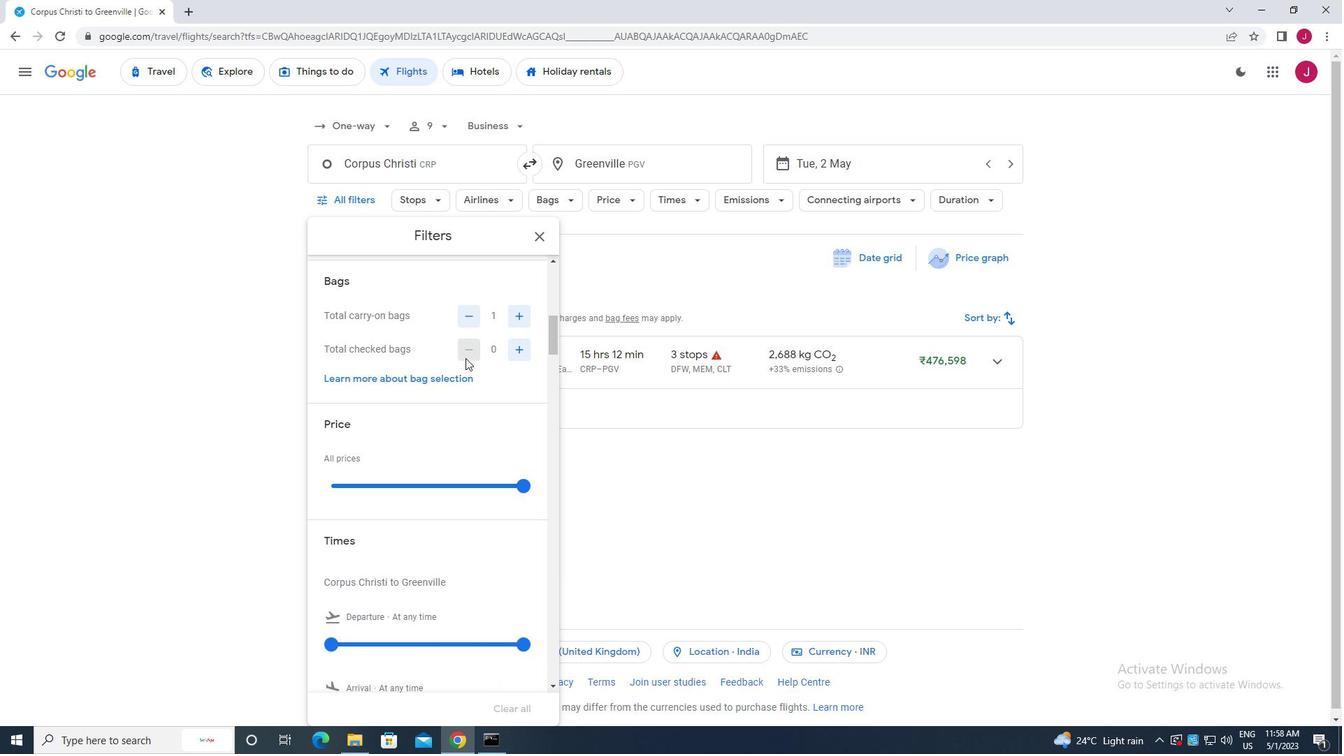 
Action: Mouse scrolled (464, 358) with delta (0, 0)
Screenshot: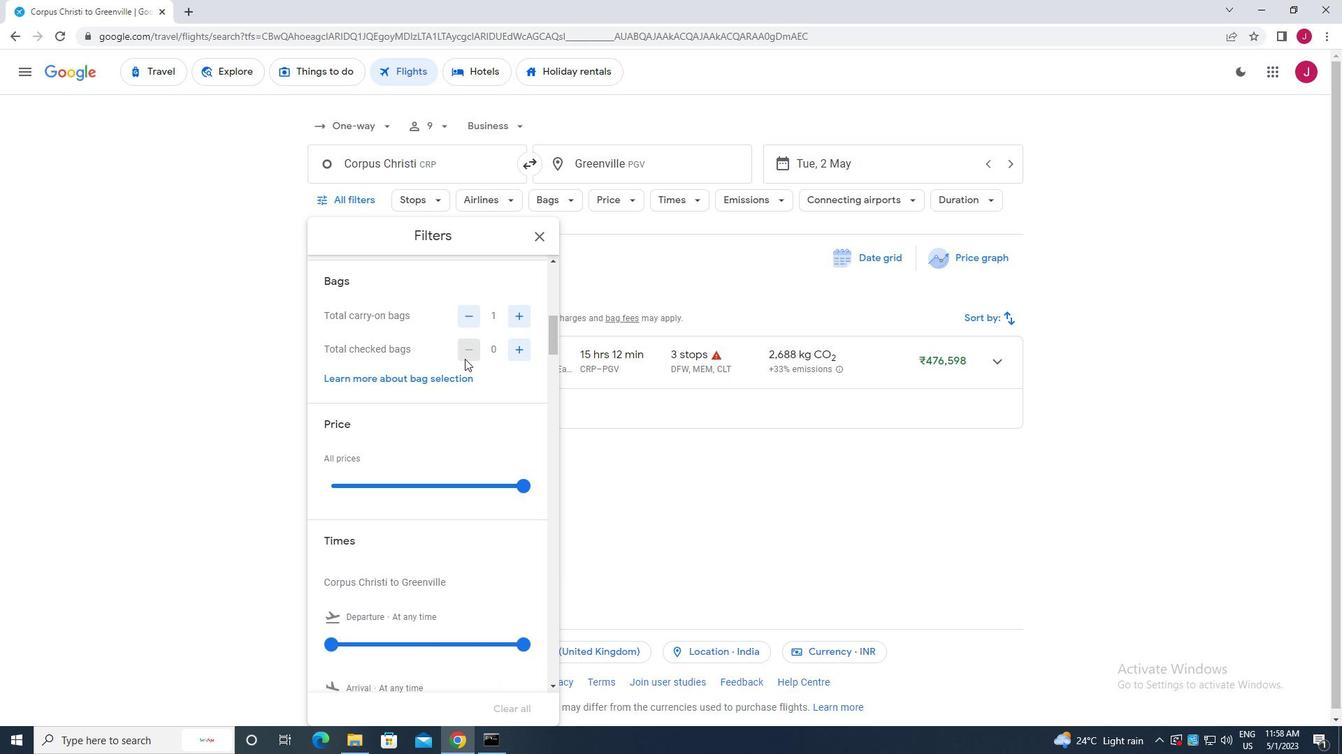 
Action: Mouse moved to (524, 348)
Screenshot: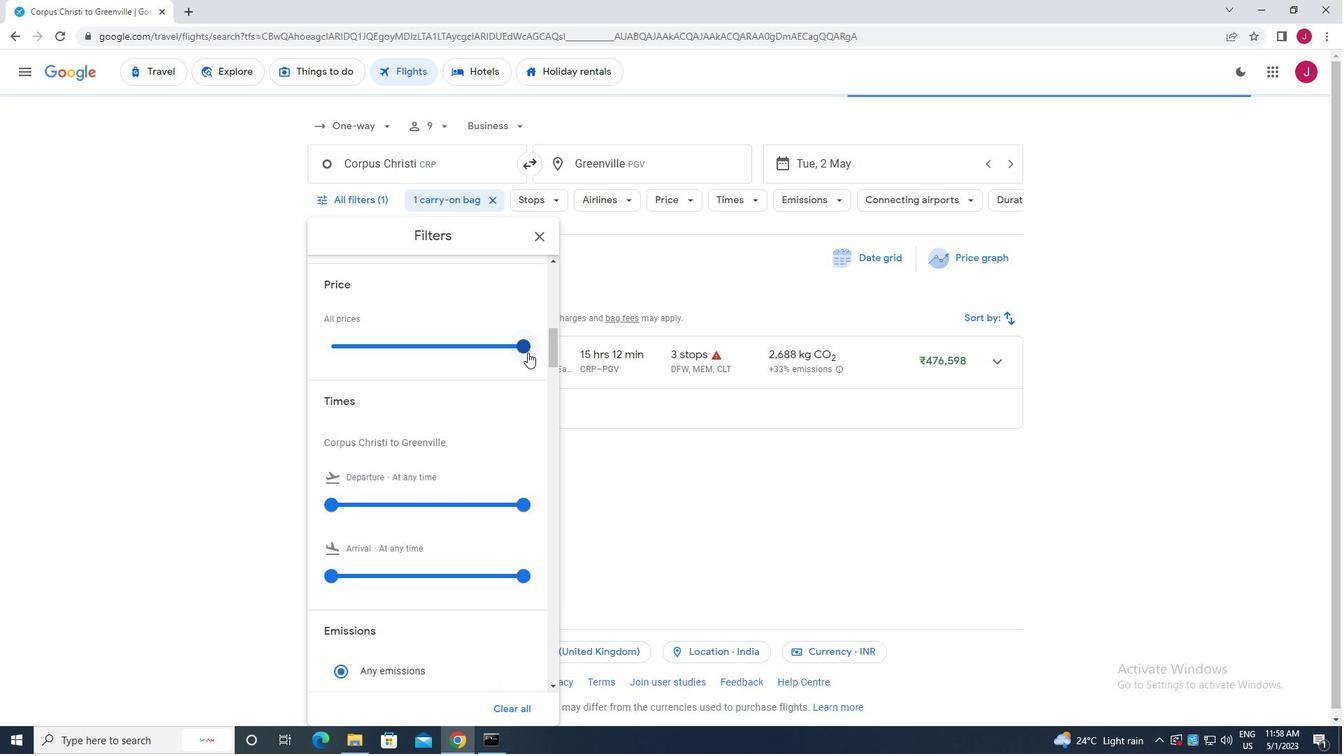 
Action: Mouse pressed left at (524, 348)
Screenshot: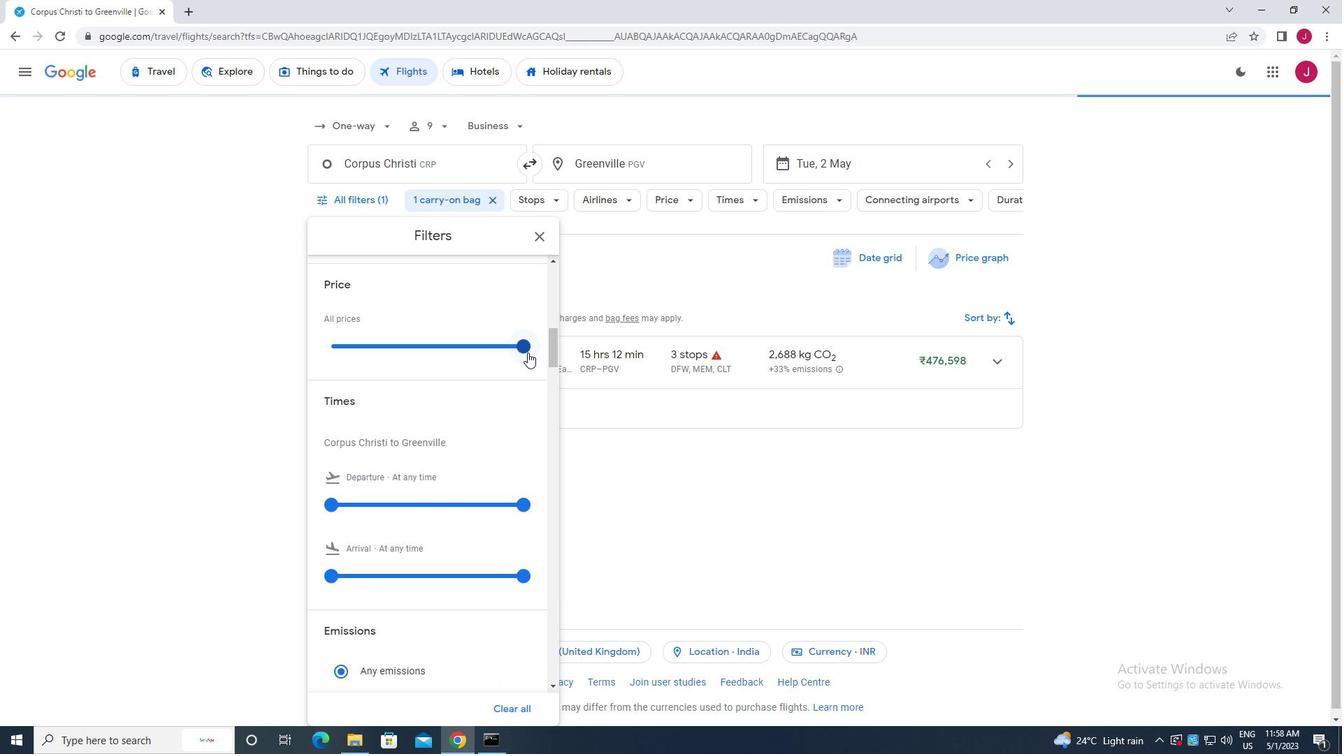 
Action: Mouse moved to (423, 359)
Screenshot: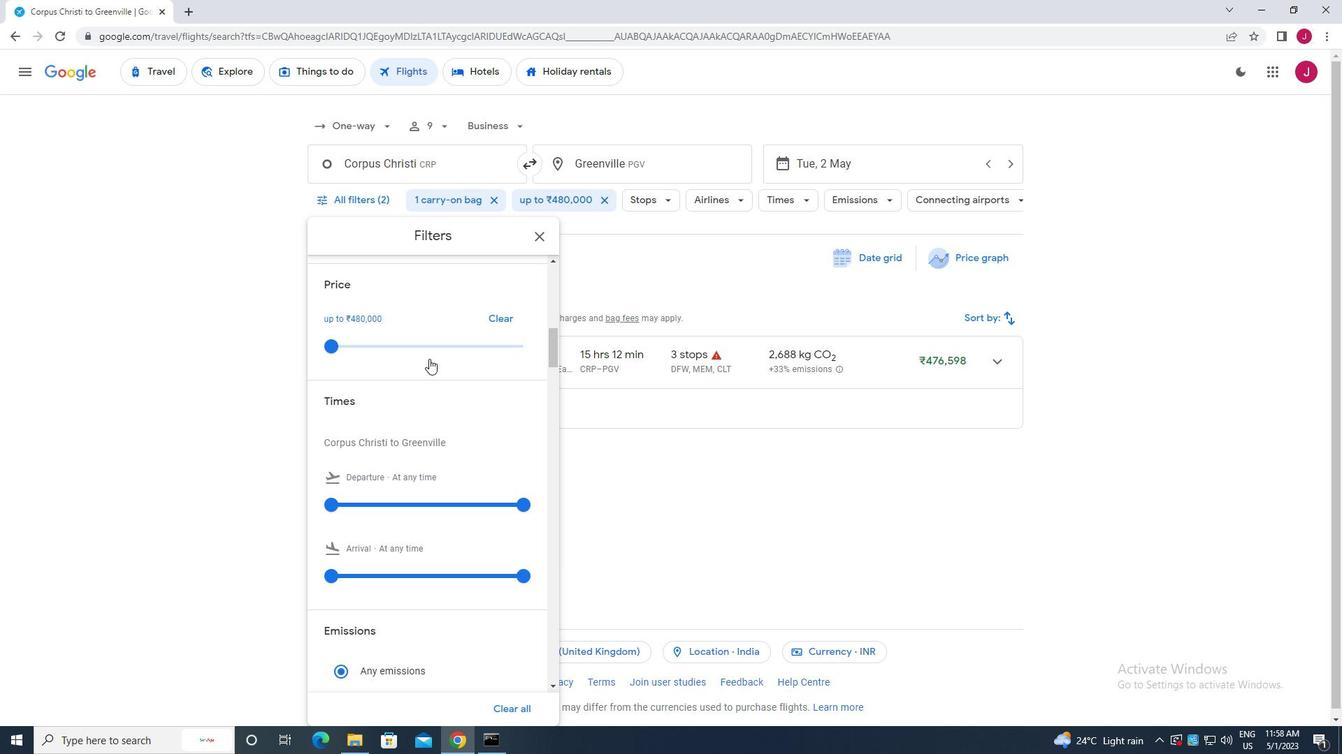 
Action: Mouse scrolled (423, 358) with delta (0, 0)
Screenshot: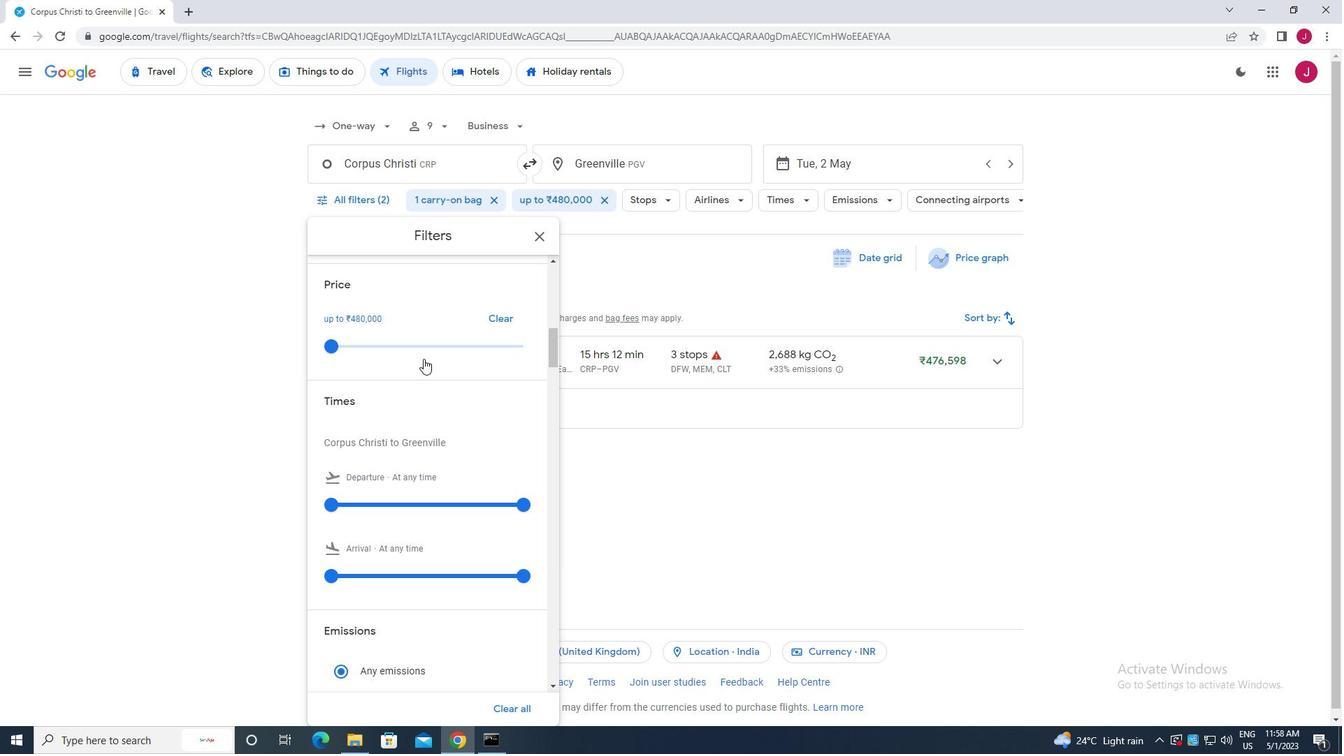 
Action: Mouse moved to (331, 432)
Screenshot: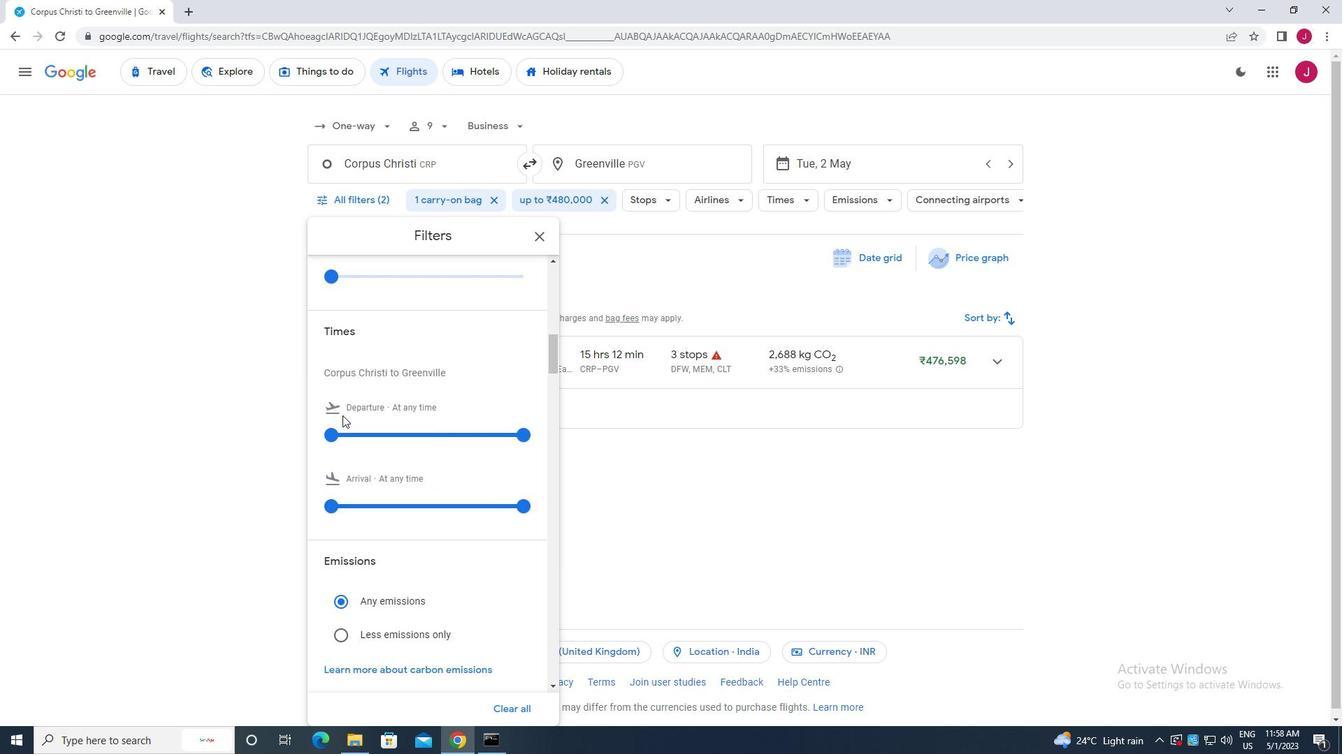 
Action: Mouse pressed left at (331, 432)
Screenshot: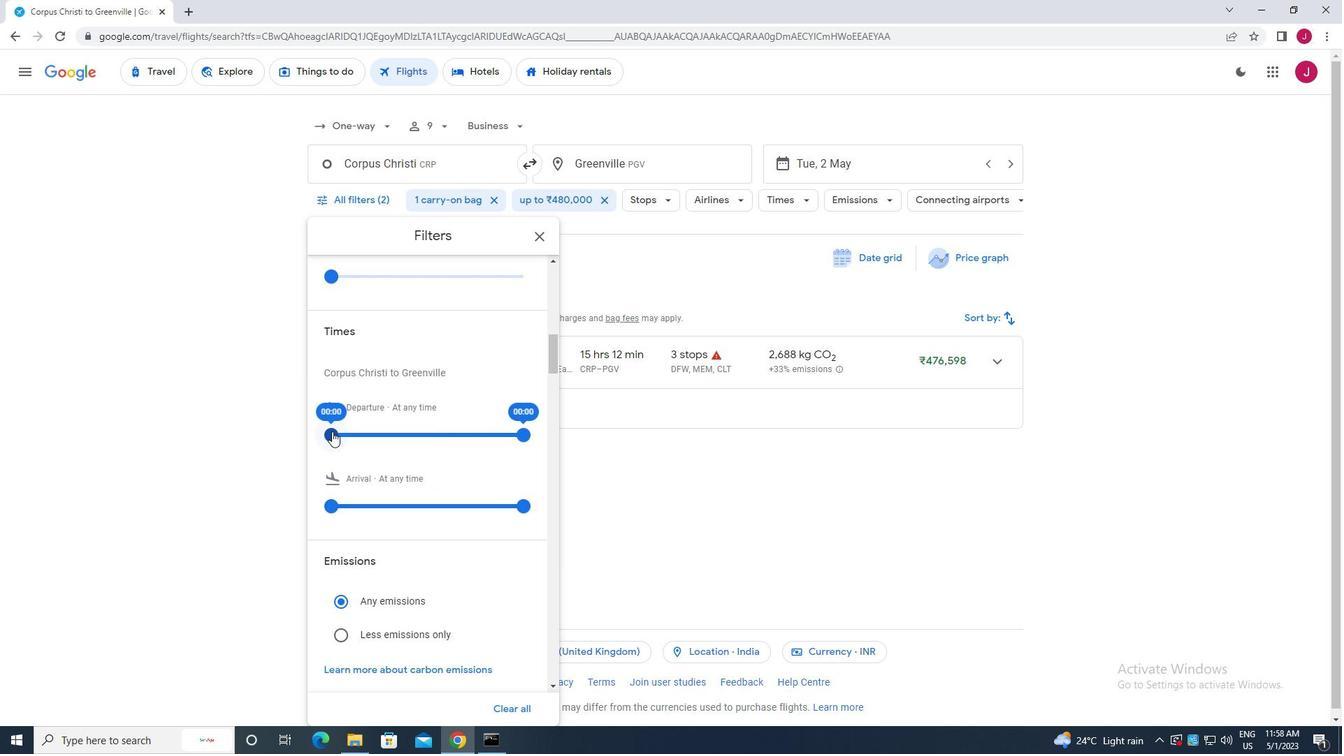 
Action: Mouse moved to (529, 433)
Screenshot: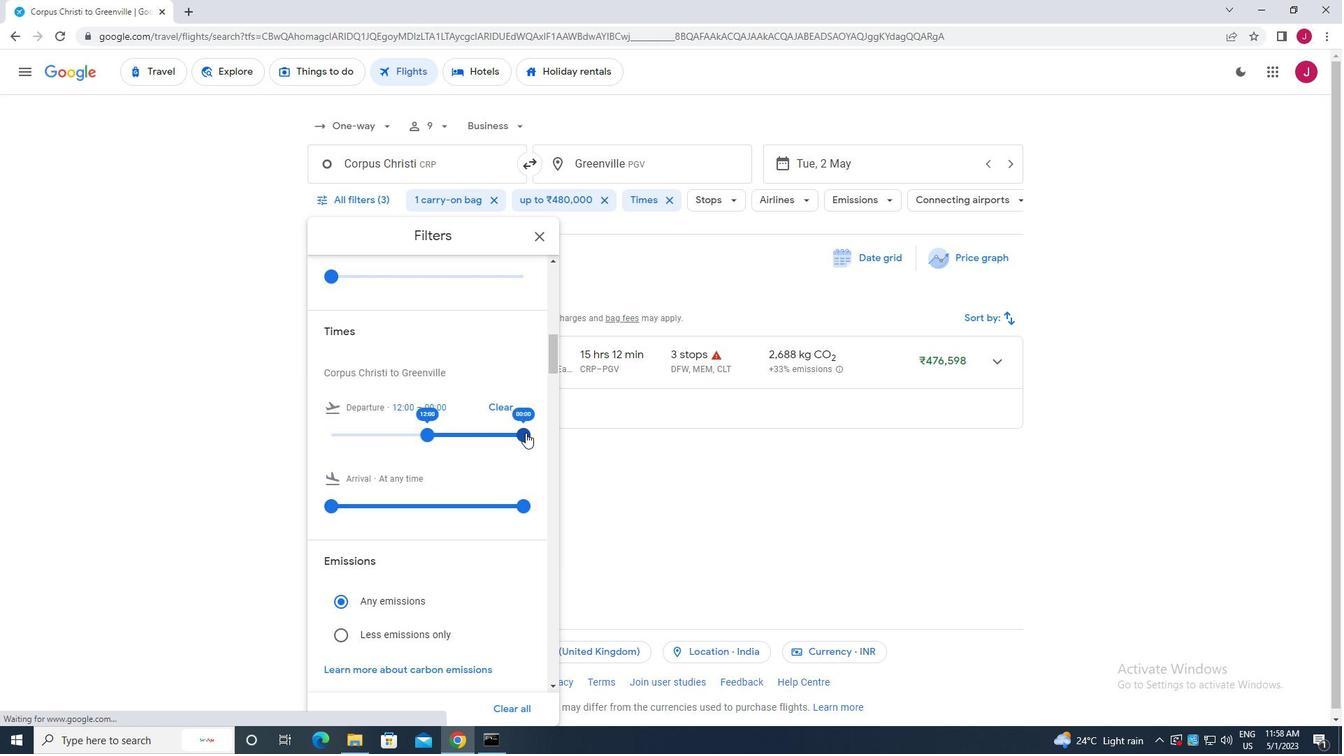 
Action: Mouse pressed left at (529, 433)
Screenshot: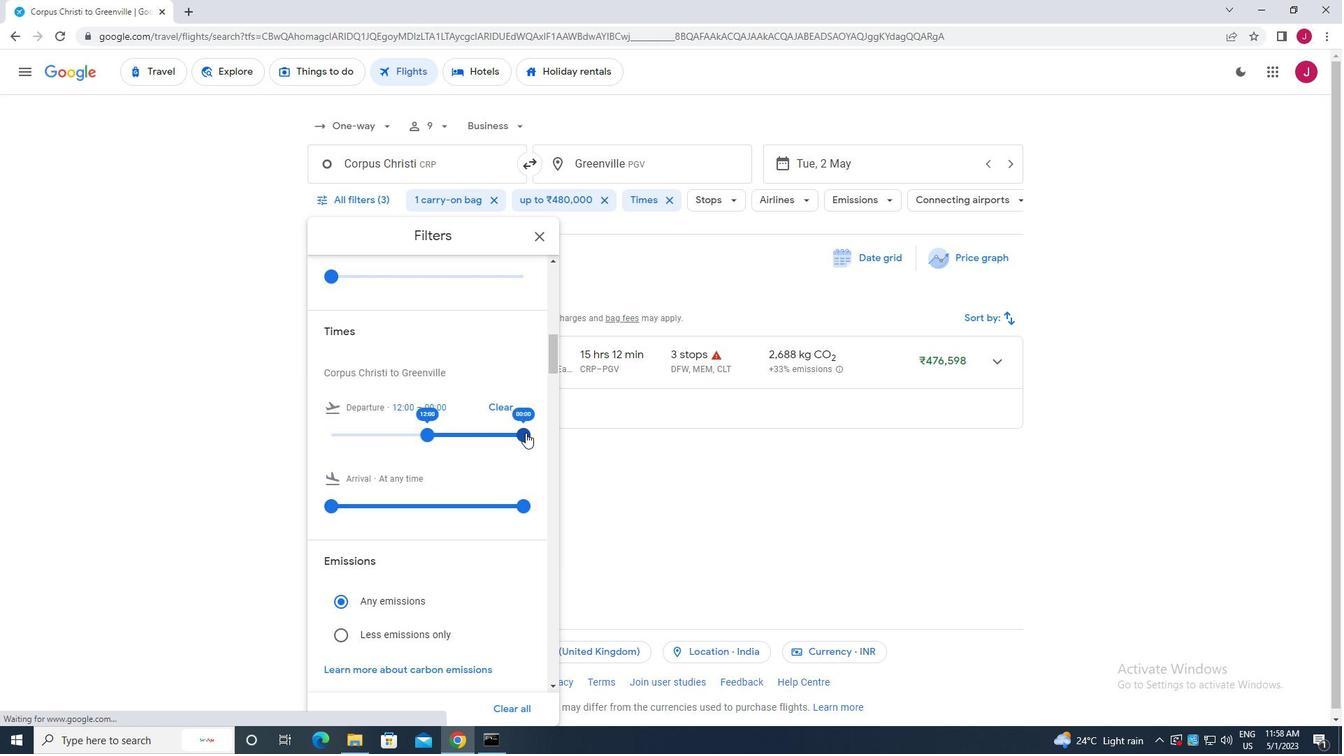 
Action: Mouse moved to (536, 234)
Screenshot: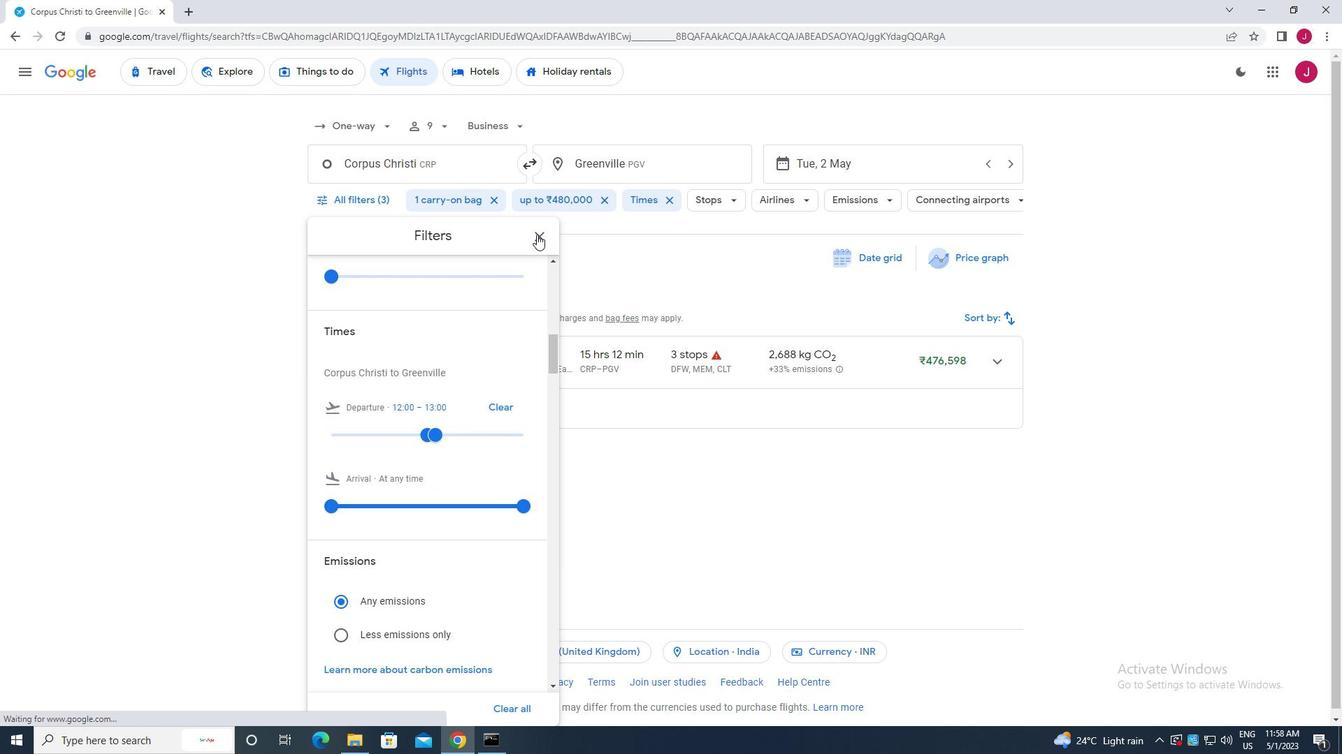 
Action: Mouse pressed left at (536, 234)
Screenshot: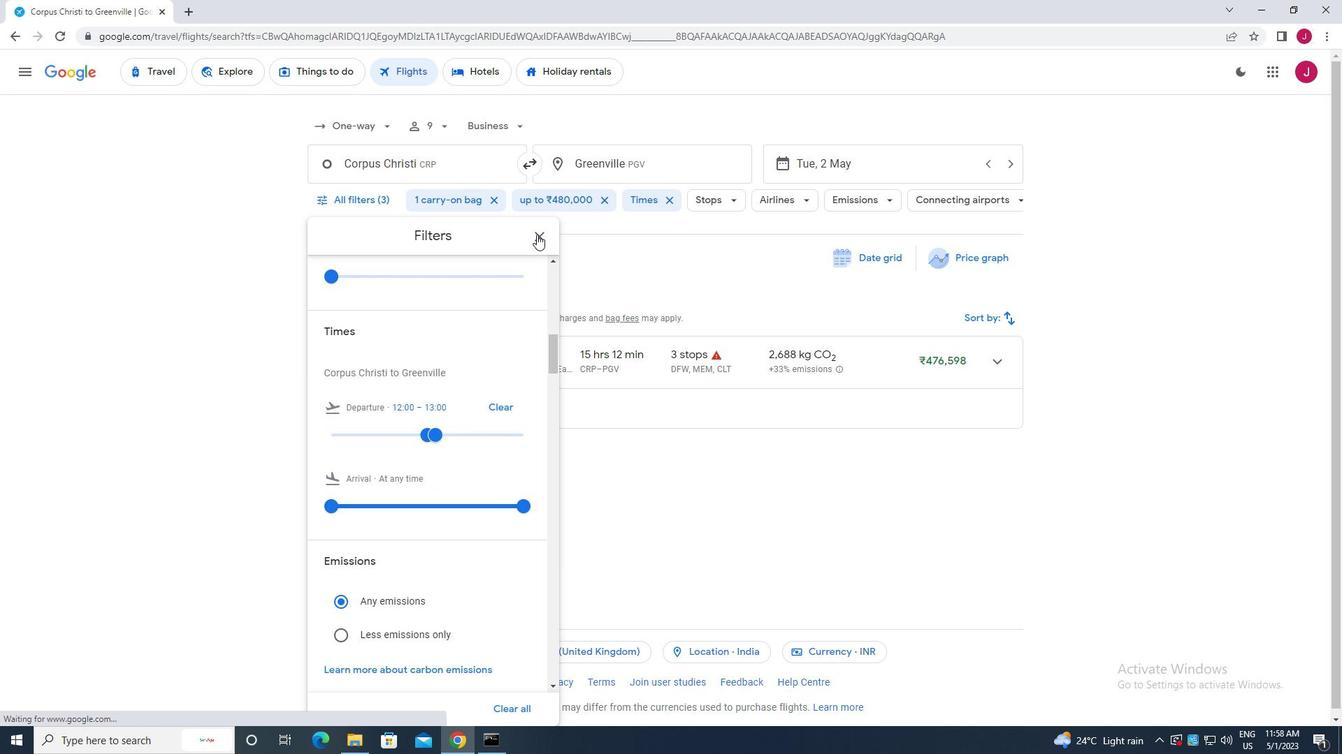 
Action: Mouse moved to (536, 226)
Screenshot: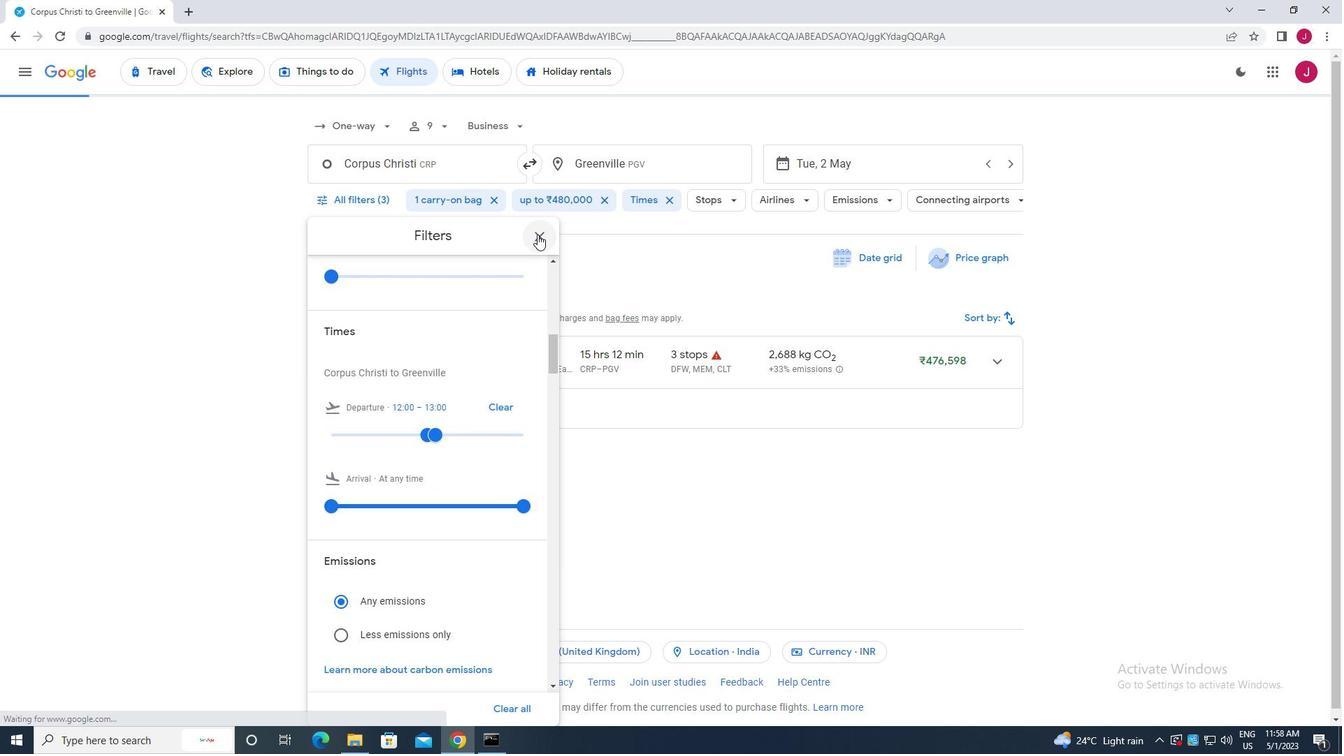 
